 Task: nan
Action: Mouse moved to (584, 162)
Screenshot: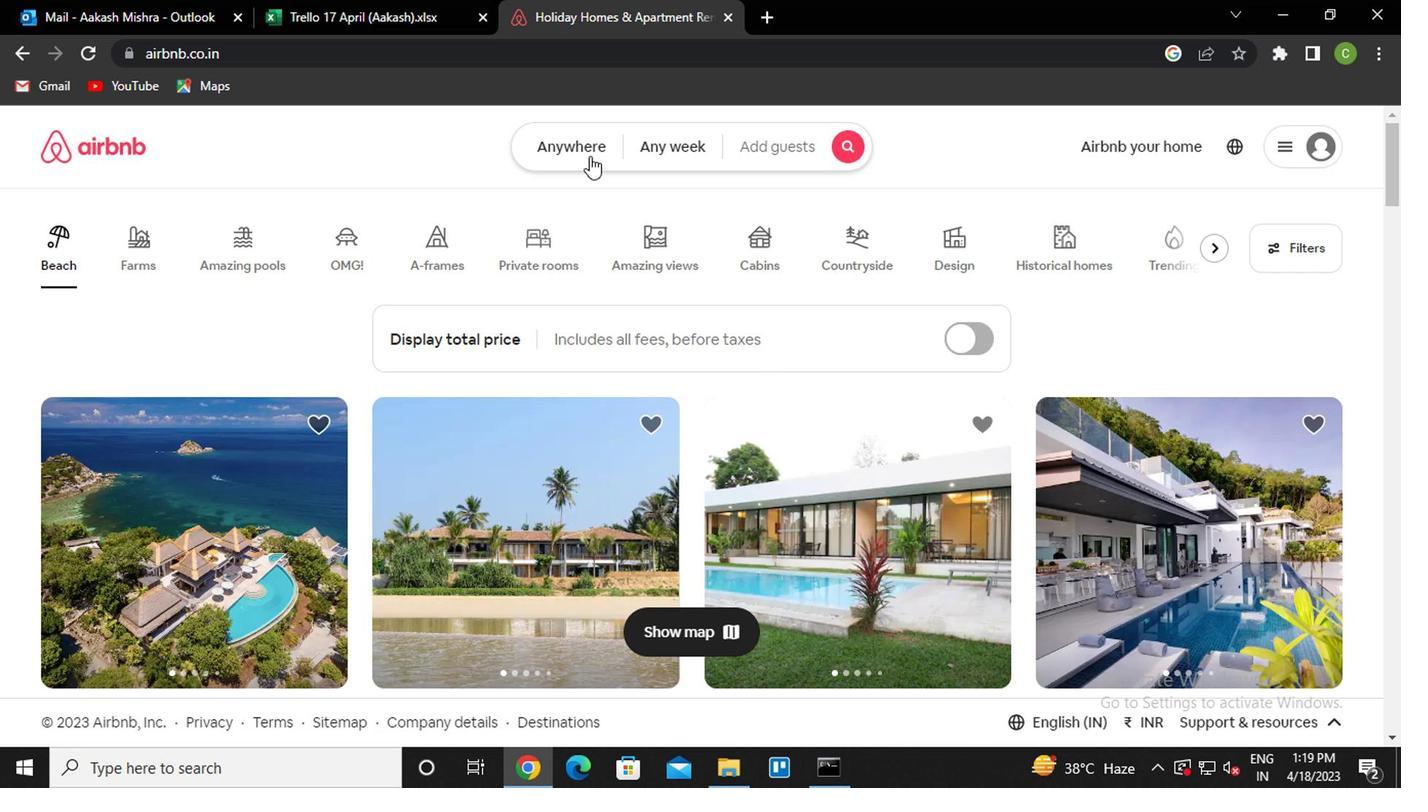 
Action: Mouse pressed left at (584, 162)
Screenshot: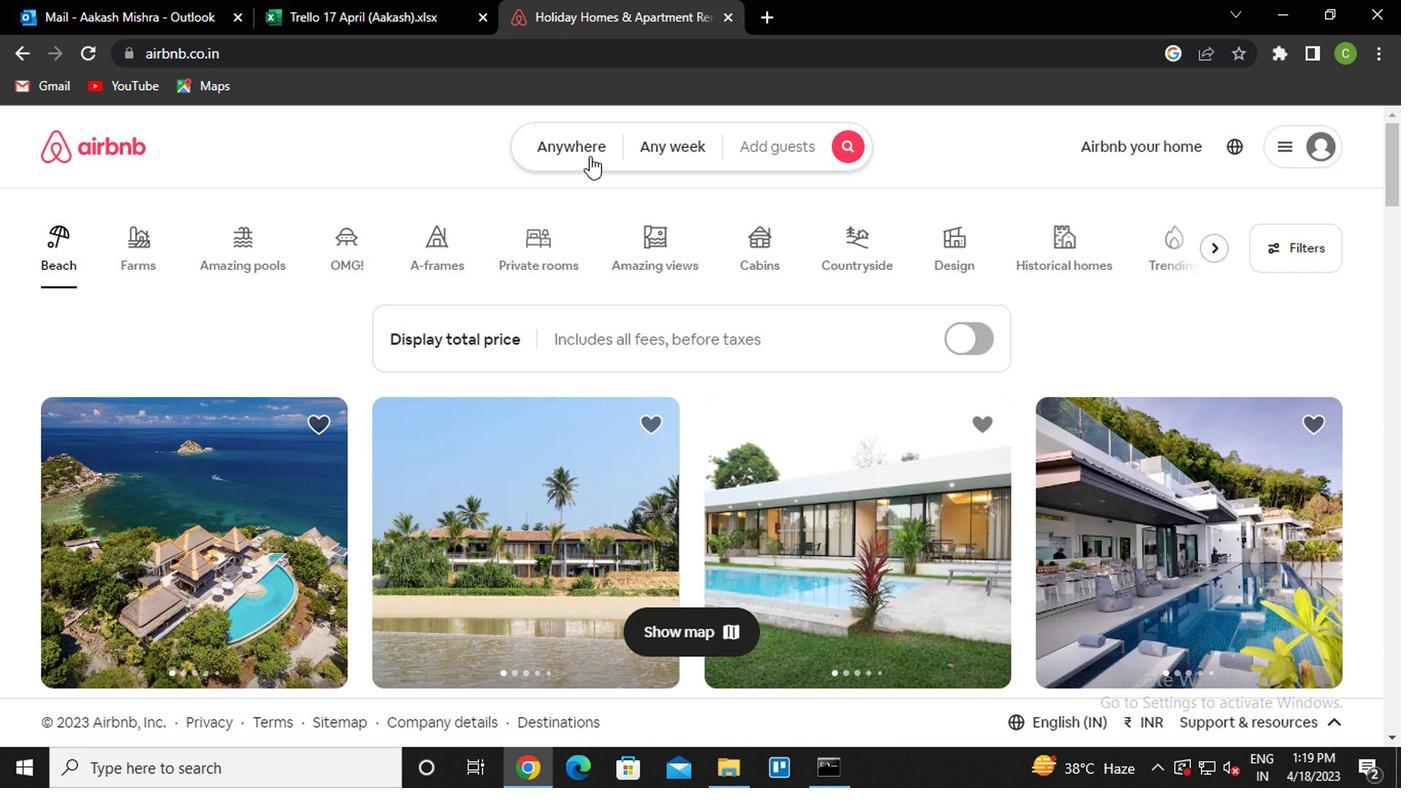 
Action: Mouse moved to (427, 238)
Screenshot: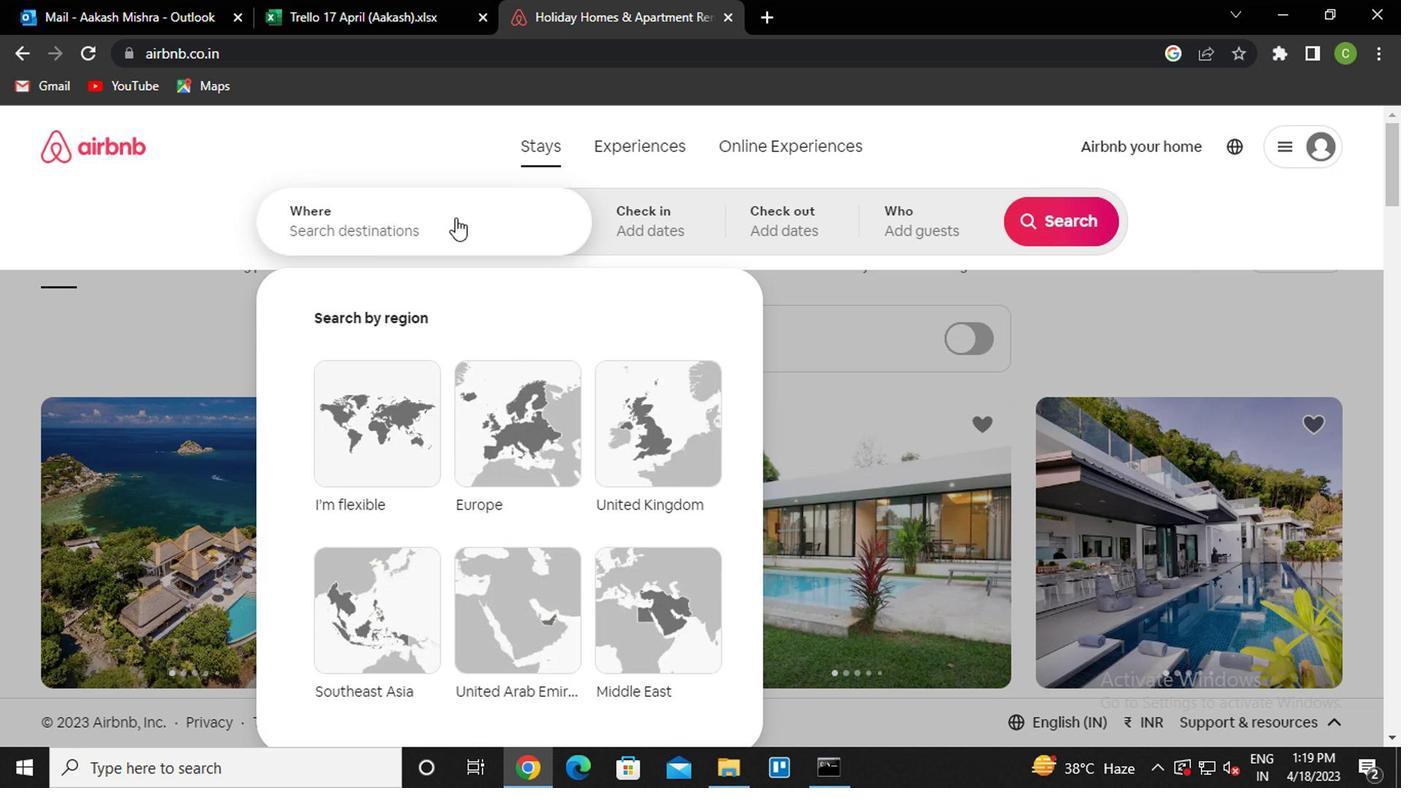 
Action: Mouse pressed left at (427, 238)
Screenshot: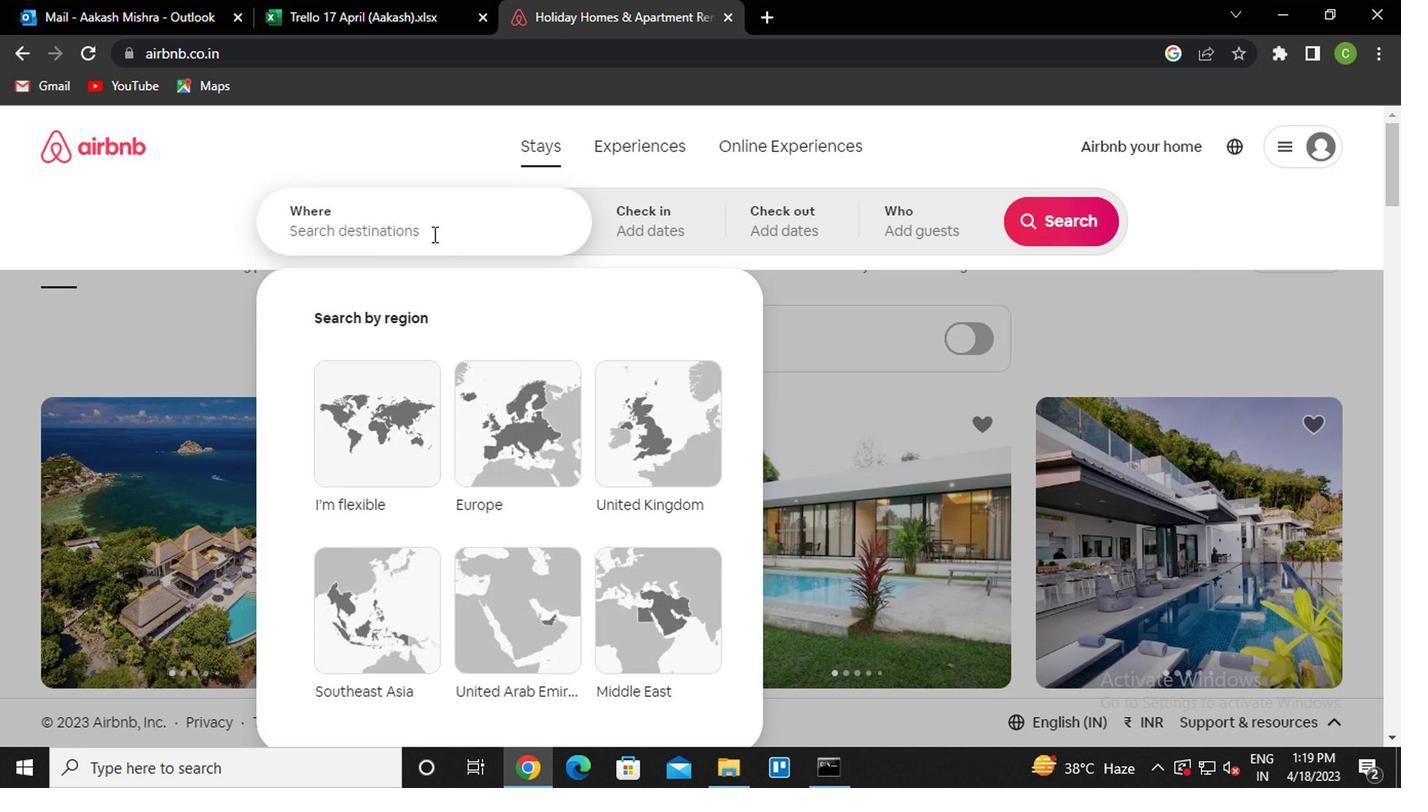 
Action: Key pressed n<Key.caps_lock>ova<Key.space>cruz
Screenshot: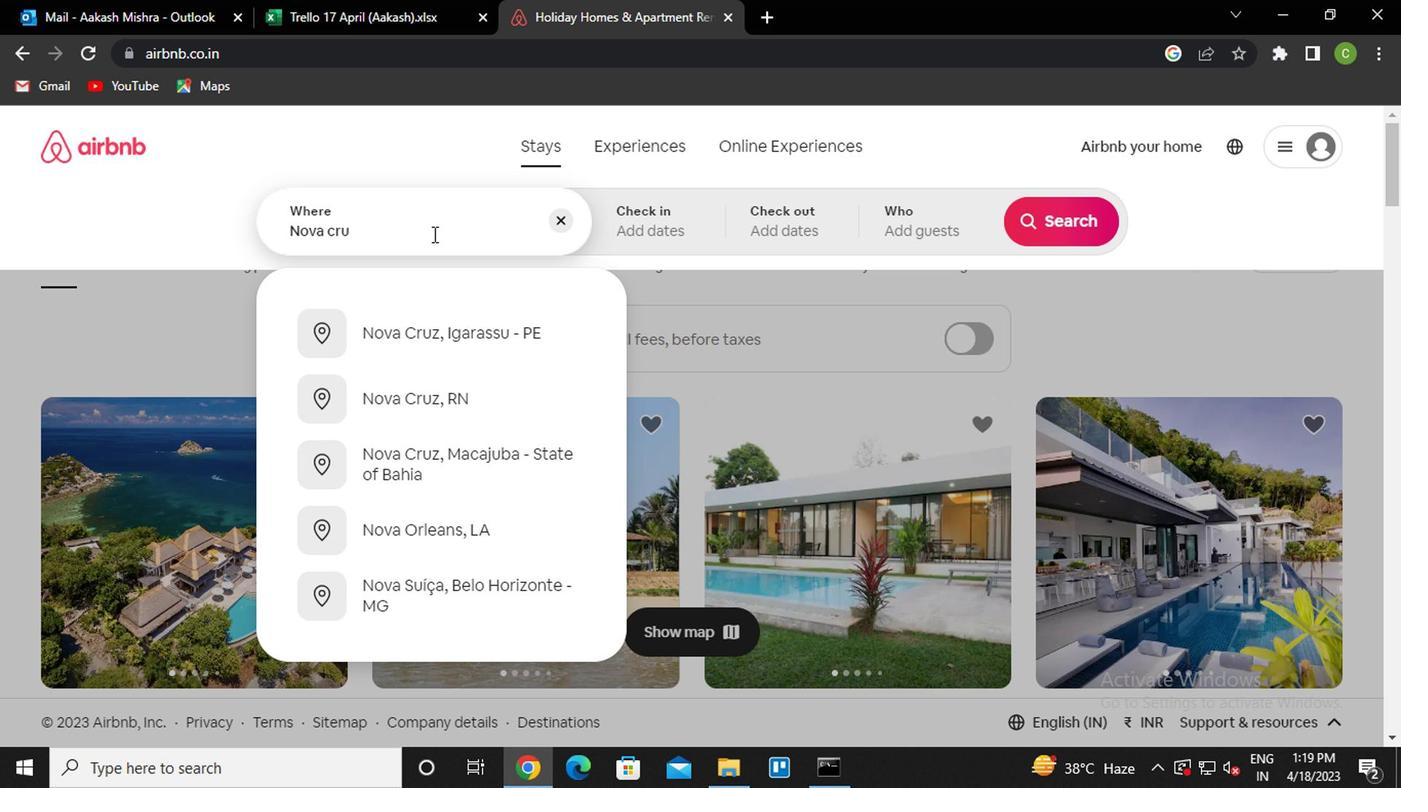 
Action: Mouse moved to (438, 351)
Screenshot: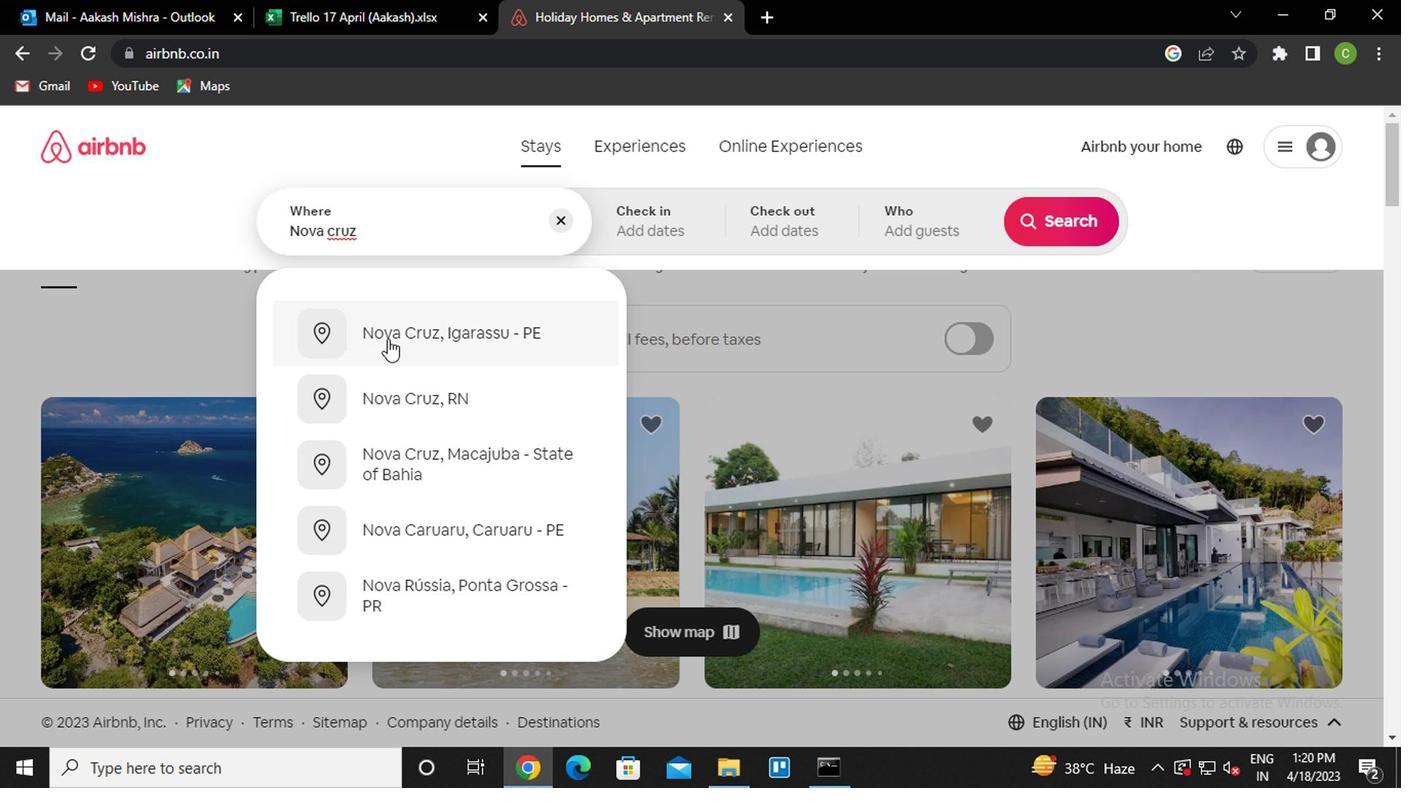 
Action: Mouse pressed left at (438, 351)
Screenshot: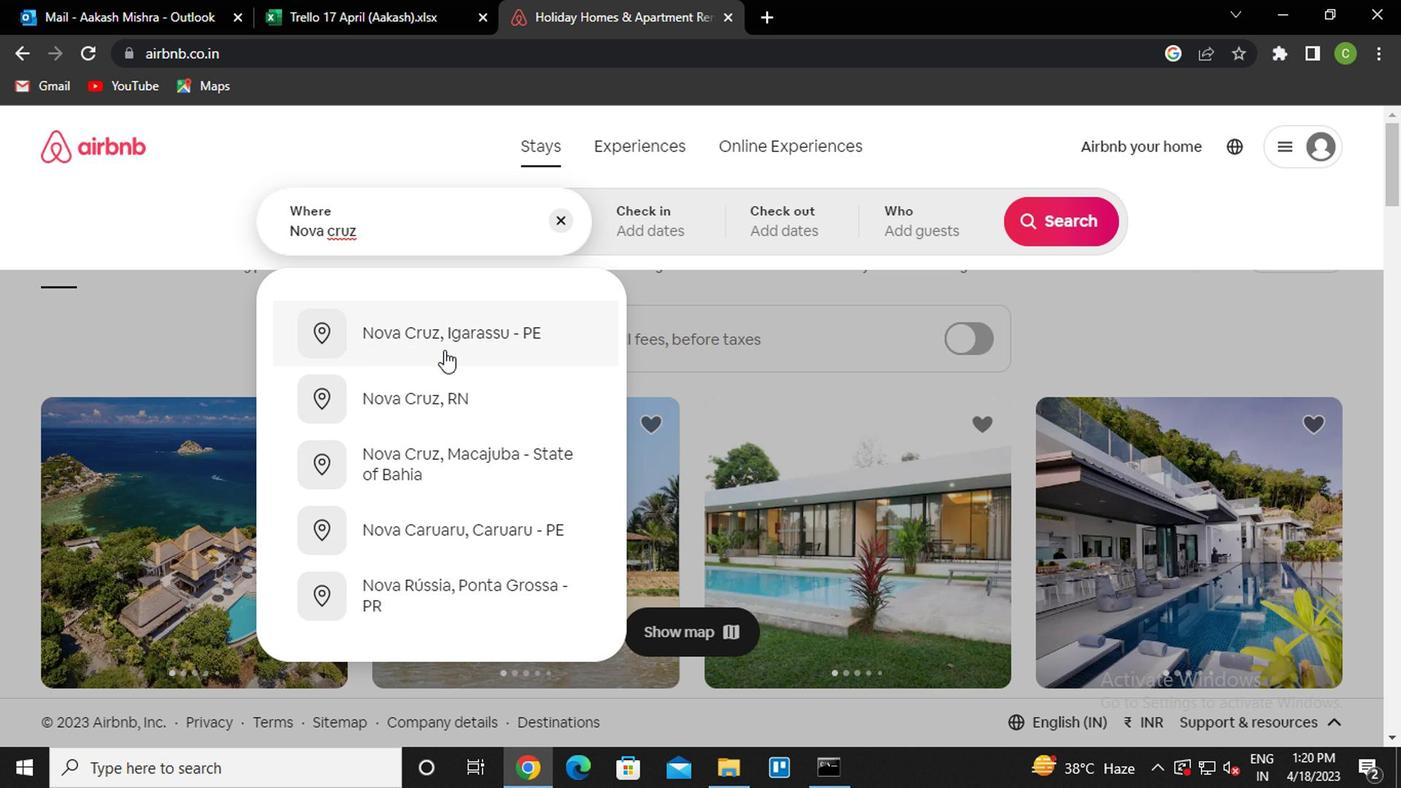 
Action: Mouse moved to (1041, 386)
Screenshot: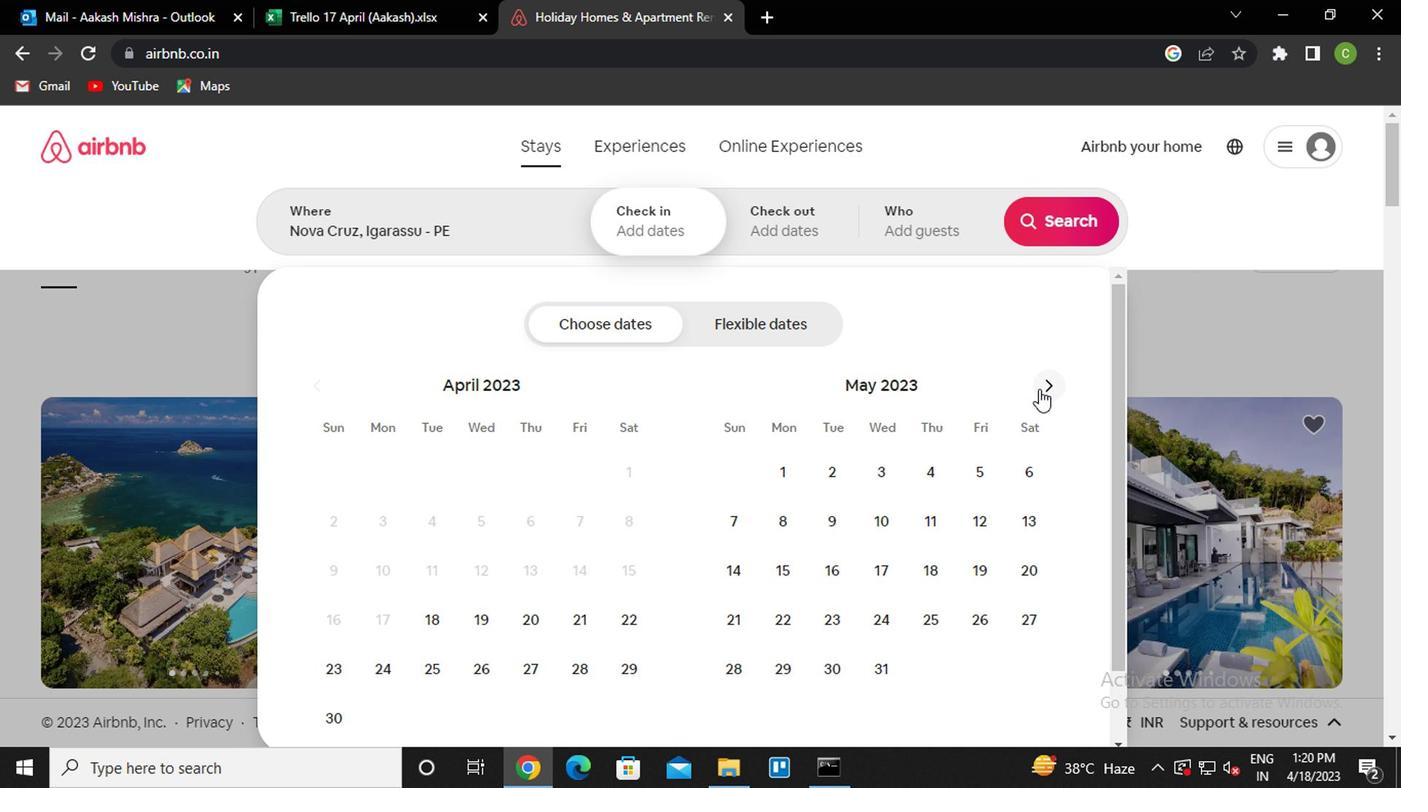 
Action: Mouse pressed left at (1041, 386)
Screenshot: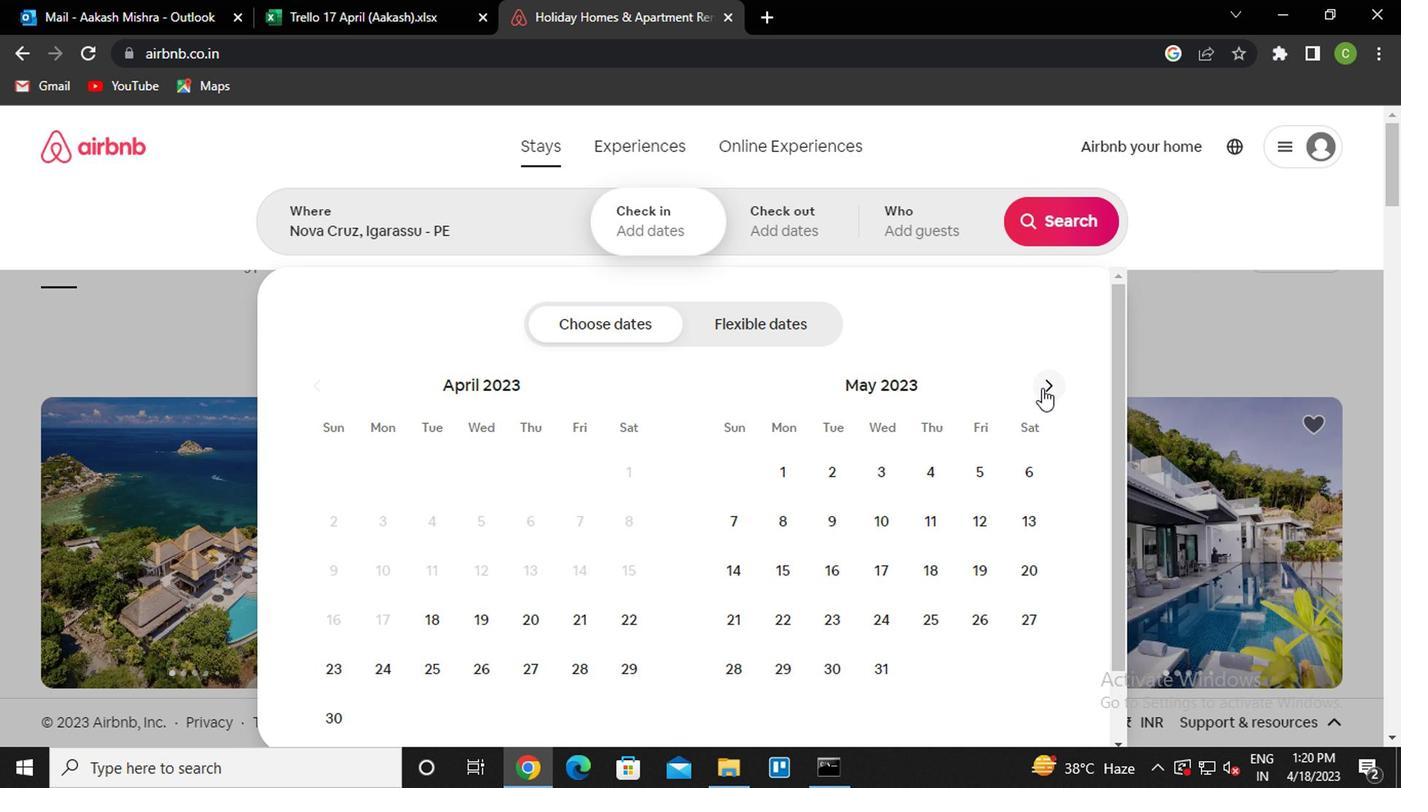 
Action: Mouse moved to (922, 472)
Screenshot: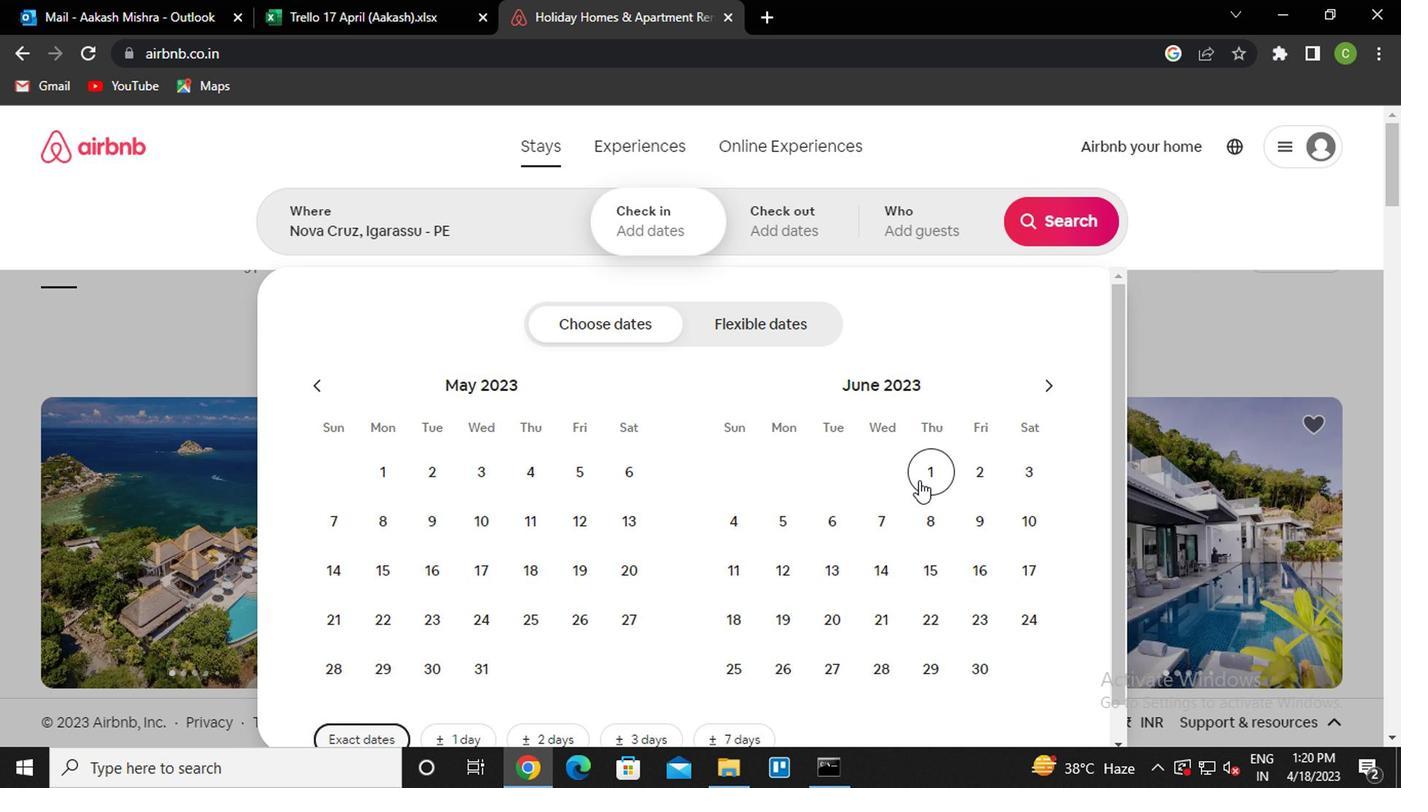 
Action: Mouse pressed left at (922, 472)
Screenshot: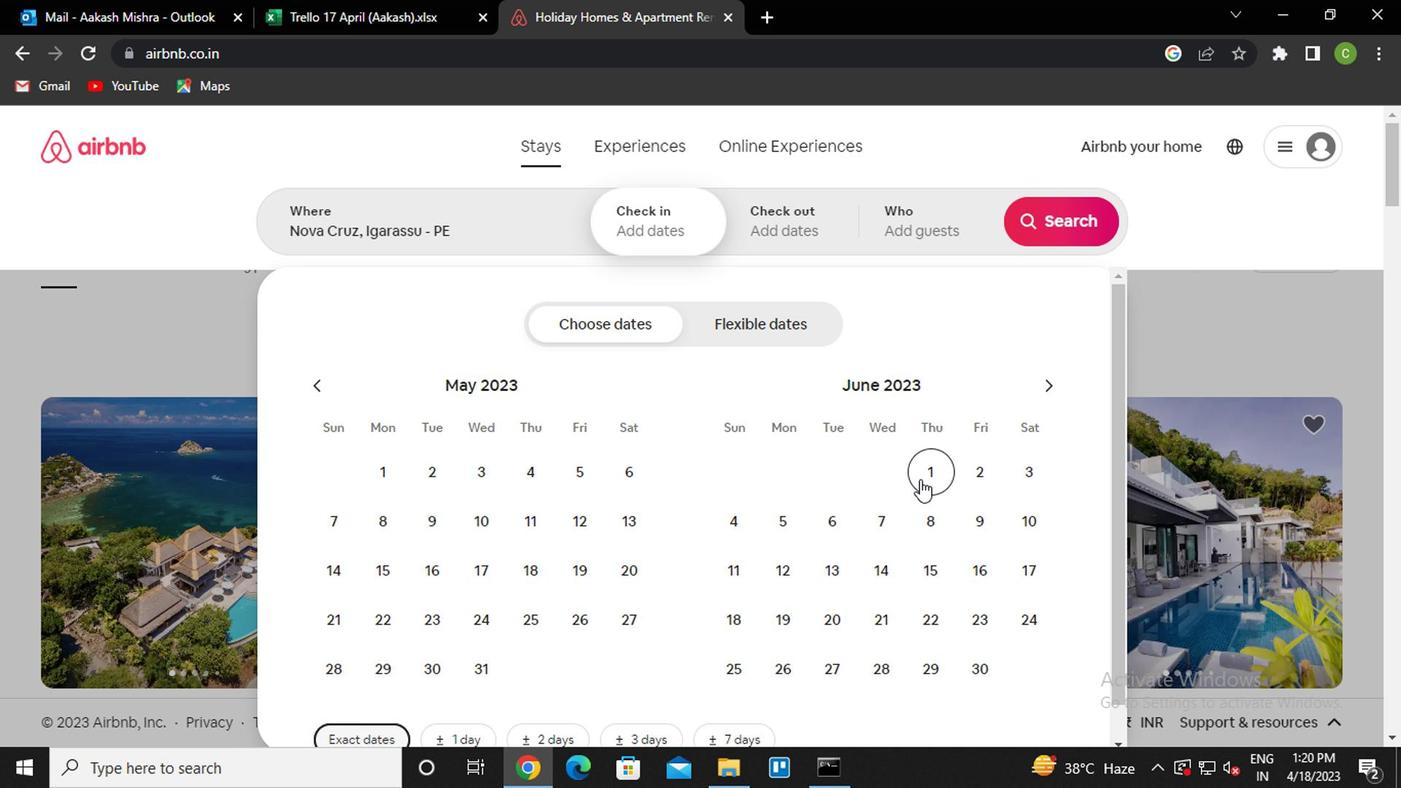 
Action: Mouse moved to (979, 517)
Screenshot: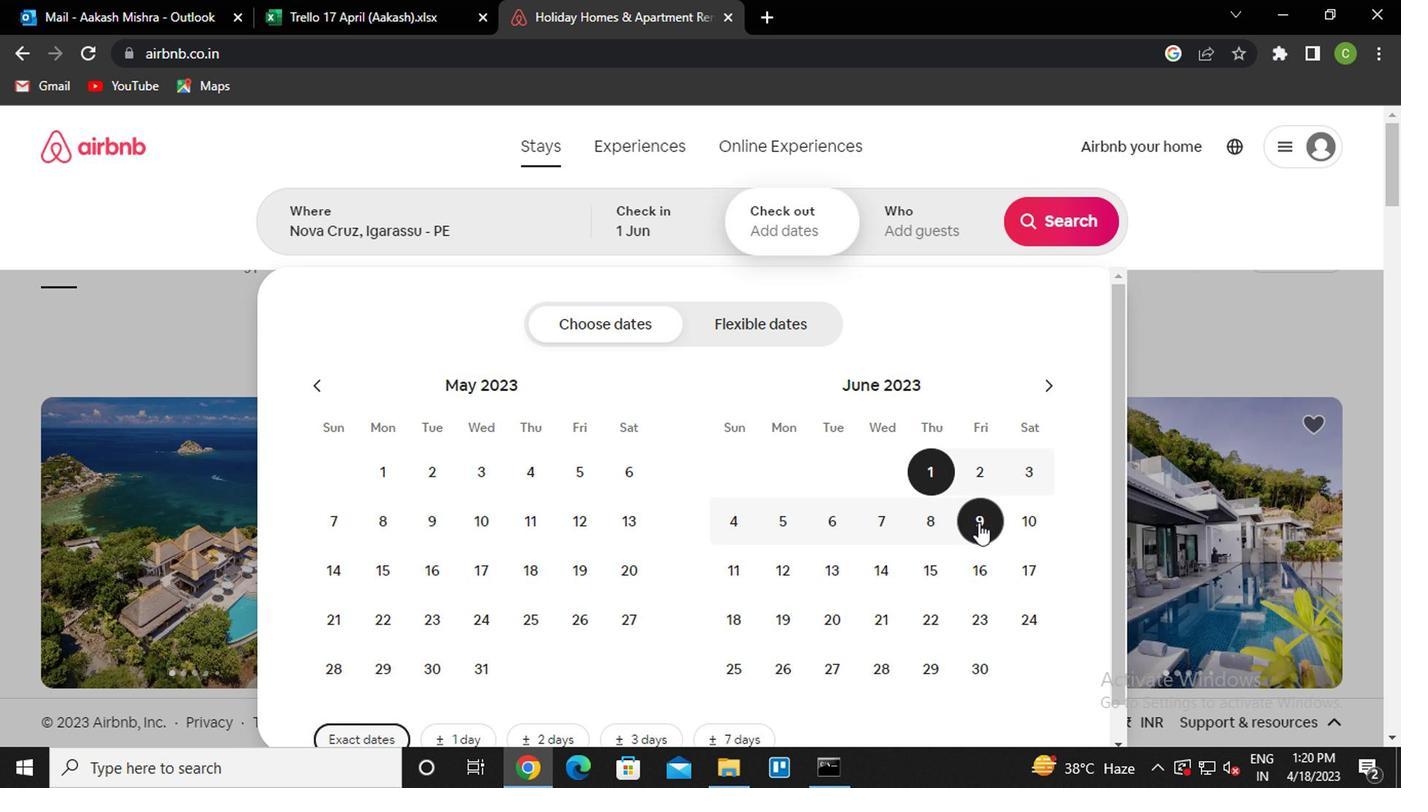 
Action: Mouse pressed left at (979, 517)
Screenshot: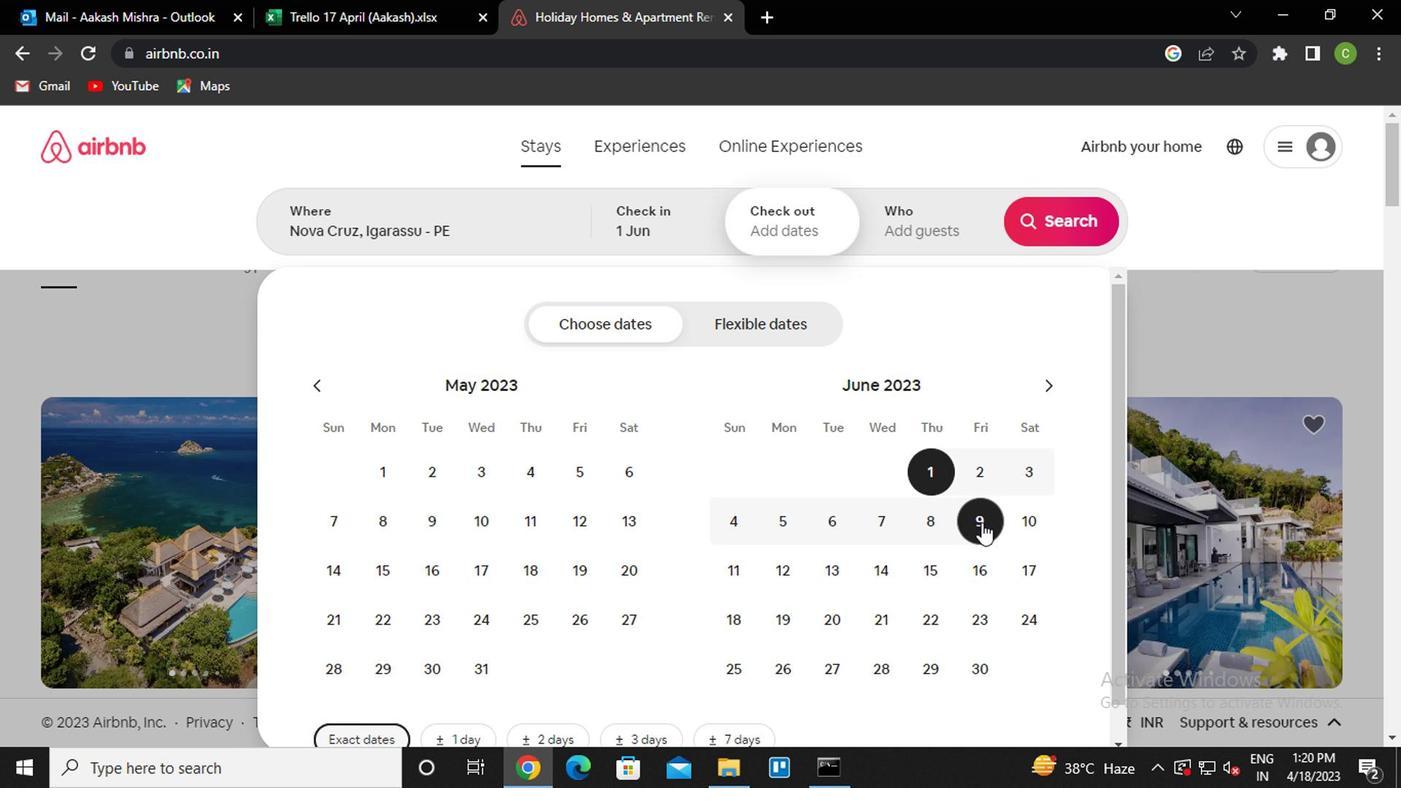 
Action: Mouse moved to (1159, 326)
Screenshot: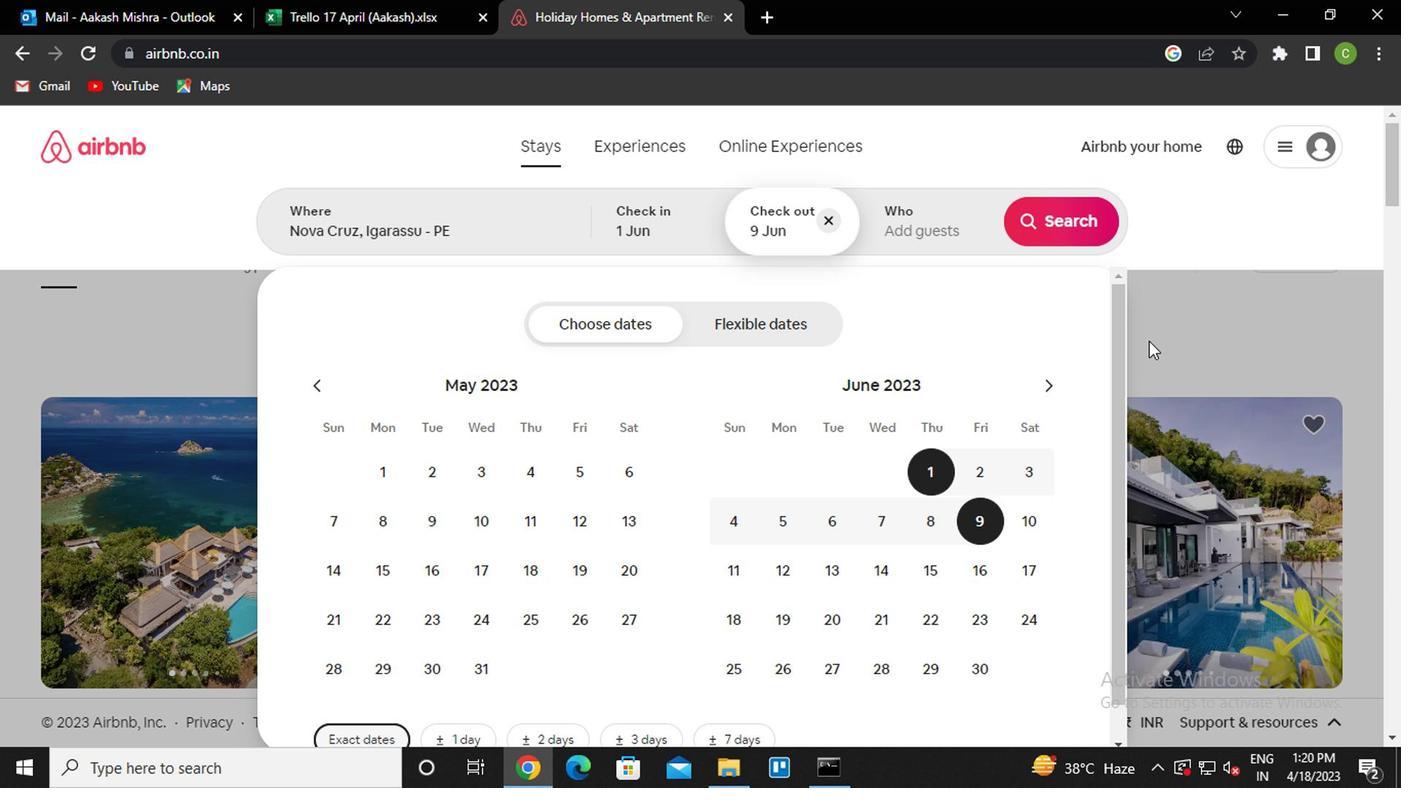 
Action: Mouse pressed left at (1159, 326)
Screenshot: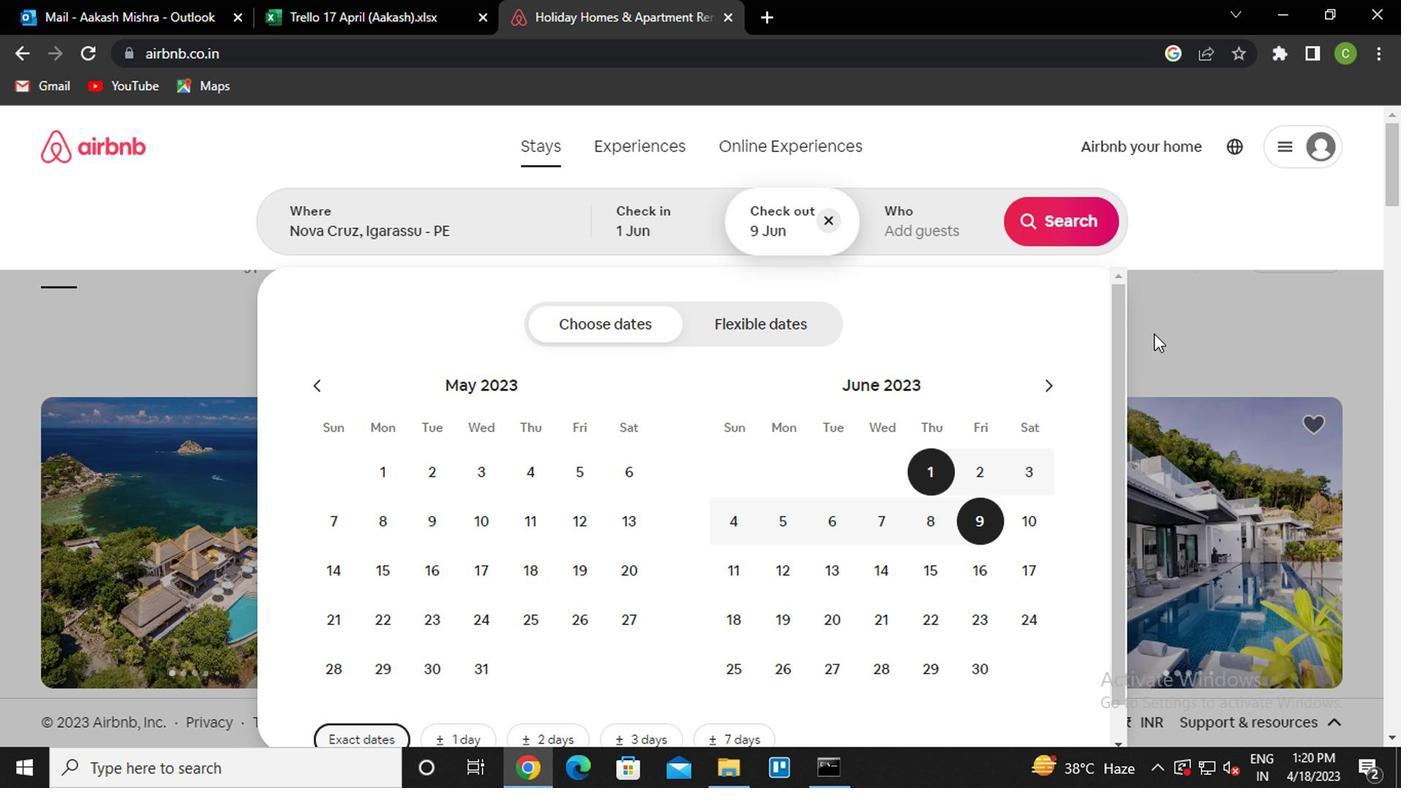 
Action: Mouse moved to (838, 143)
Screenshot: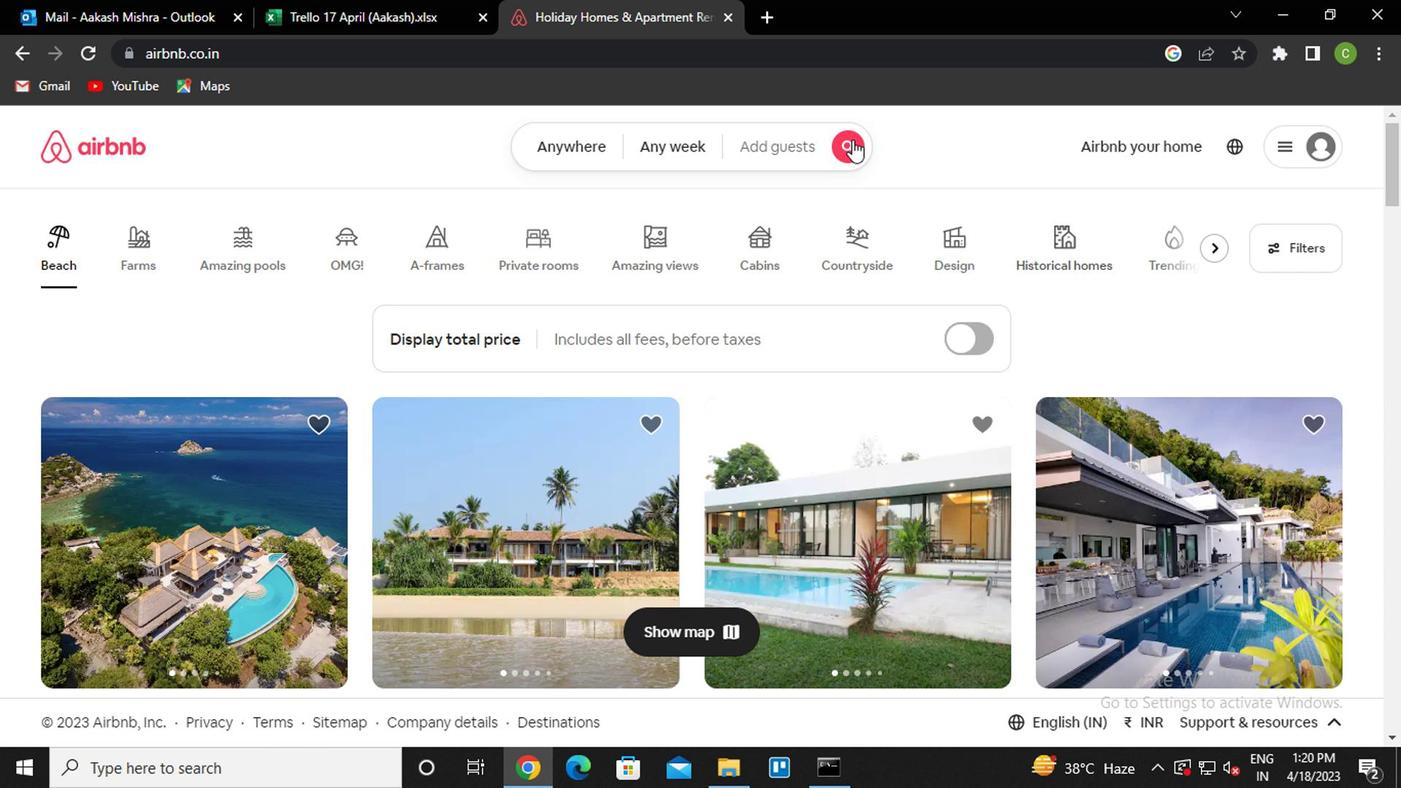 
Action: Mouse pressed left at (838, 143)
Screenshot: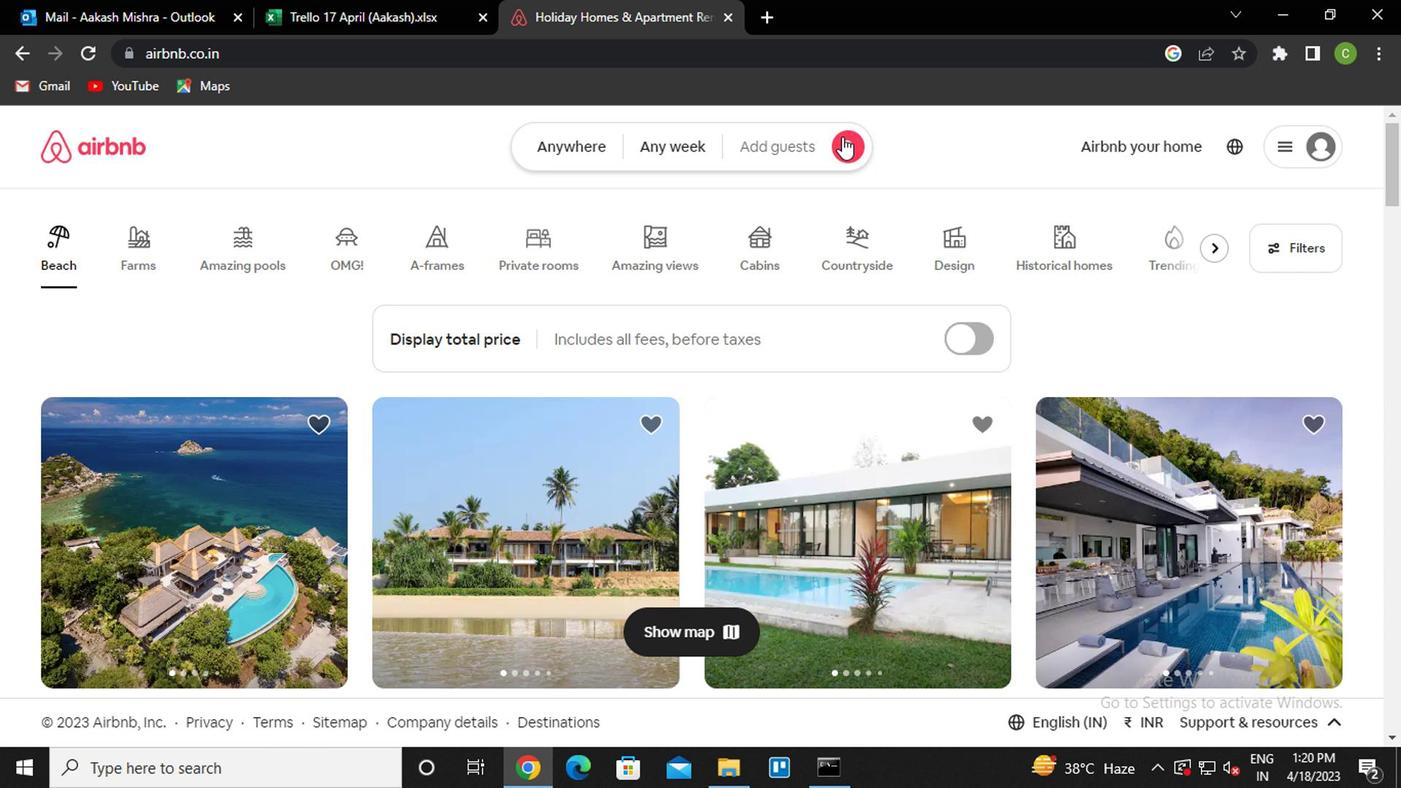 
Action: Mouse moved to (1030, 222)
Screenshot: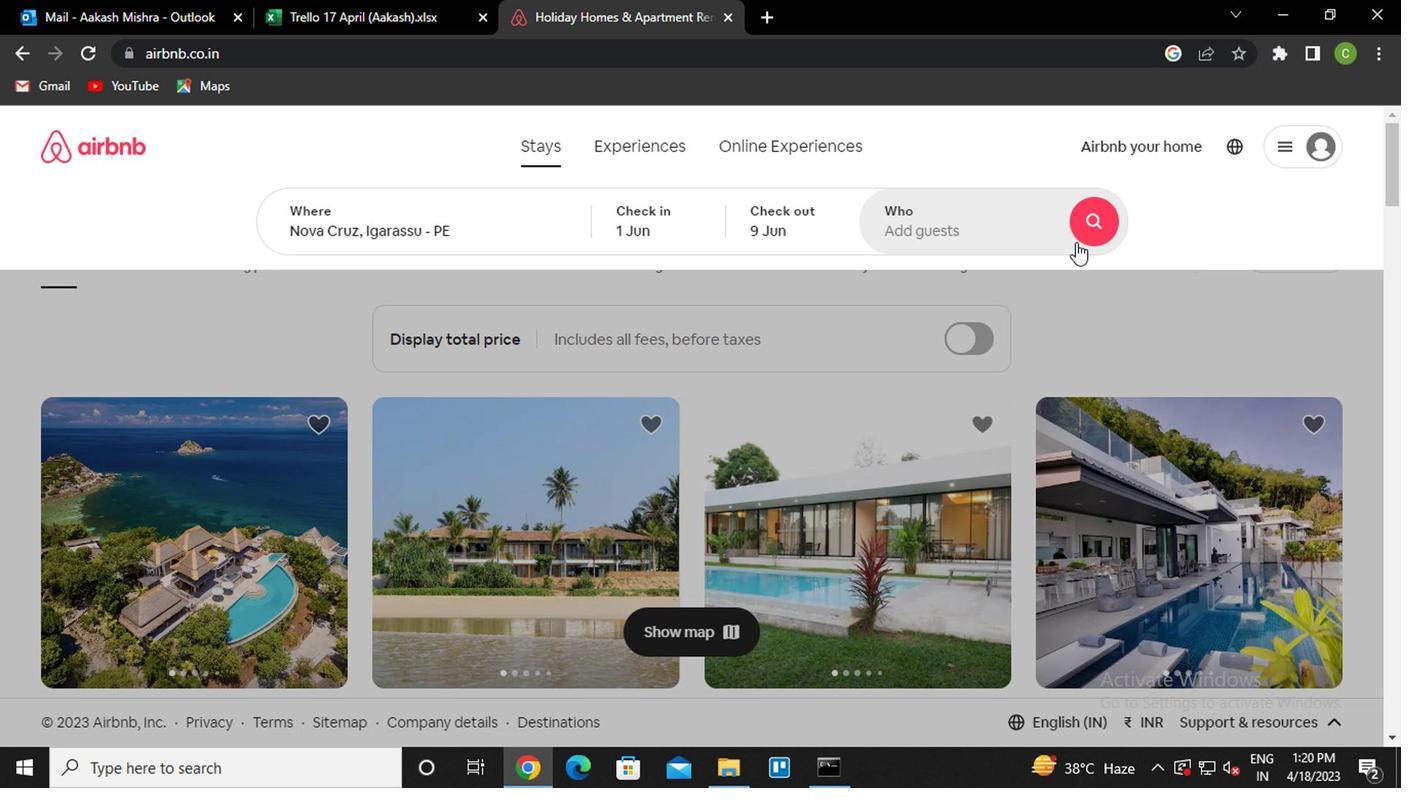 
Action: Mouse pressed left at (1030, 222)
Screenshot: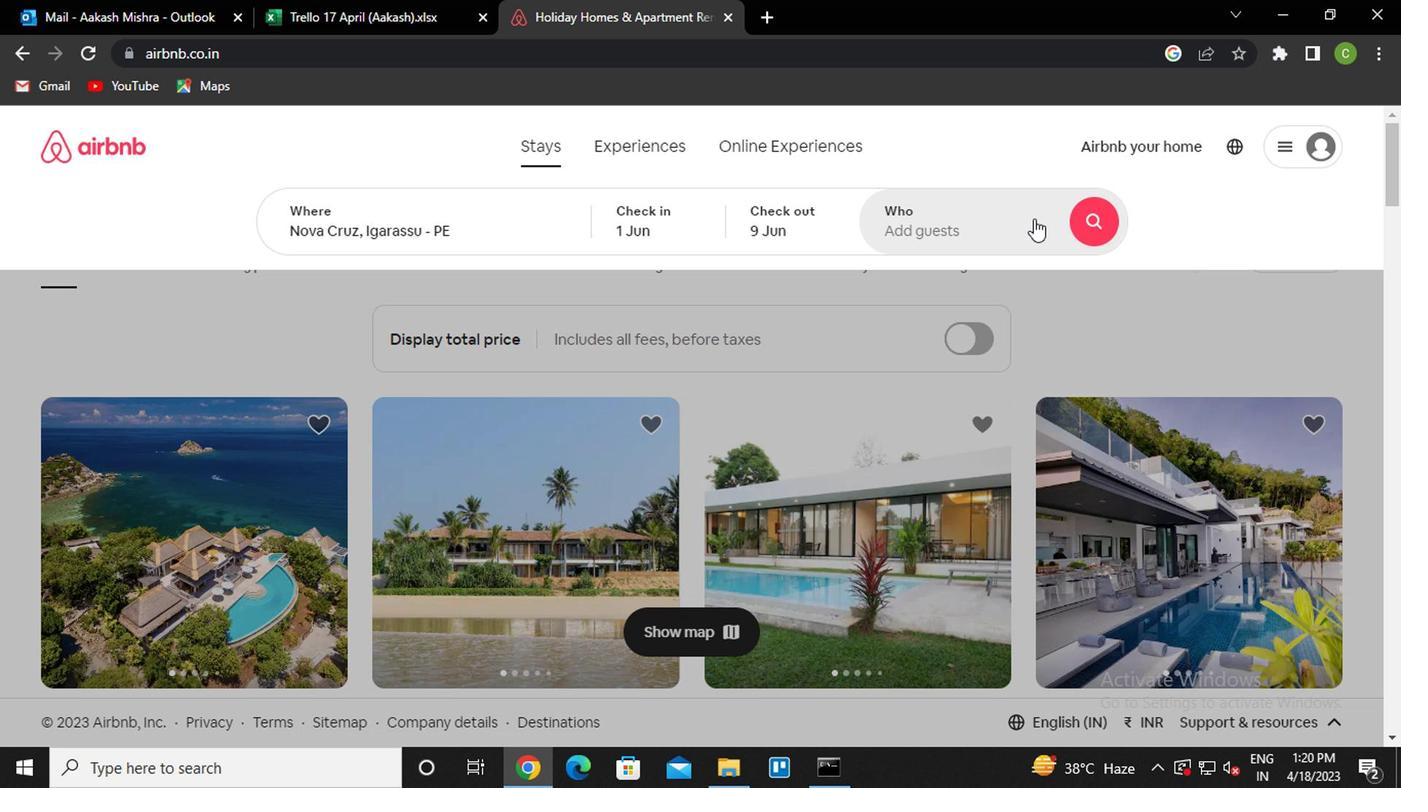 
Action: Mouse moved to (1063, 330)
Screenshot: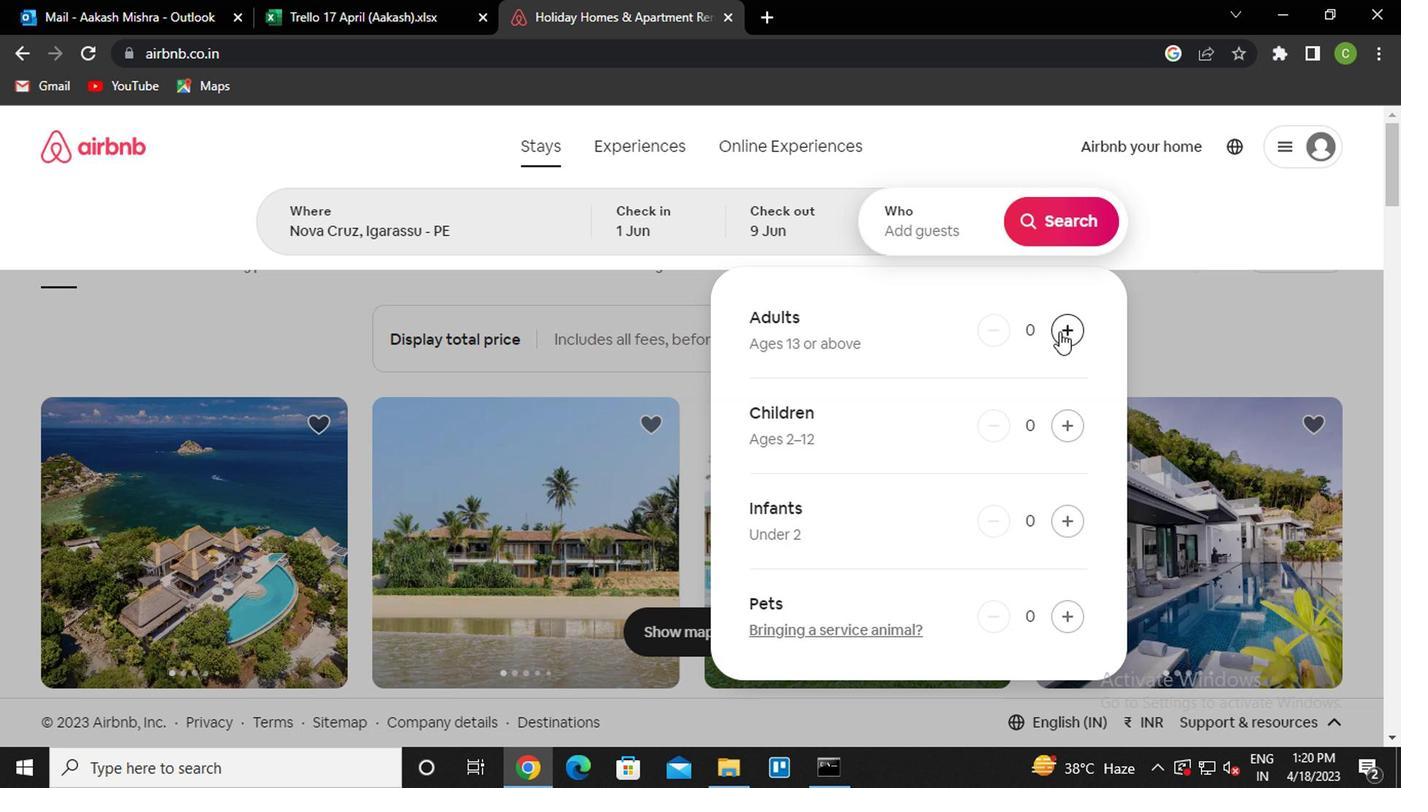 
Action: Mouse pressed left at (1063, 330)
Screenshot: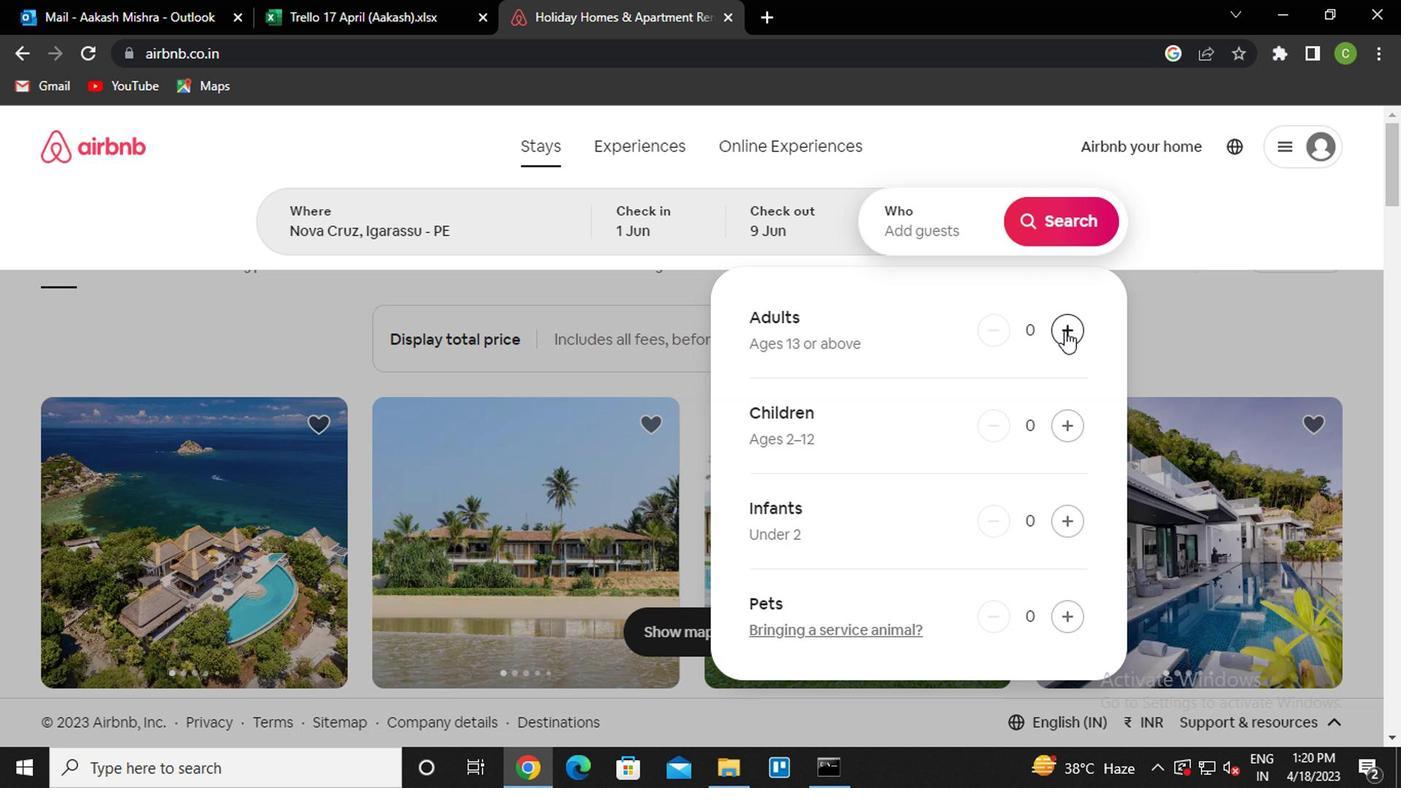 
Action: Mouse pressed left at (1063, 330)
Screenshot: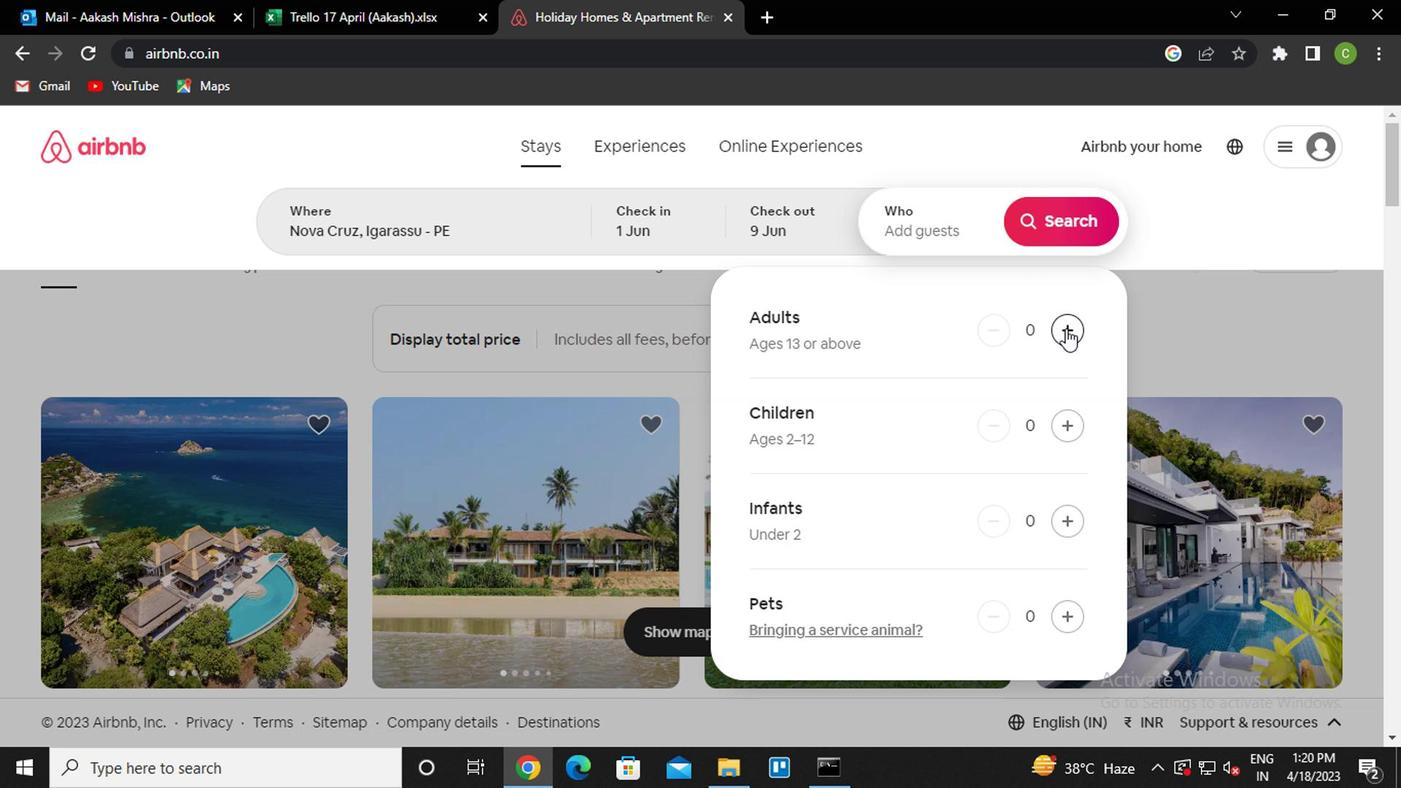 
Action: Mouse pressed left at (1063, 330)
Screenshot: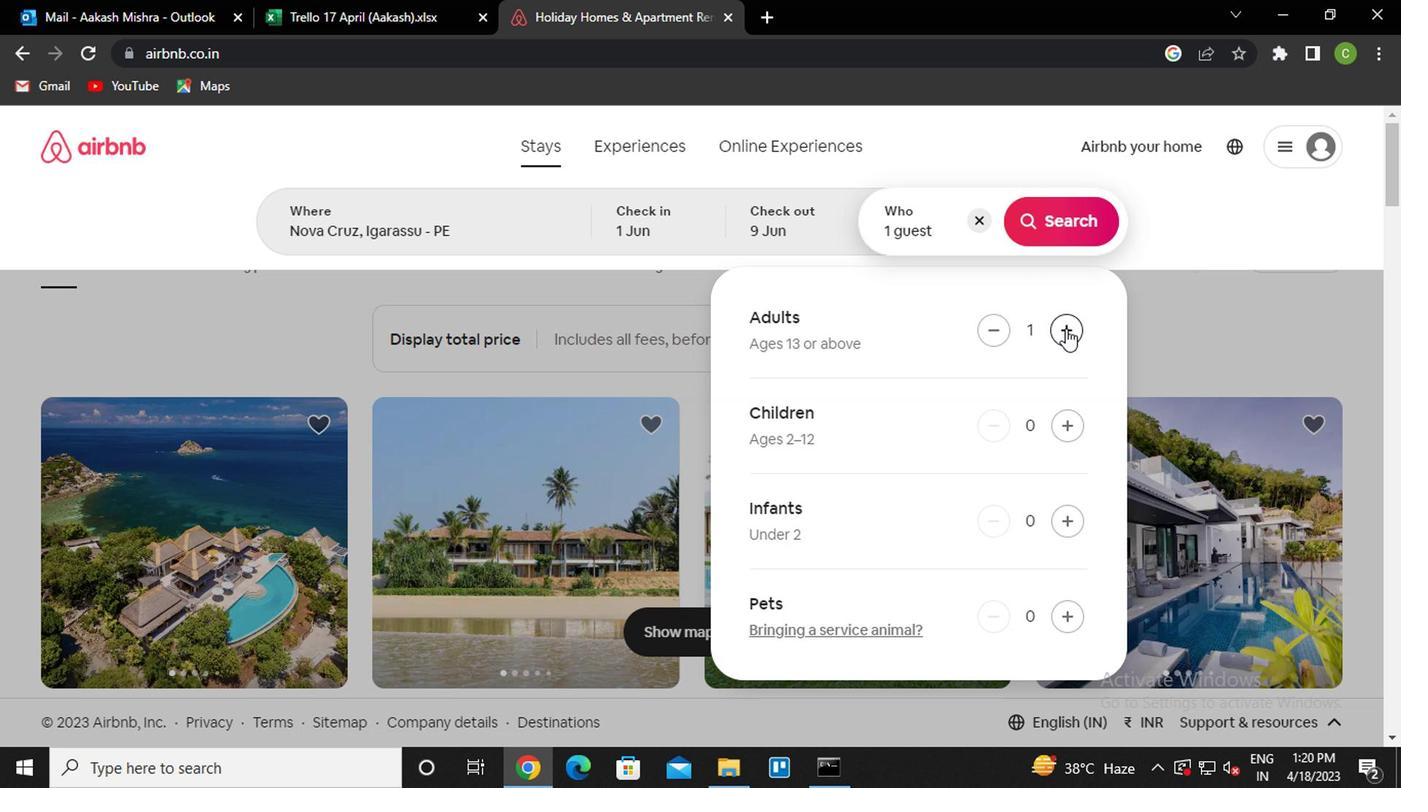 
Action: Mouse pressed left at (1063, 330)
Screenshot: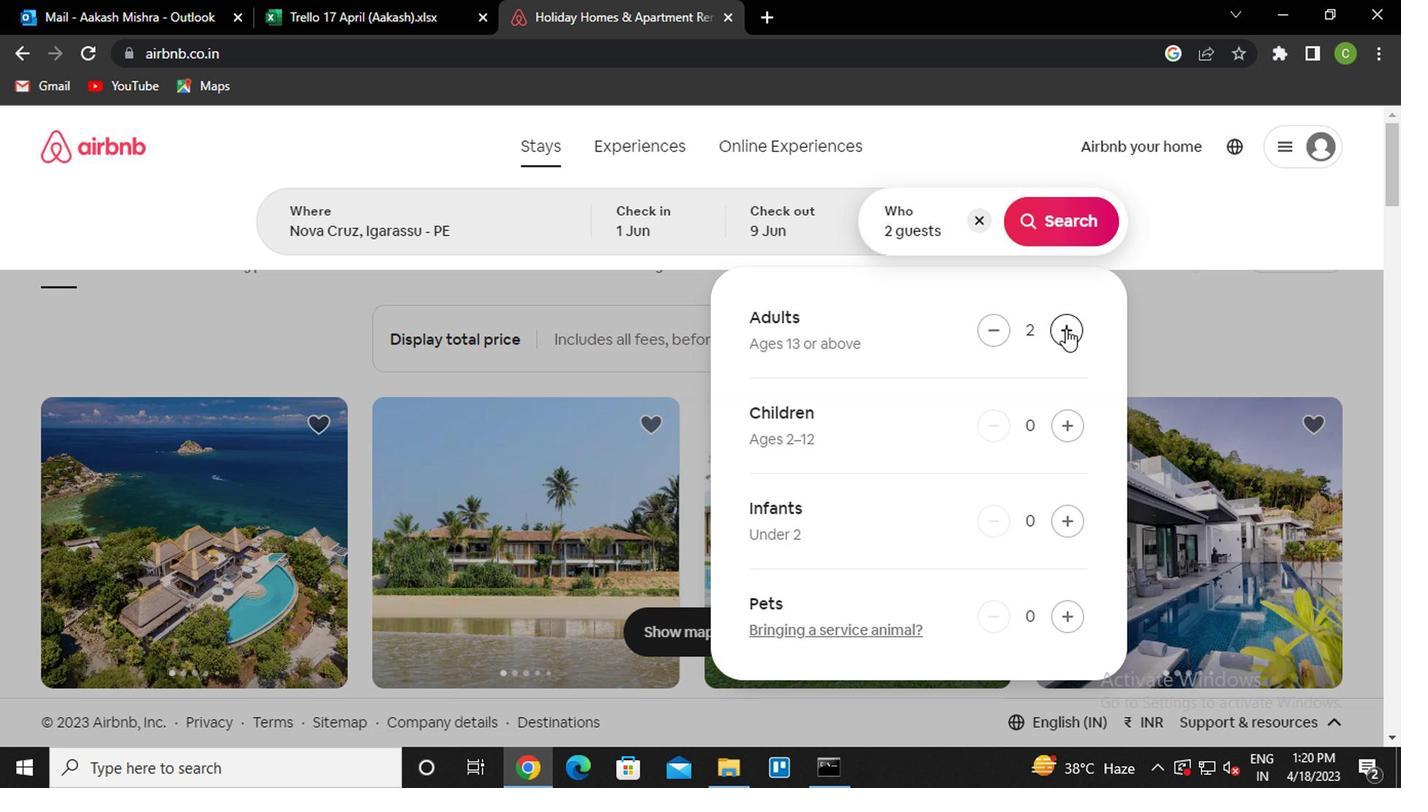 
Action: Mouse moved to (1063, 330)
Screenshot: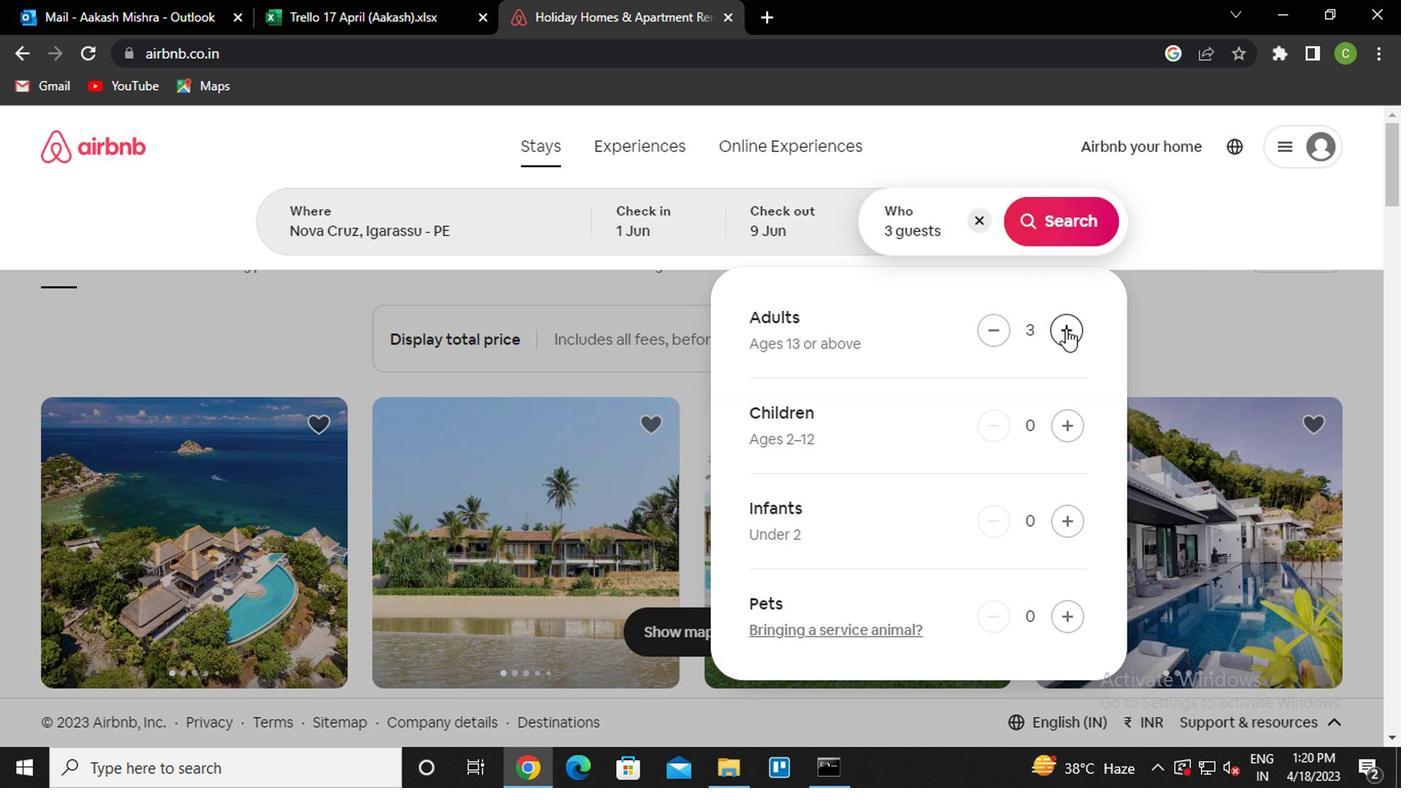 
Action: Mouse pressed left at (1063, 330)
Screenshot: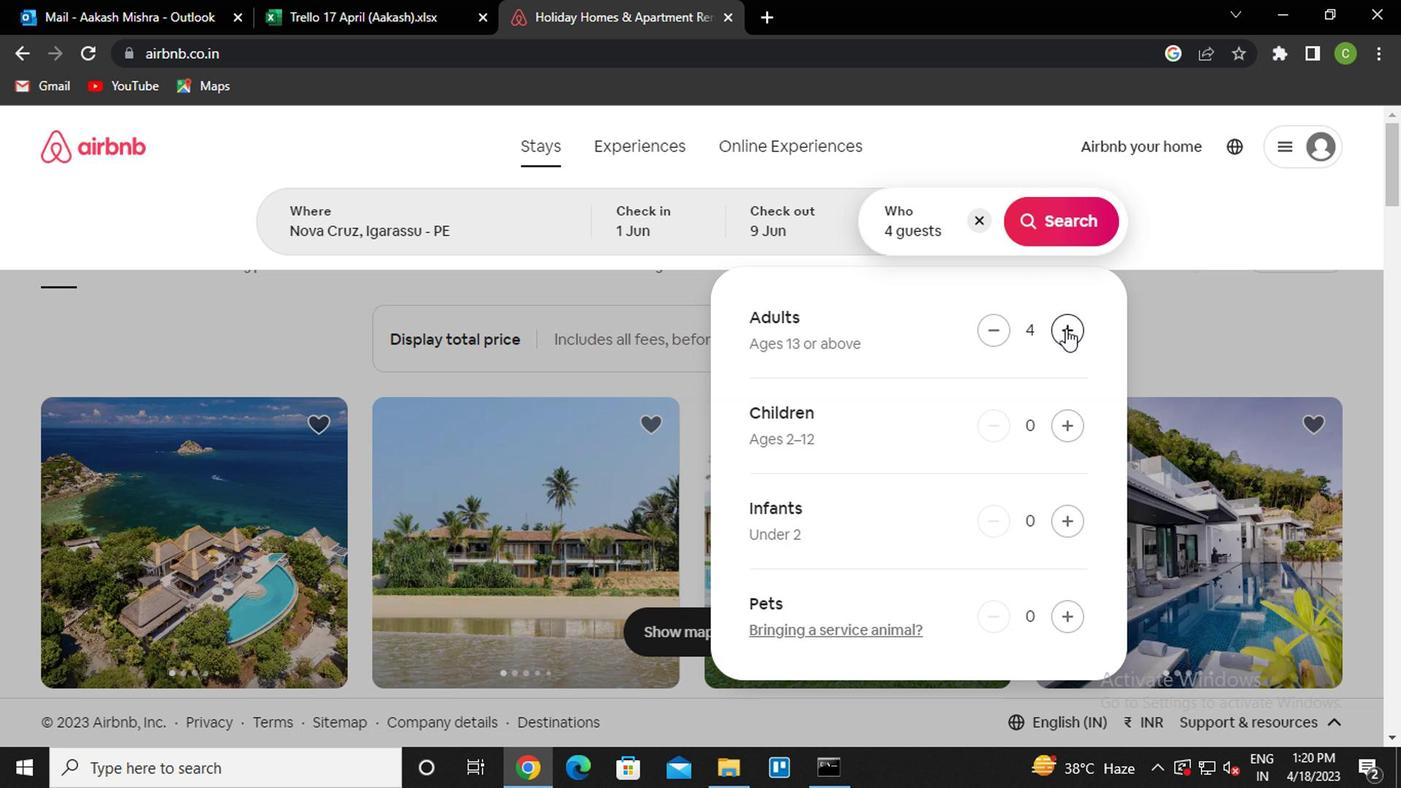 
Action: Mouse moved to (1177, 326)
Screenshot: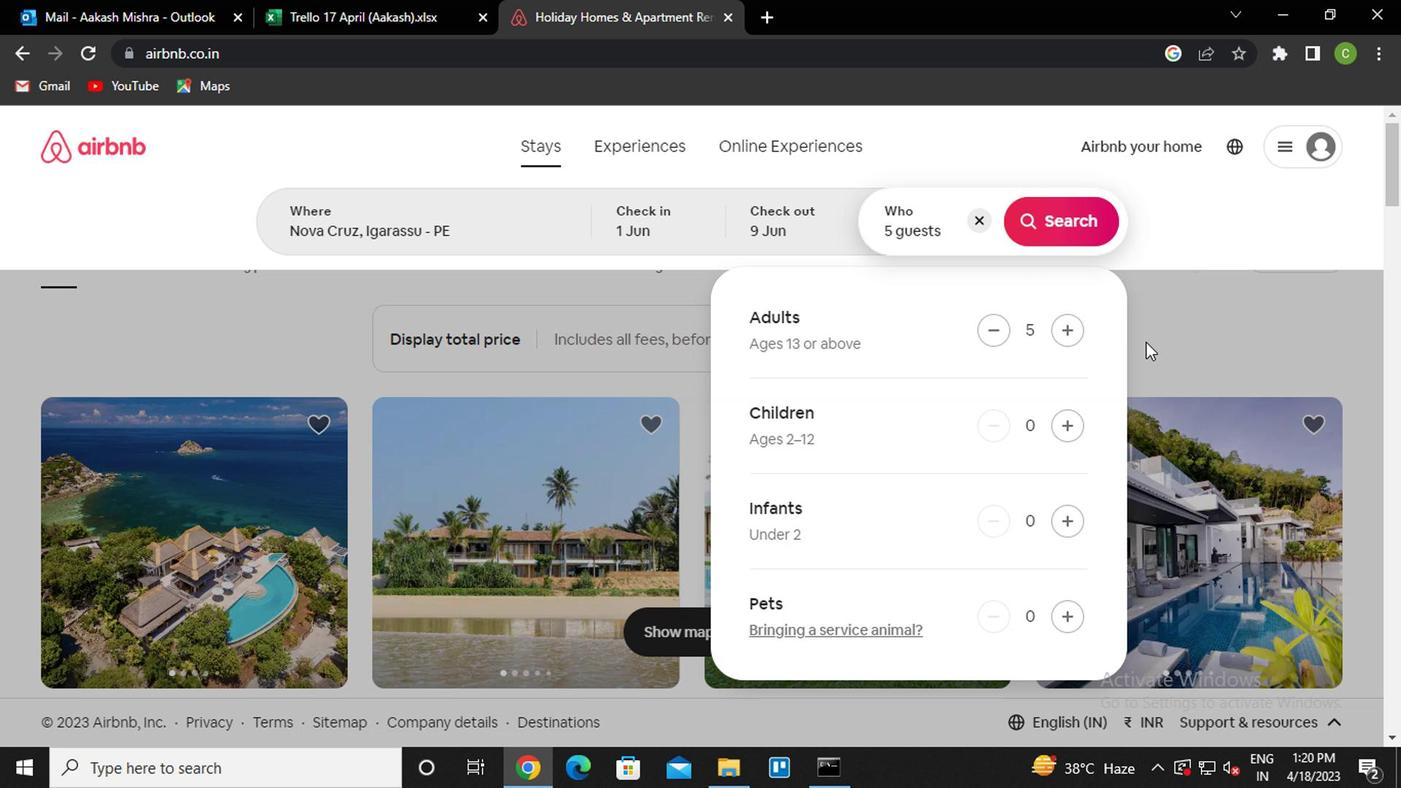 
Action: Mouse pressed left at (1177, 326)
Screenshot: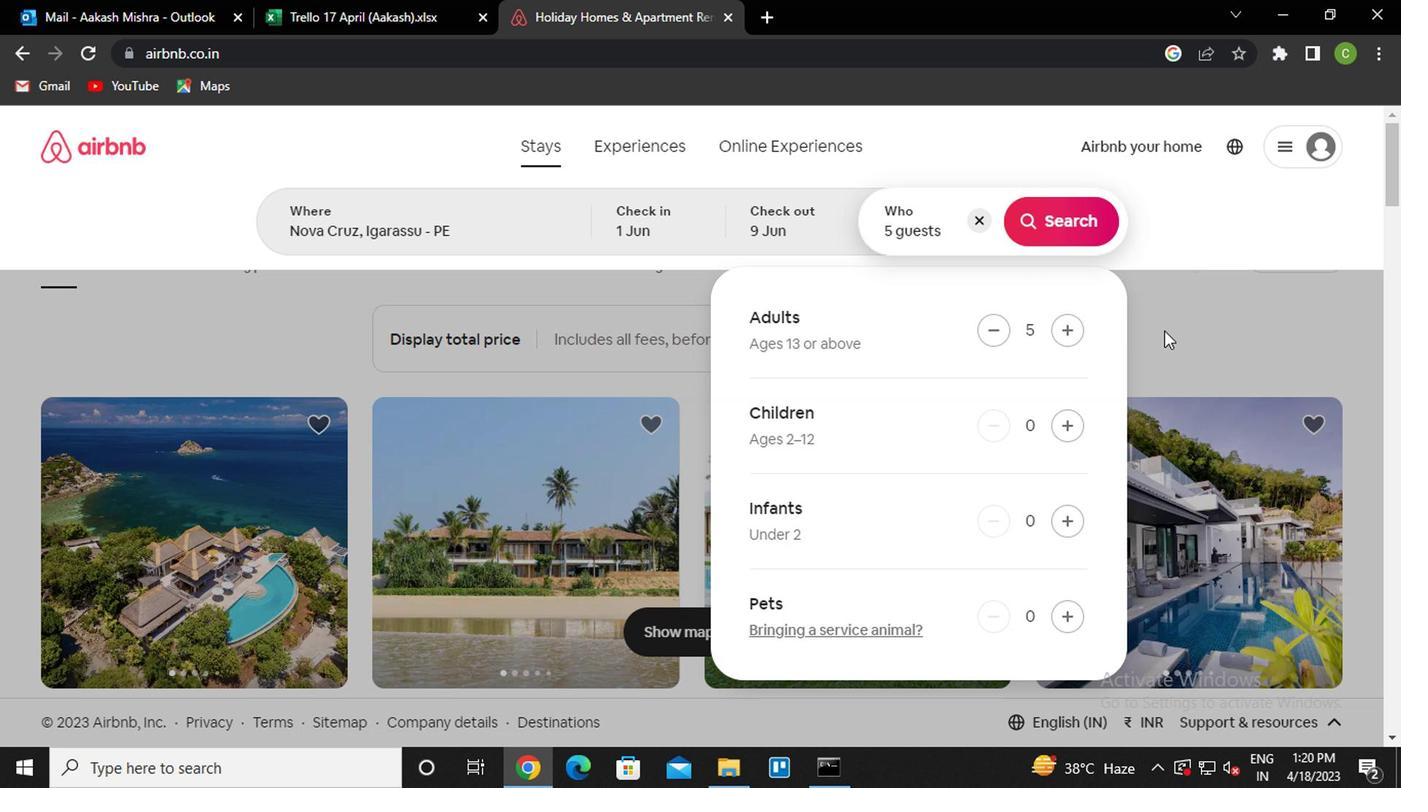 
Action: Mouse moved to (804, 162)
Screenshot: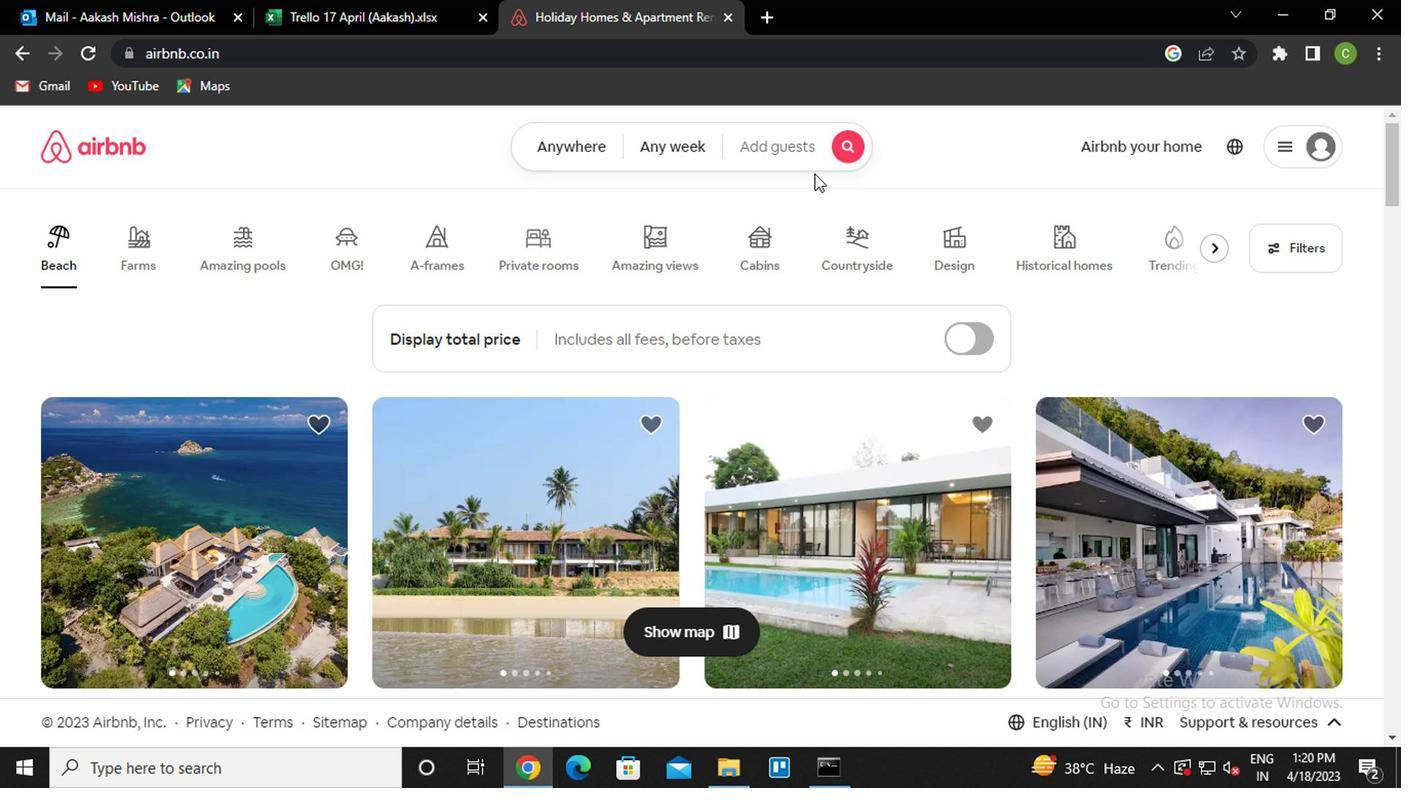 
Action: Mouse pressed left at (804, 162)
Screenshot: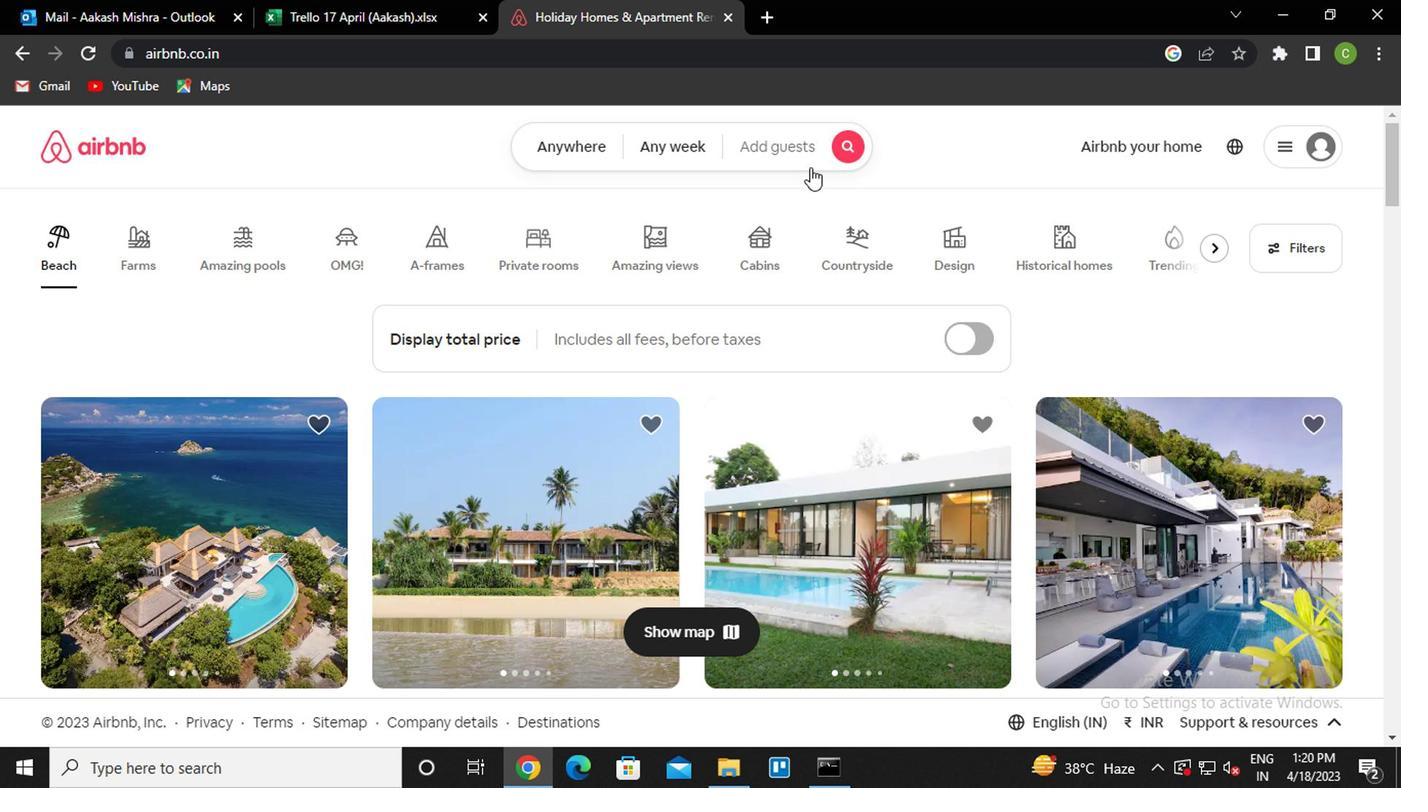 
Action: Mouse moved to (1185, 335)
Screenshot: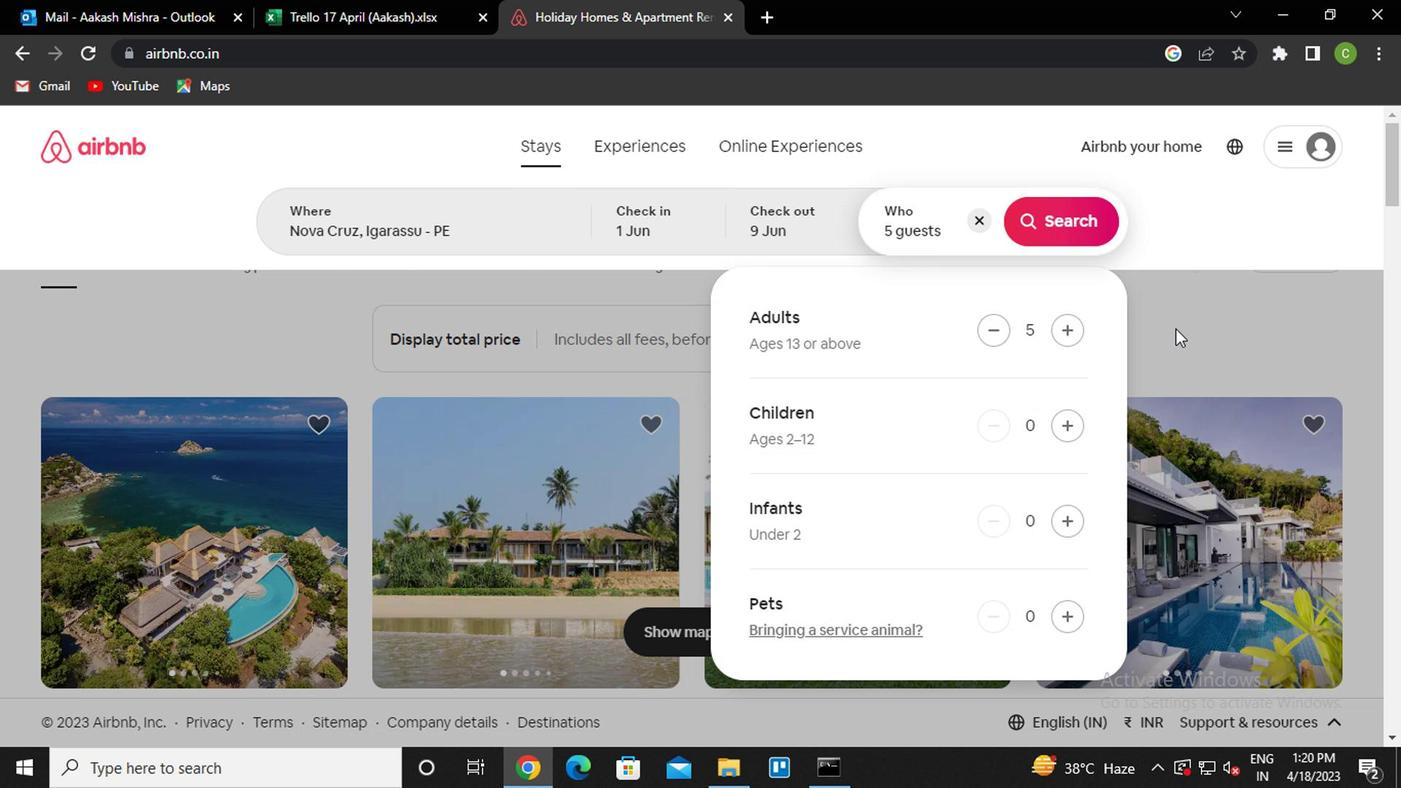 
Action: Mouse pressed left at (1185, 335)
Screenshot: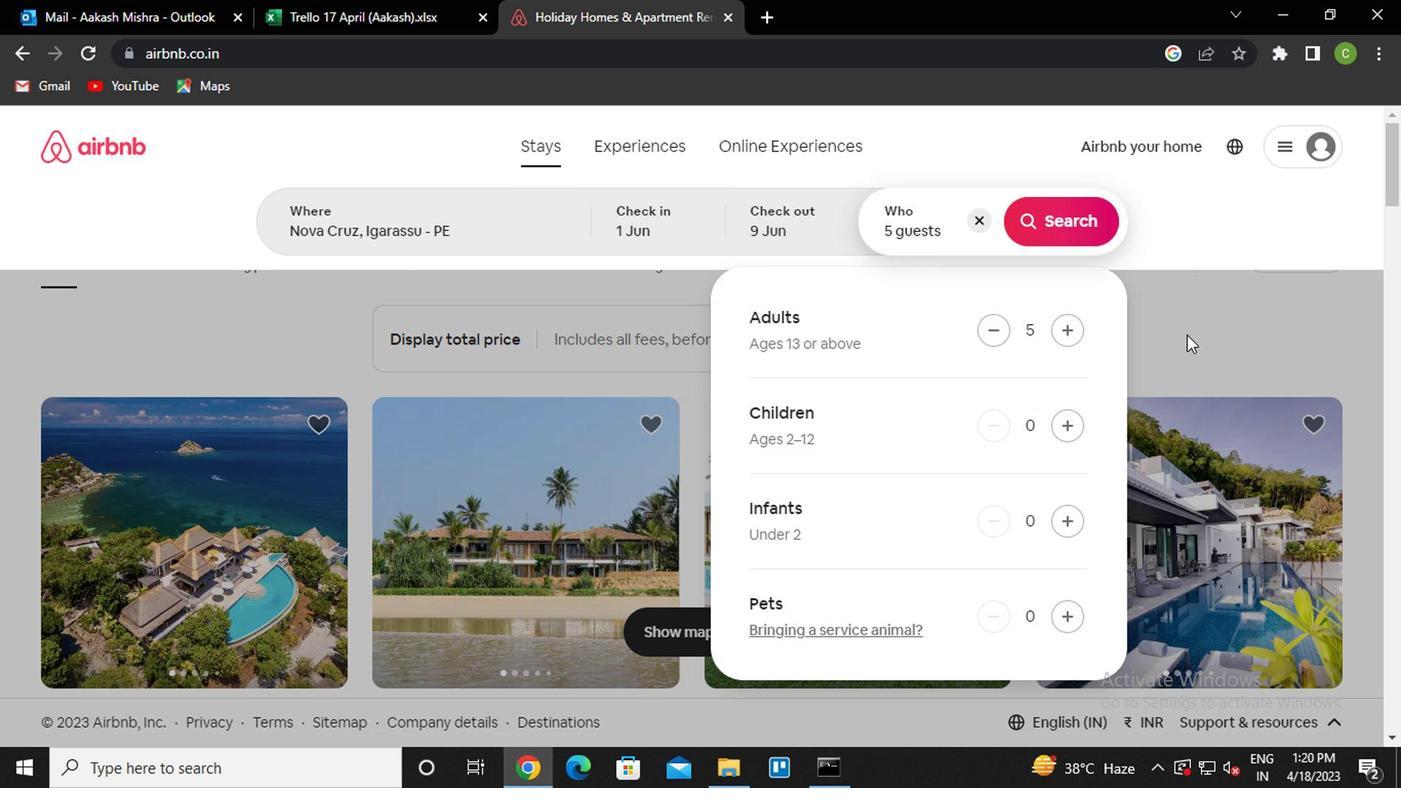 
Action: Mouse moved to (1282, 245)
Screenshot: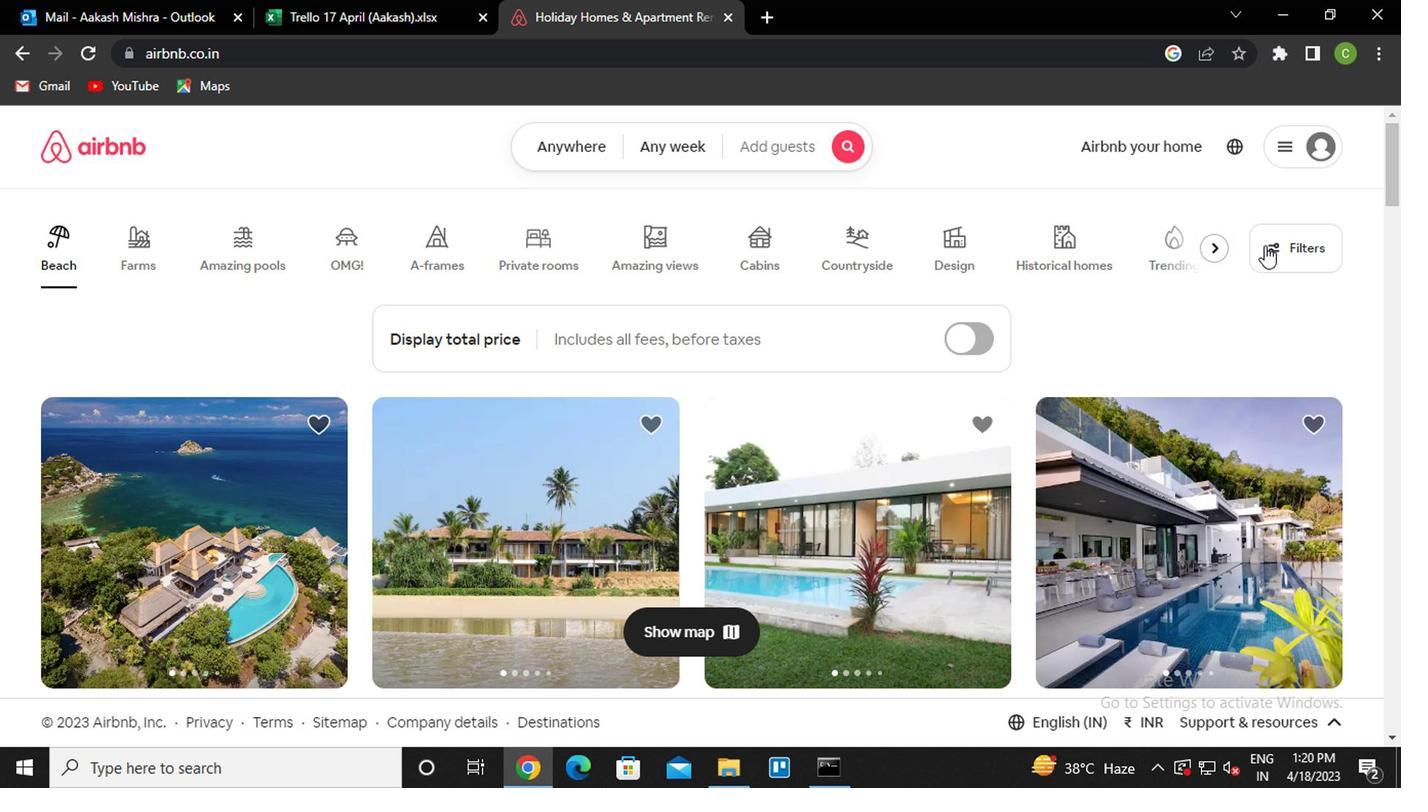 
Action: Mouse pressed left at (1282, 245)
Screenshot: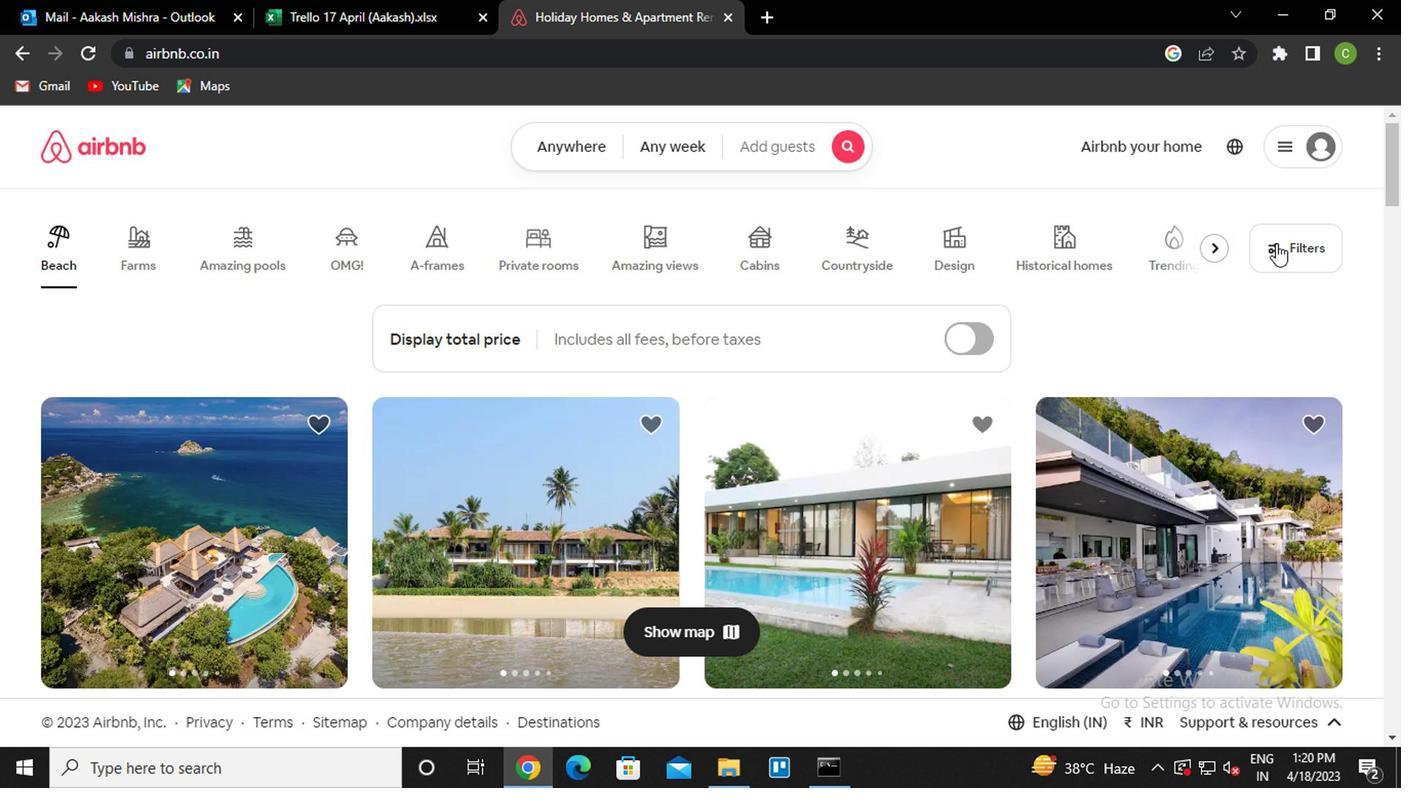 
Action: Mouse moved to (455, 489)
Screenshot: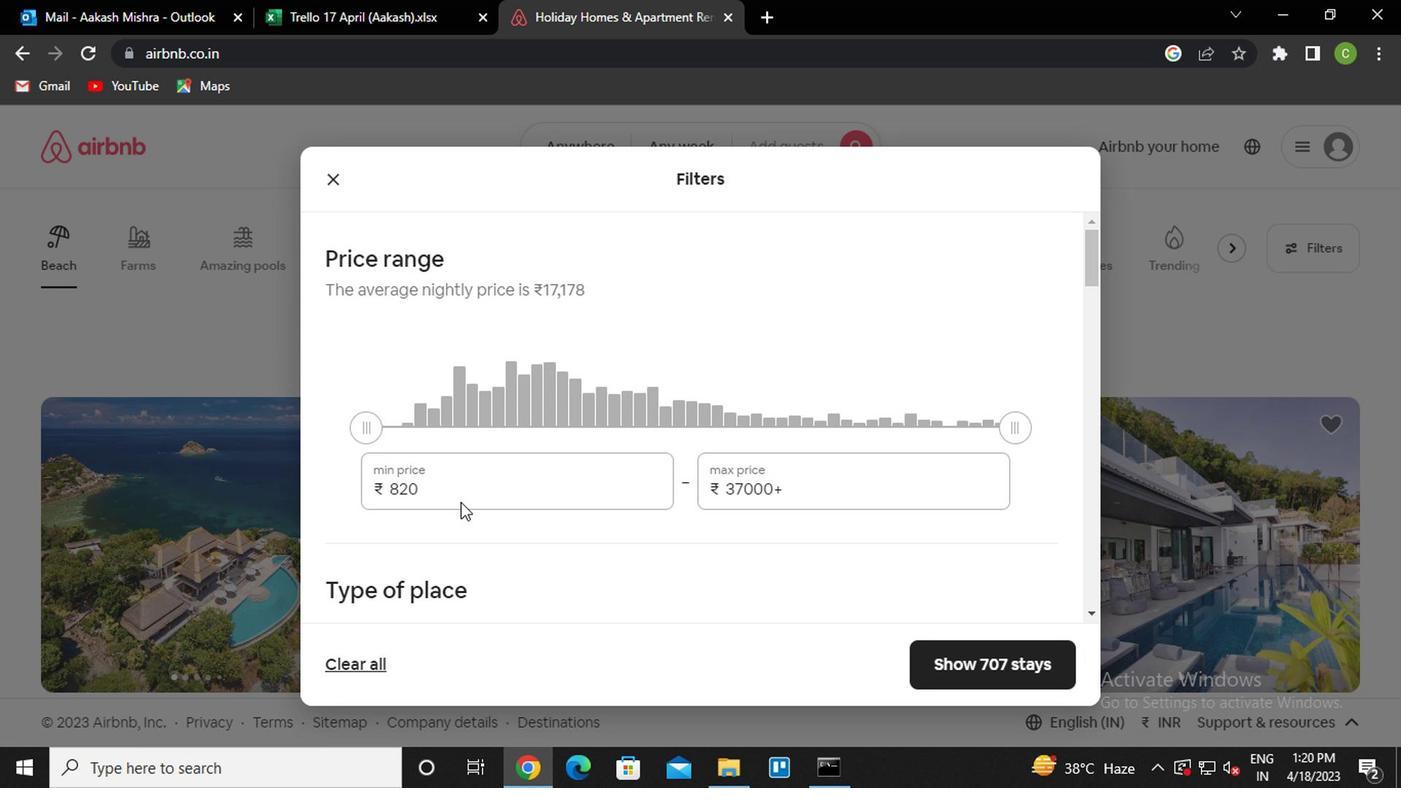 
Action: Mouse pressed left at (455, 489)
Screenshot: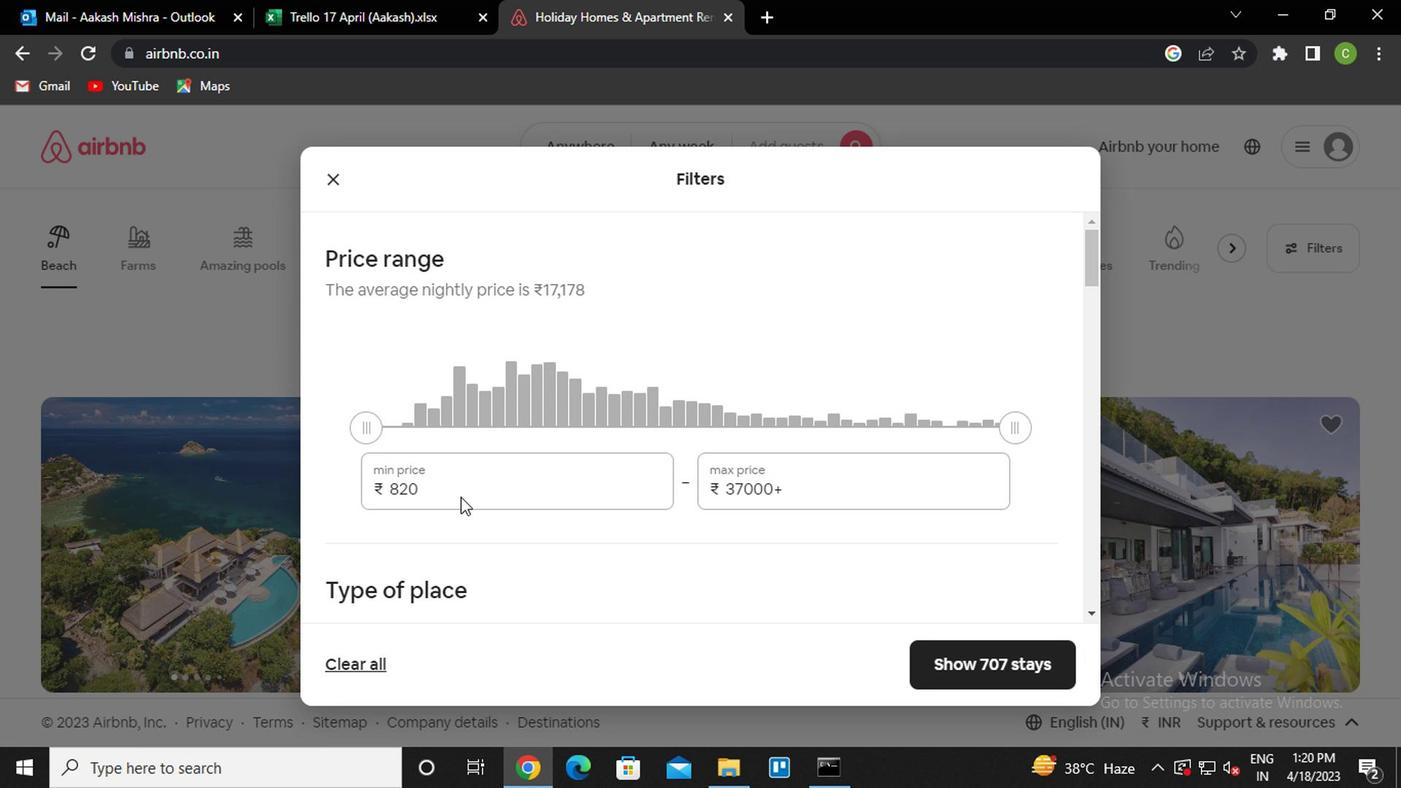 
Action: Key pressed <Key.backspace><Key.backspace><Key.backspace>6000
Screenshot: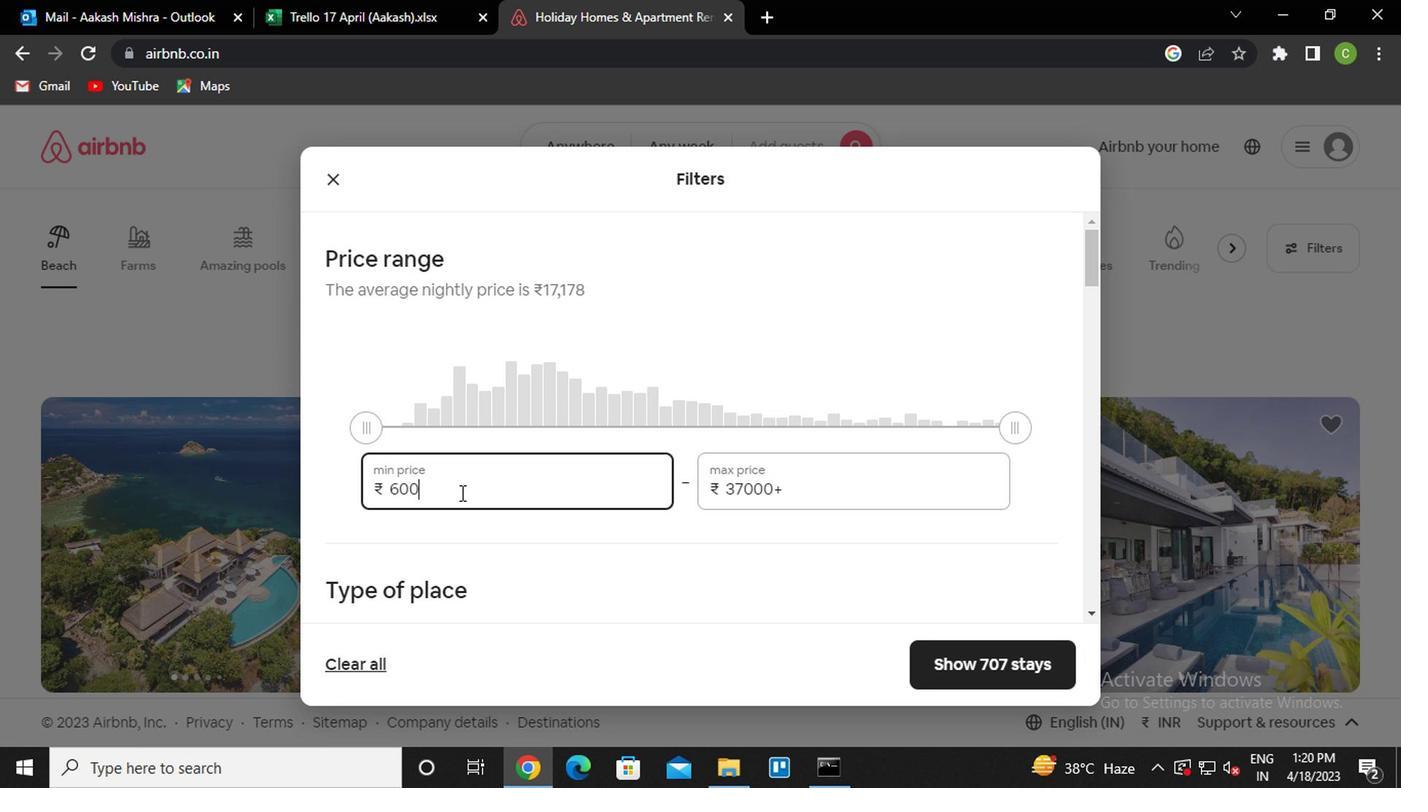 
Action: Mouse moved to (814, 491)
Screenshot: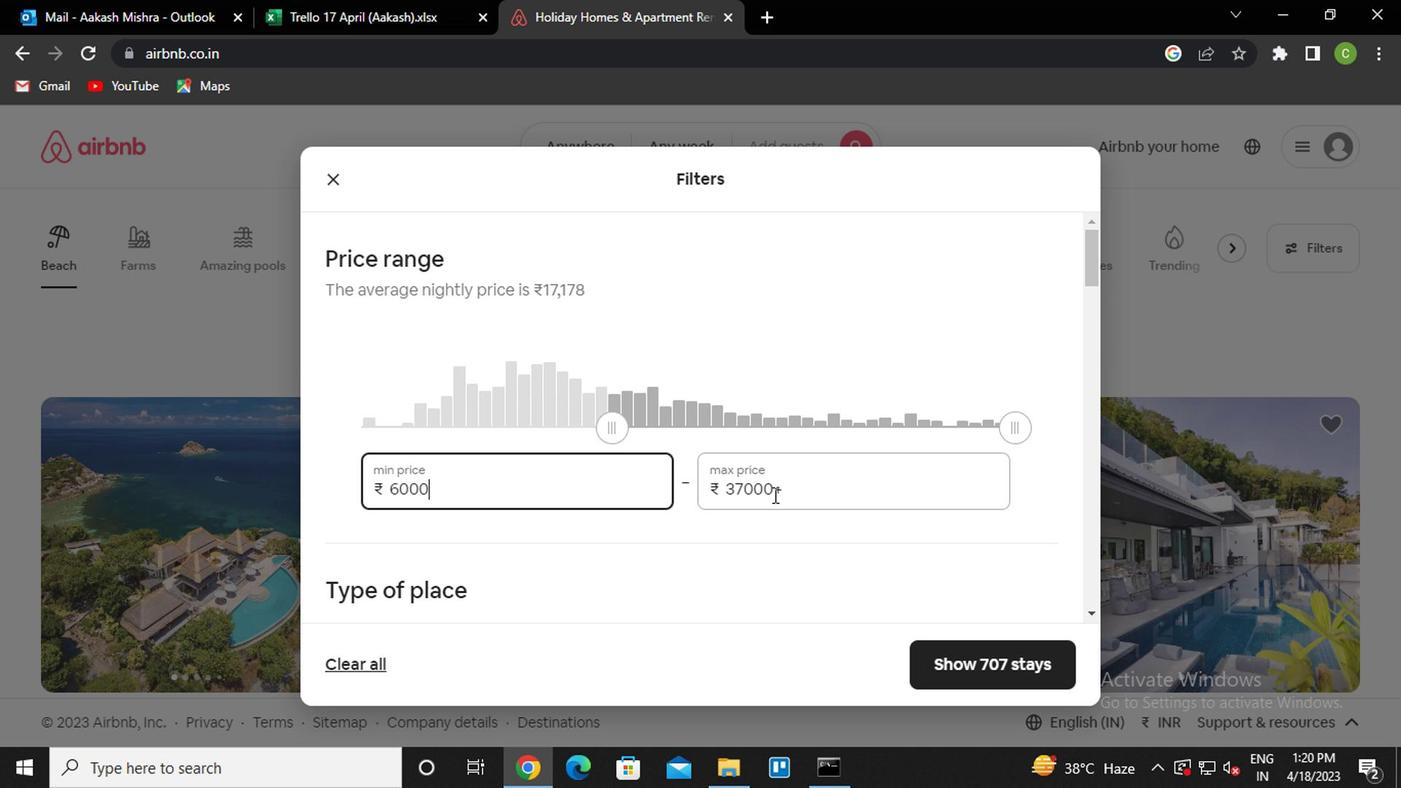 
Action: Mouse pressed left at (814, 491)
Screenshot: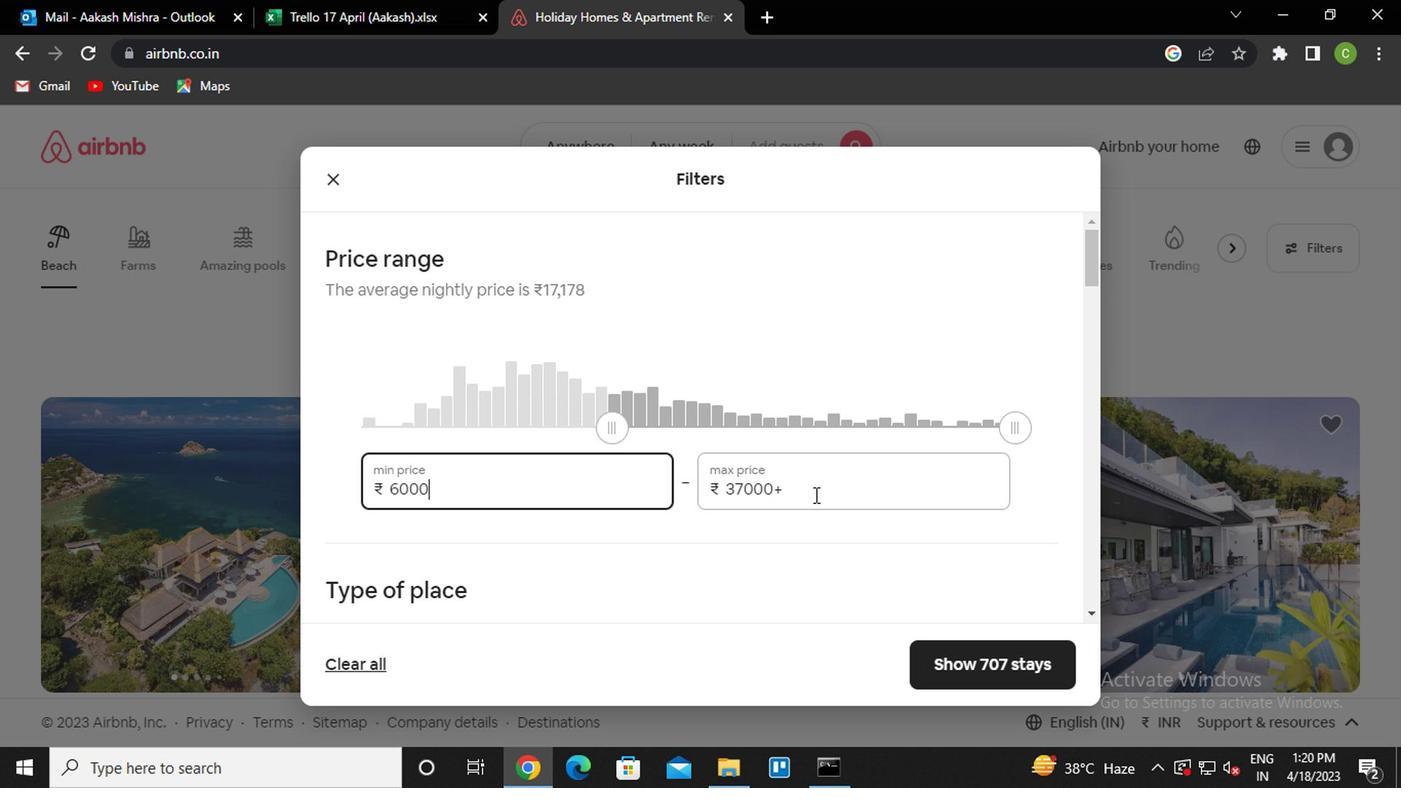 
Action: Key pressed <Key.backspace><Key.backspace><Key.backspace><Key.backspace><Key.backspace><Key.backspace>12<Key.backspace>2000
Screenshot: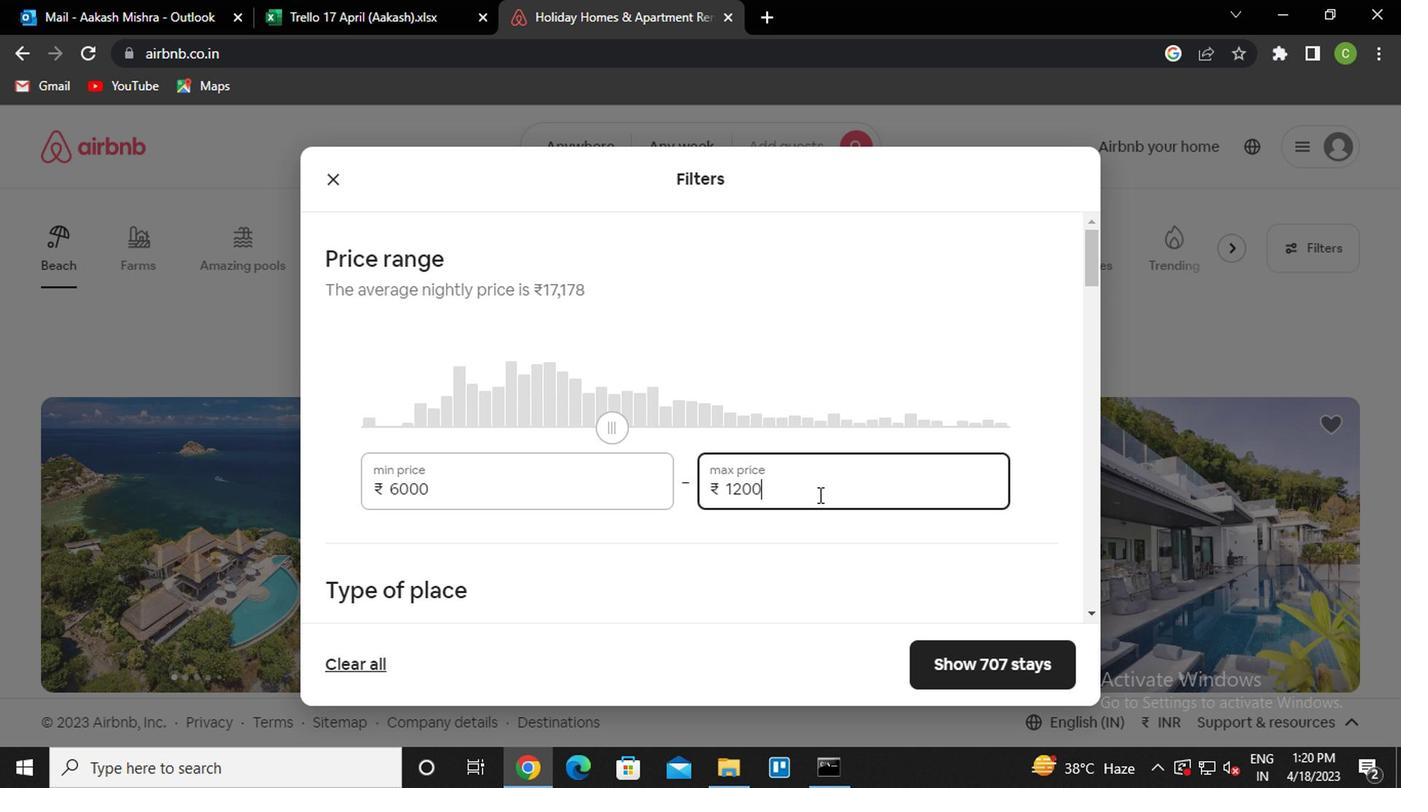 
Action: Mouse moved to (811, 490)
Screenshot: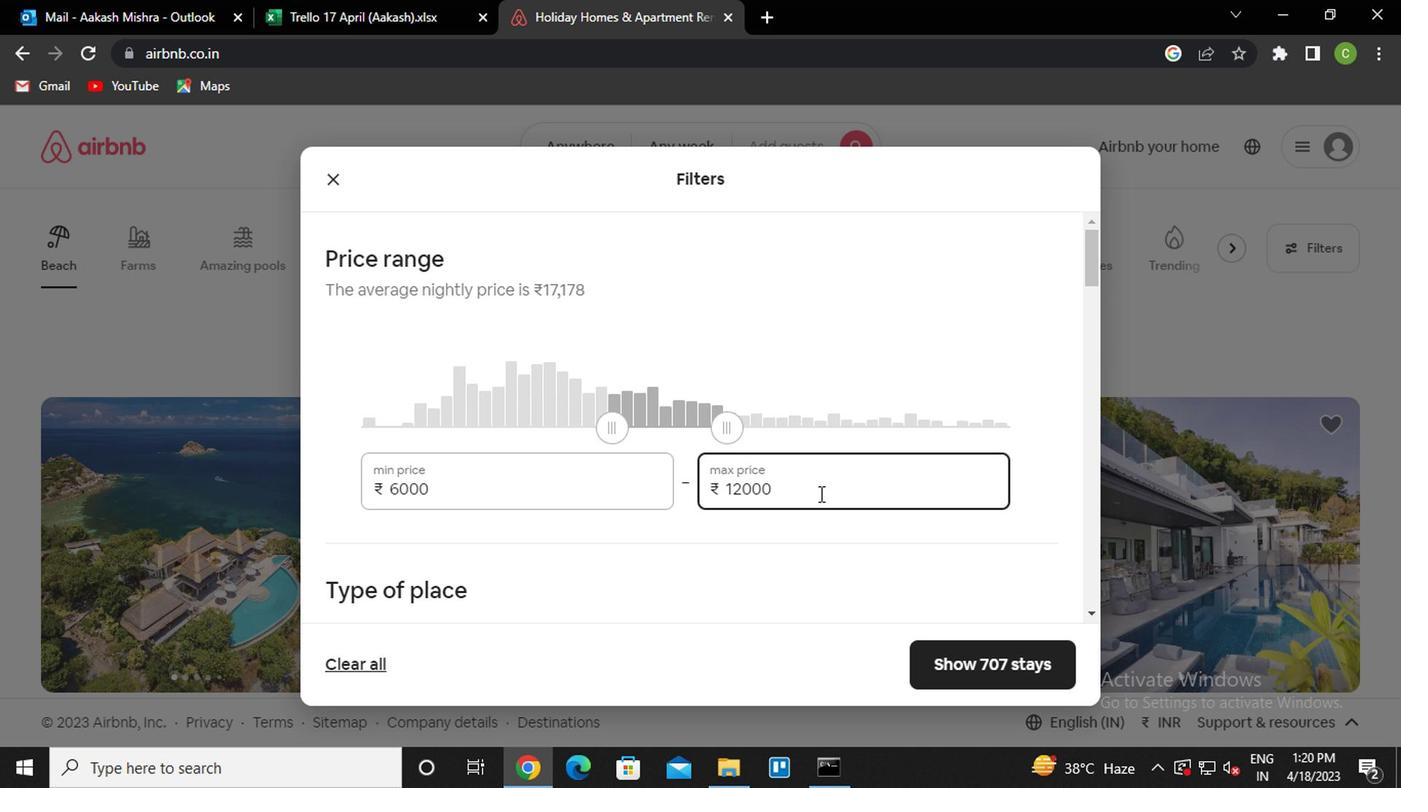 
Action: Mouse scrolled (811, 489) with delta (0, -1)
Screenshot: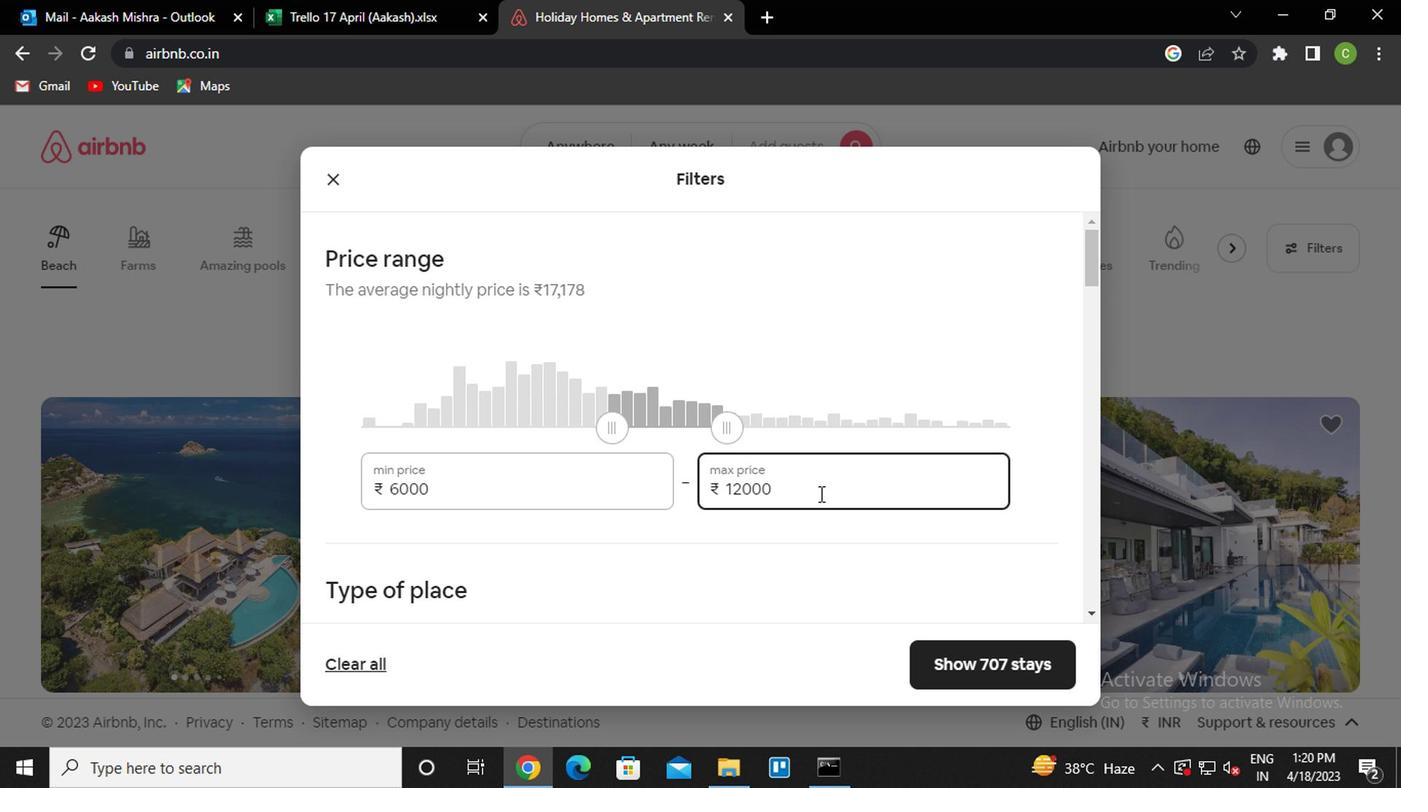 
Action: Mouse moved to (792, 490)
Screenshot: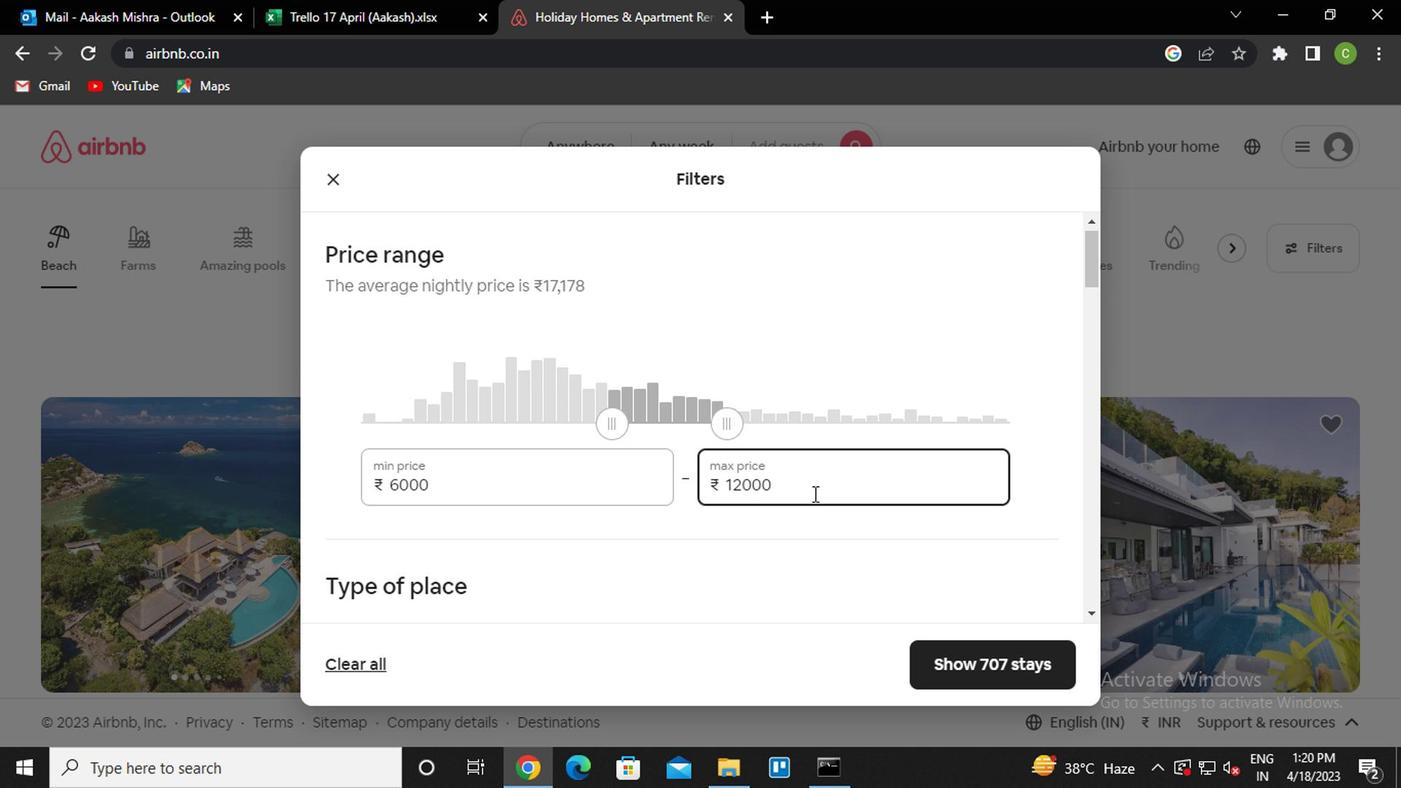 
Action: Mouse scrolled (792, 489) with delta (0, -1)
Screenshot: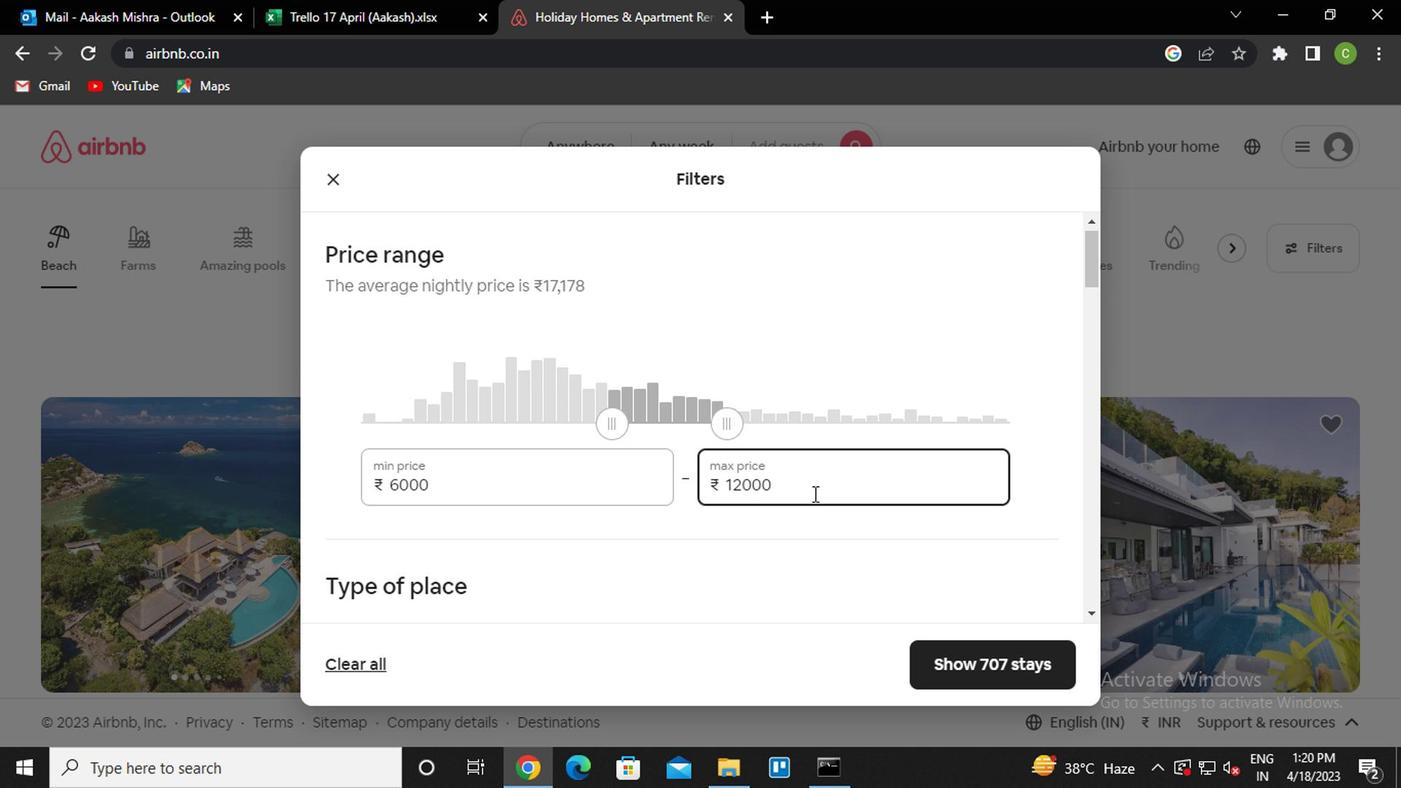 
Action: Mouse moved to (422, 443)
Screenshot: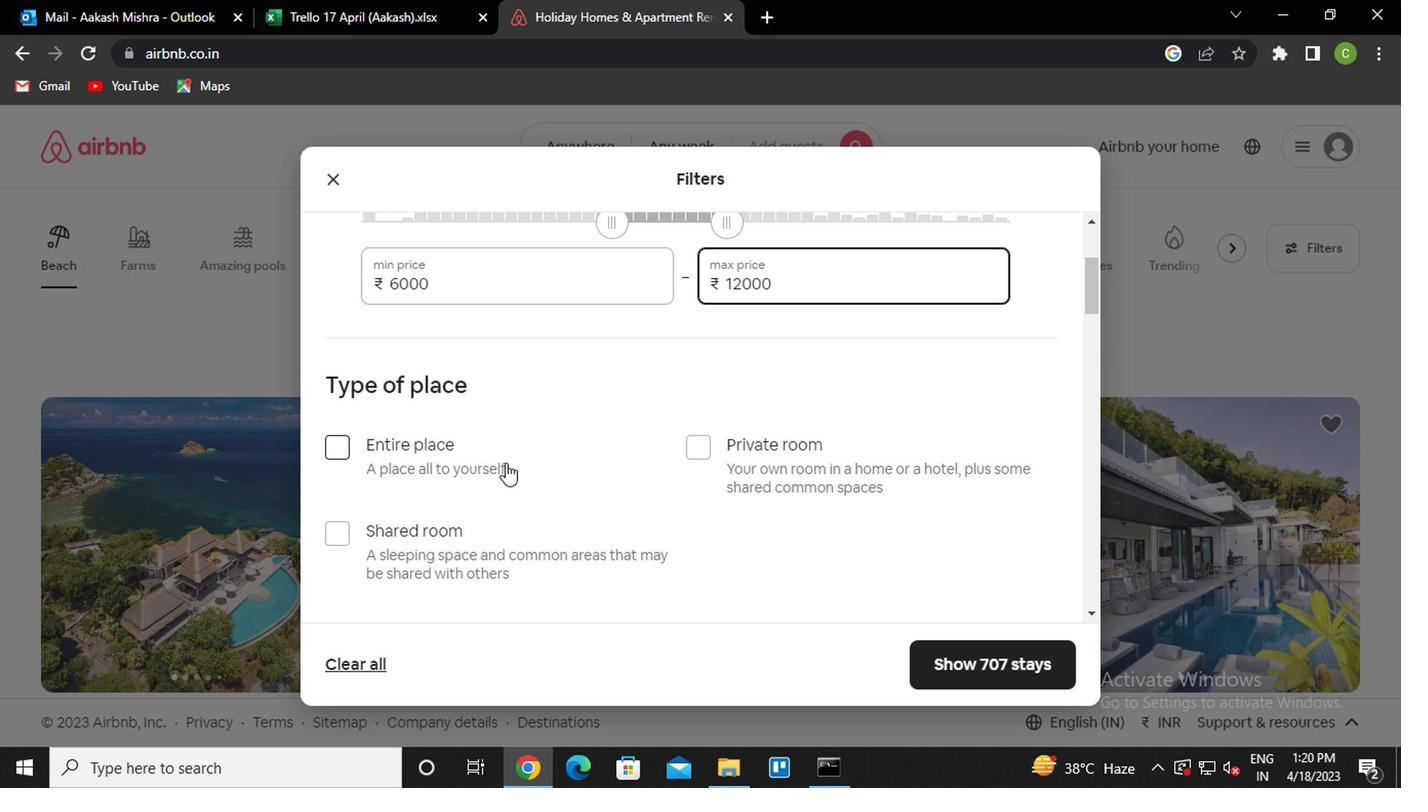 
Action: Mouse pressed left at (422, 443)
Screenshot: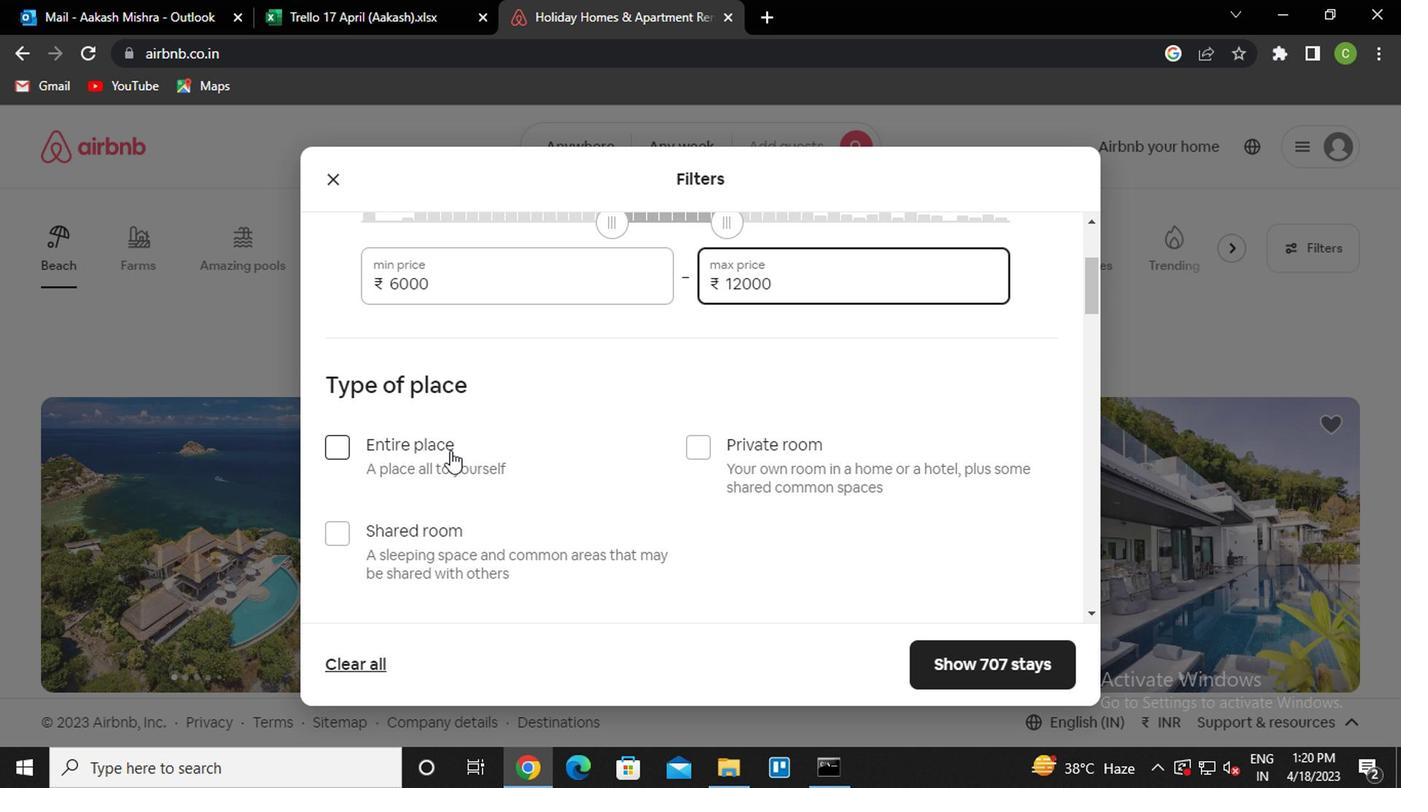 
Action: Mouse moved to (446, 455)
Screenshot: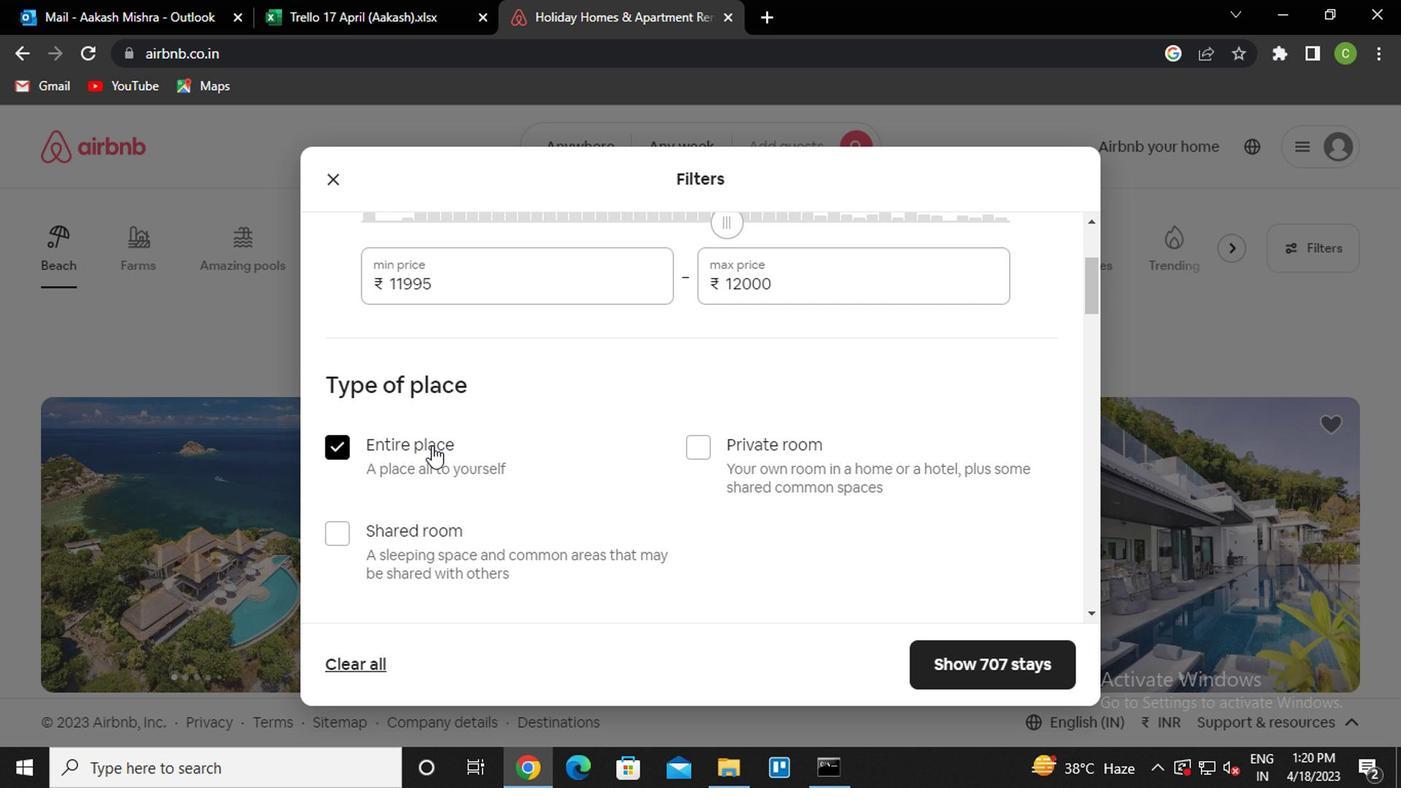 
Action: Mouse scrolled (446, 454) with delta (0, 0)
Screenshot: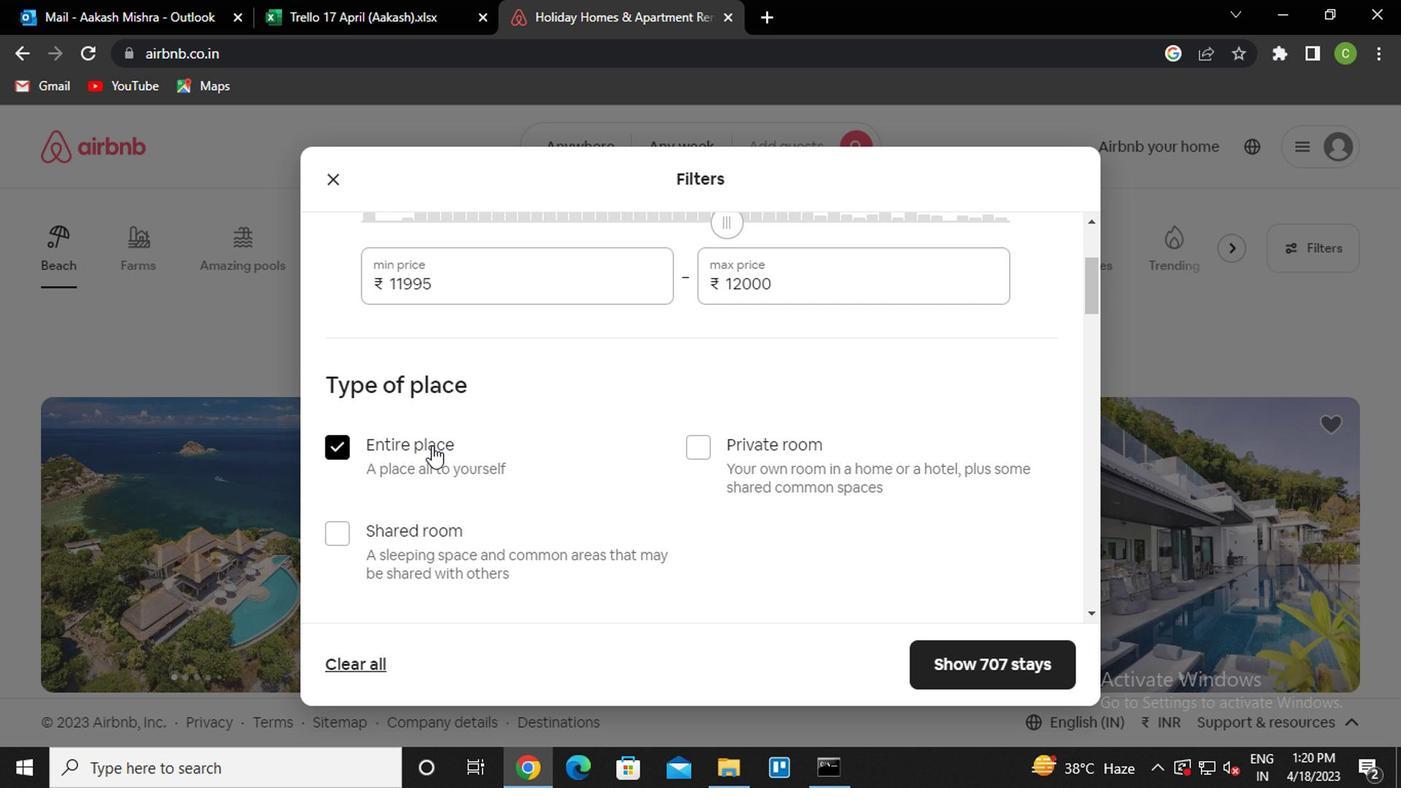 
Action: Mouse moved to (451, 457)
Screenshot: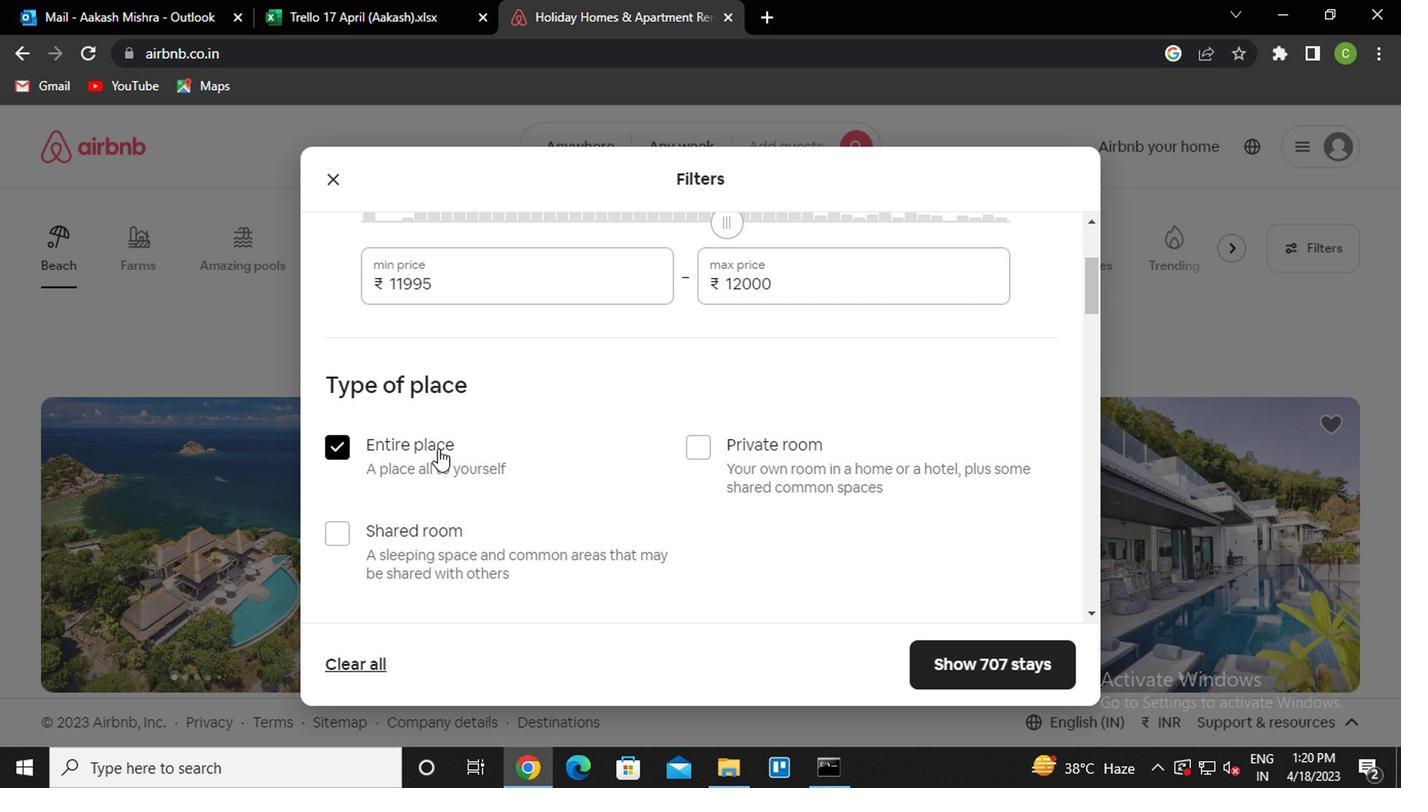 
Action: Mouse scrolled (451, 456) with delta (0, -1)
Screenshot: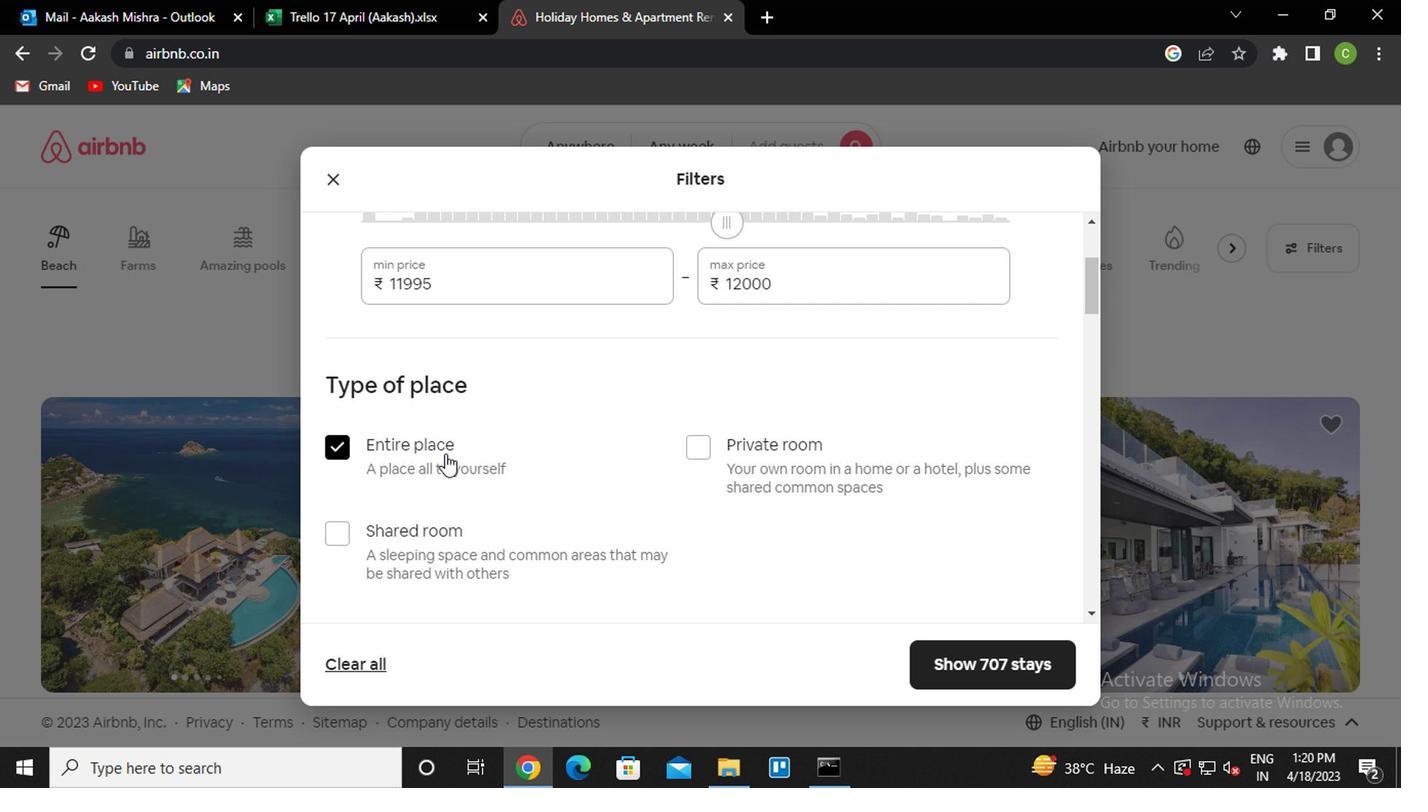 
Action: Mouse scrolled (451, 456) with delta (0, -1)
Screenshot: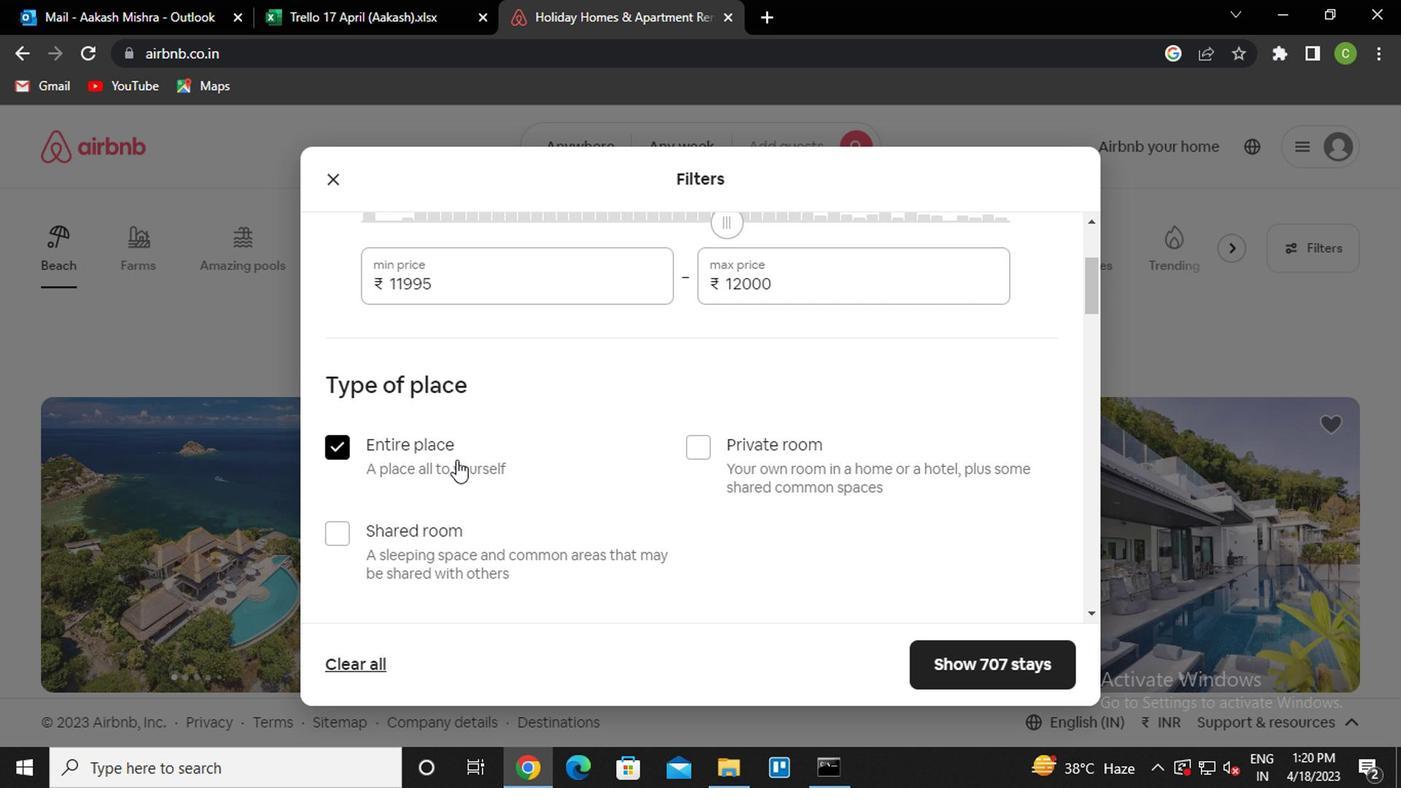 
Action: Mouse scrolled (451, 456) with delta (0, -1)
Screenshot: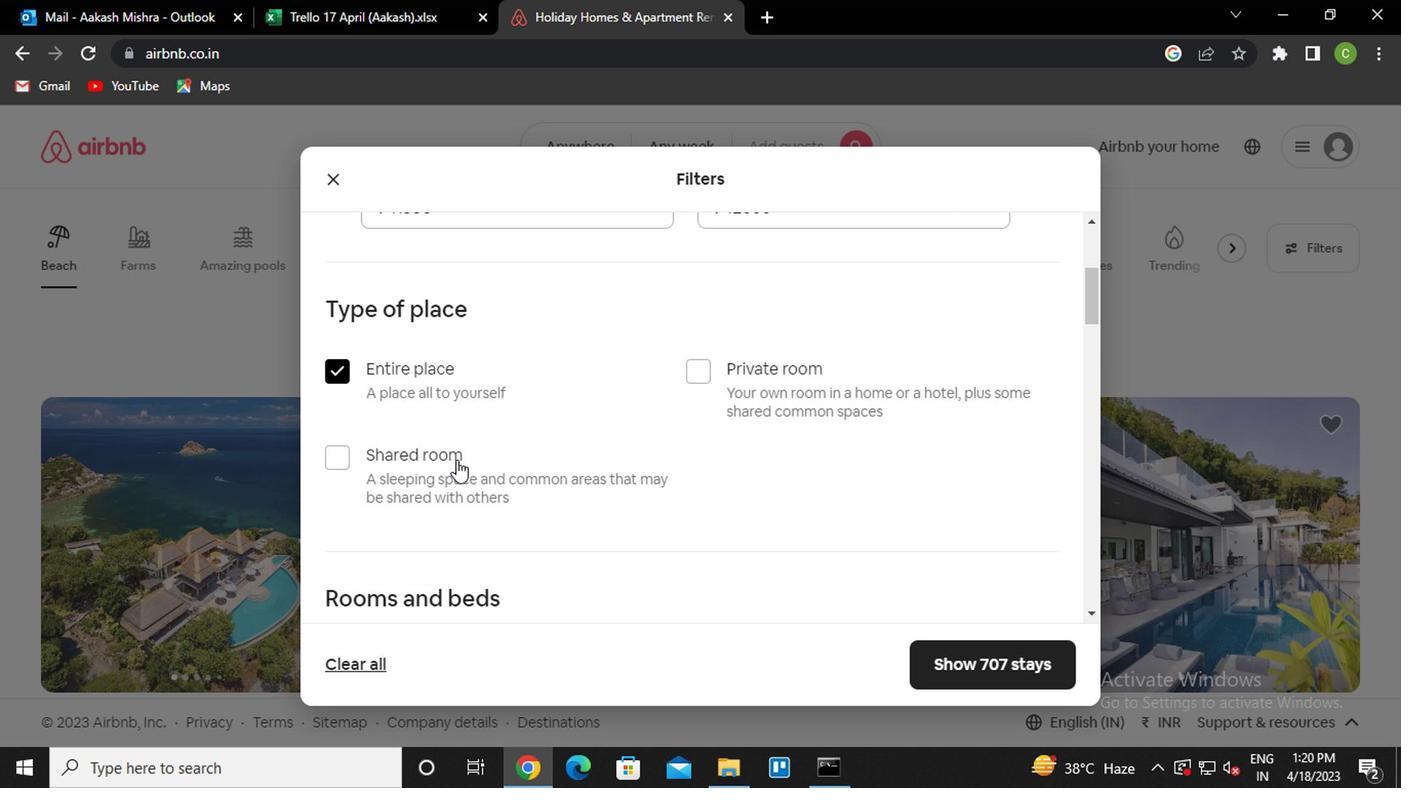 
Action: Mouse moved to (591, 378)
Screenshot: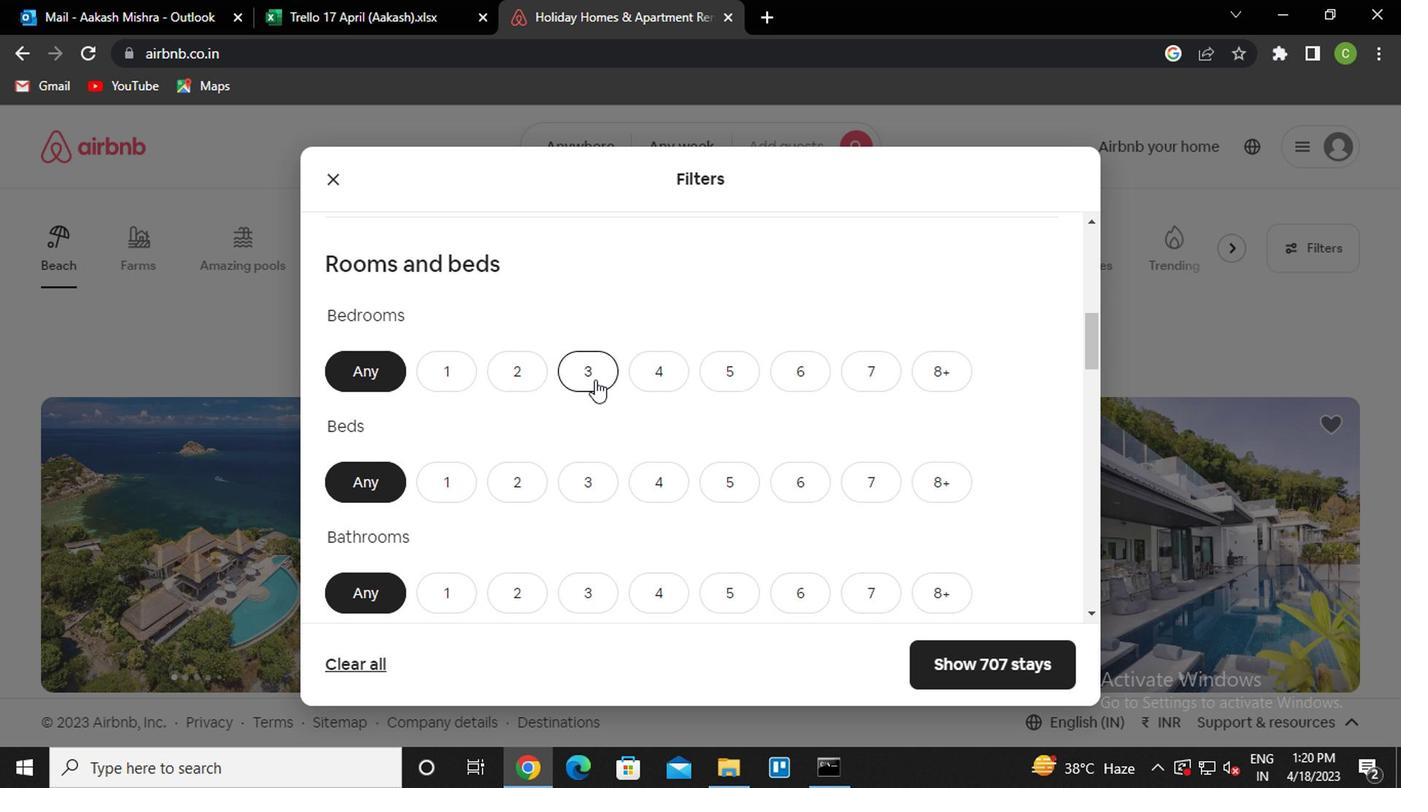 
Action: Mouse pressed left at (591, 378)
Screenshot: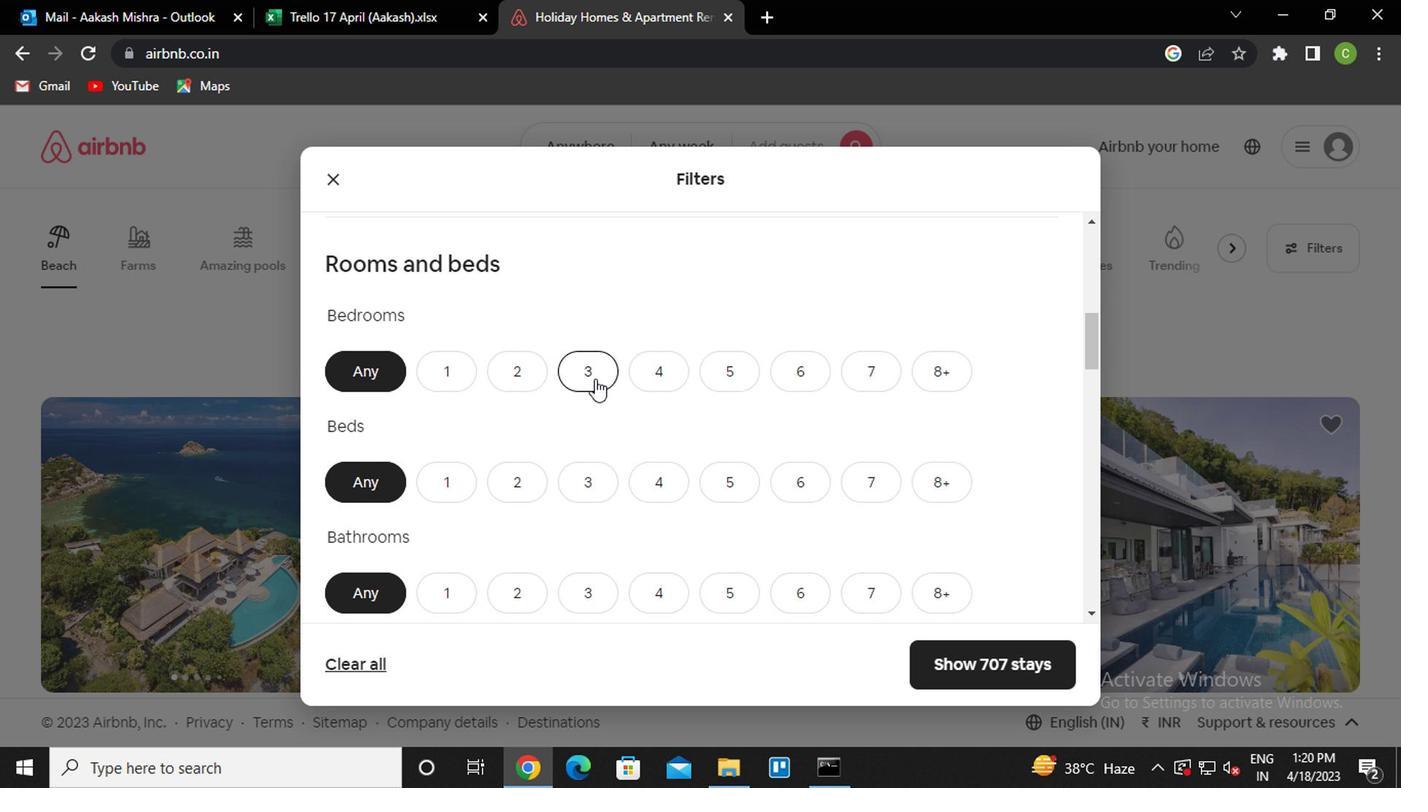 
Action: Mouse moved to (557, 438)
Screenshot: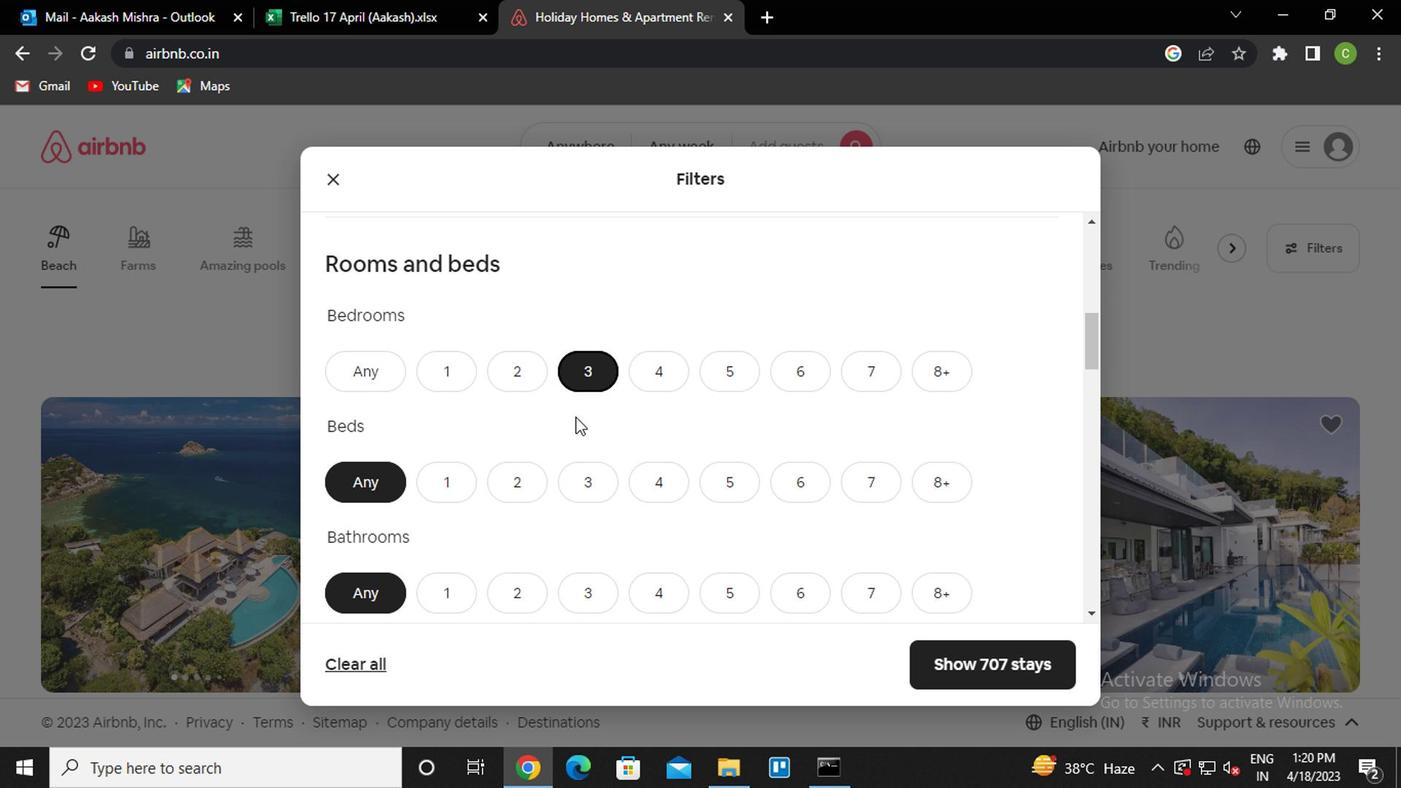 
Action: Mouse scrolled (557, 437) with delta (0, -1)
Screenshot: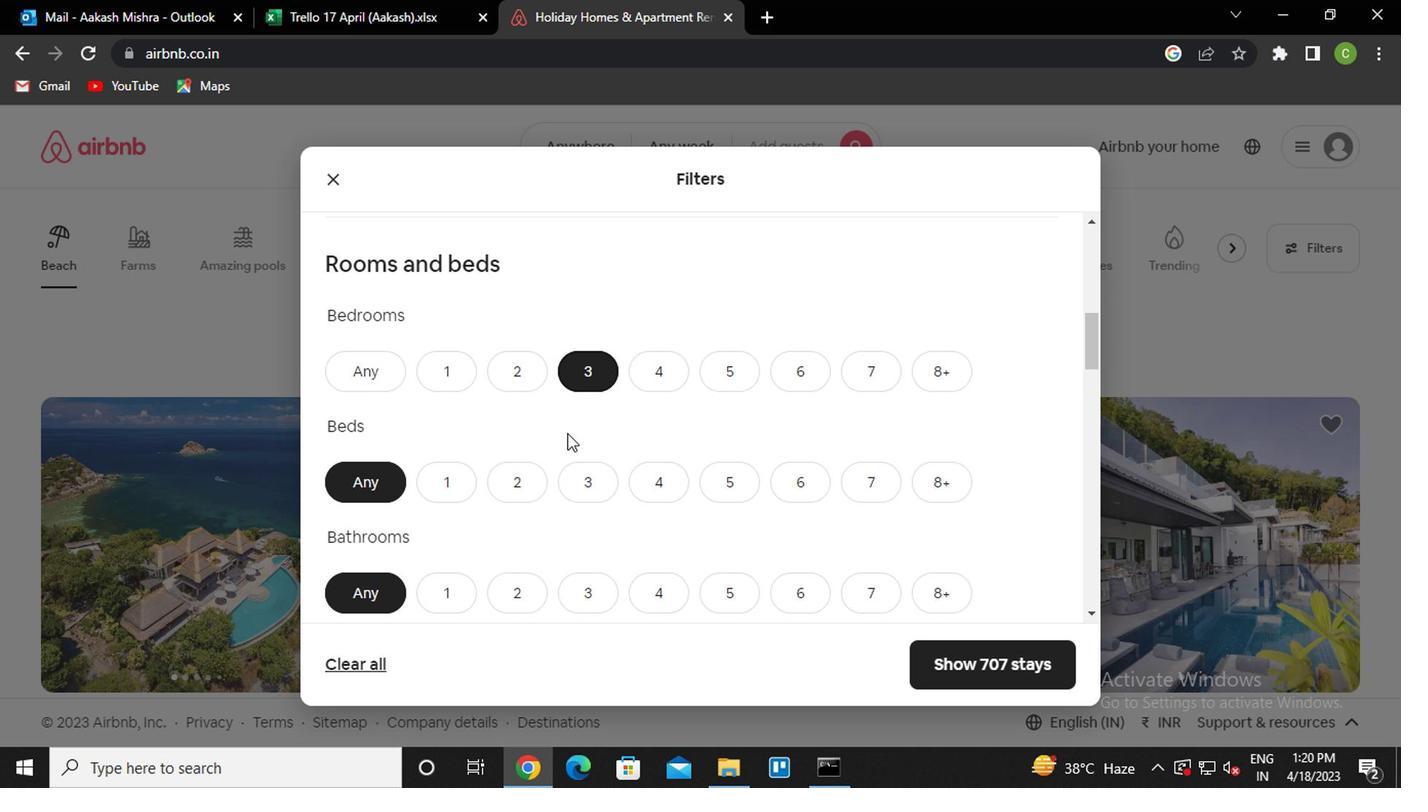 
Action: Mouse moved to (576, 400)
Screenshot: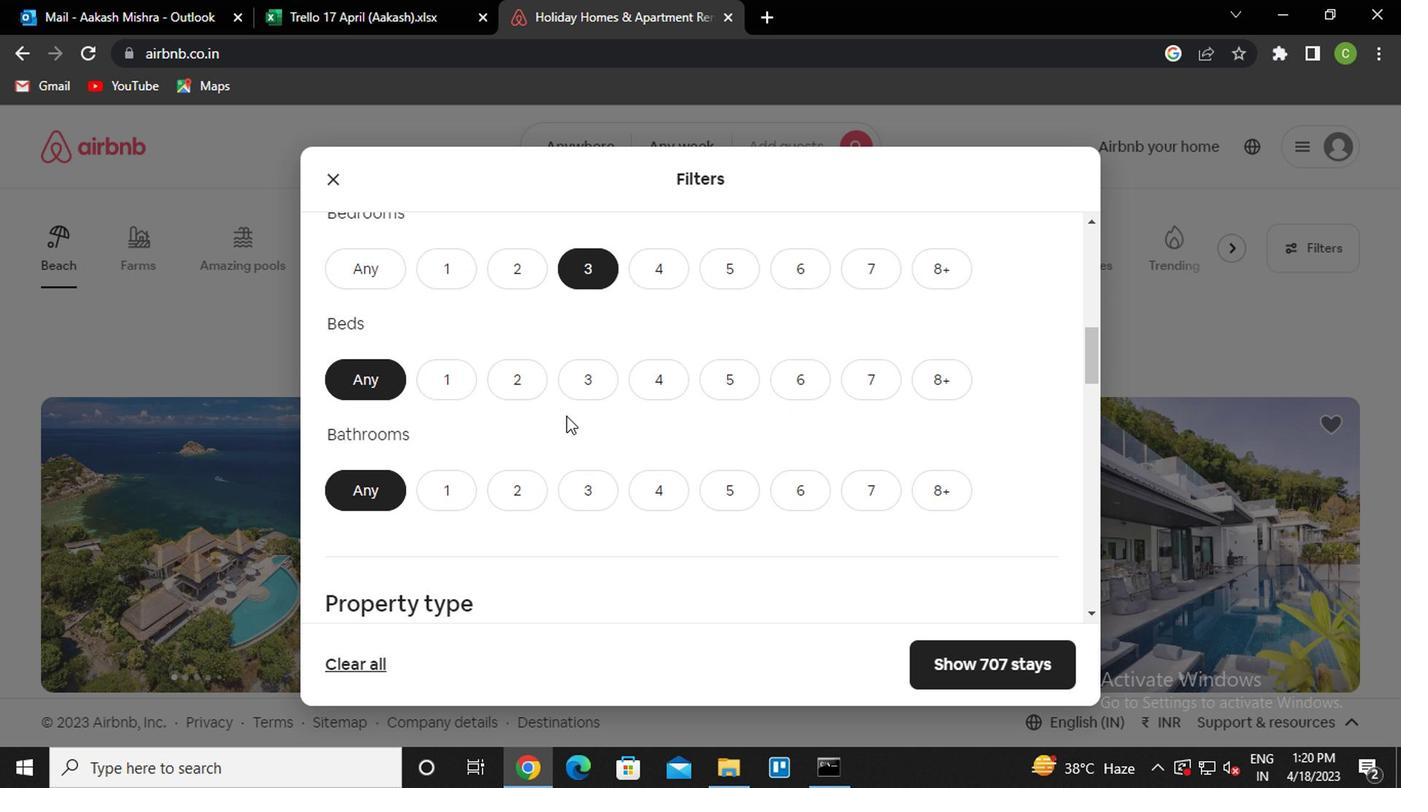 
Action: Mouse pressed left at (576, 400)
Screenshot: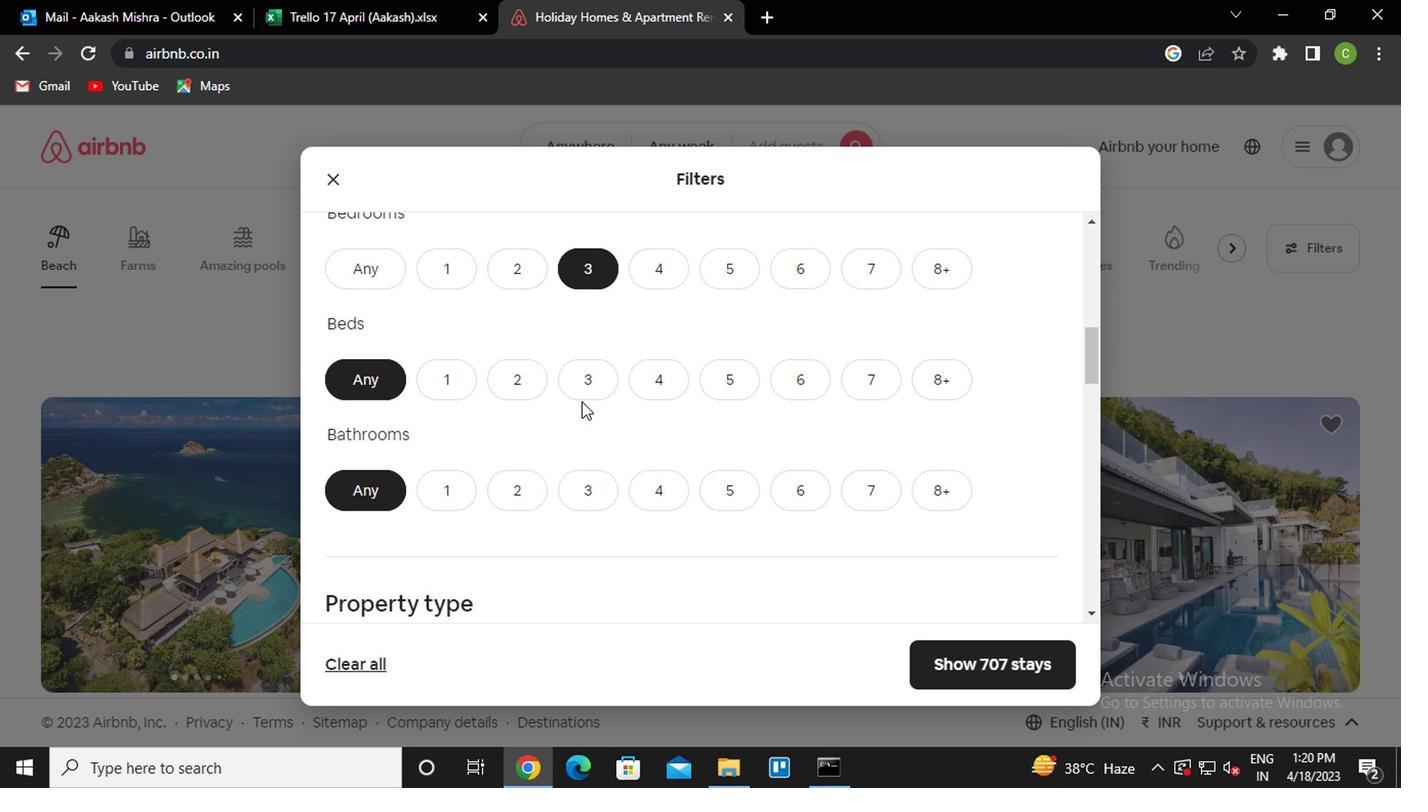 
Action: Mouse moved to (587, 477)
Screenshot: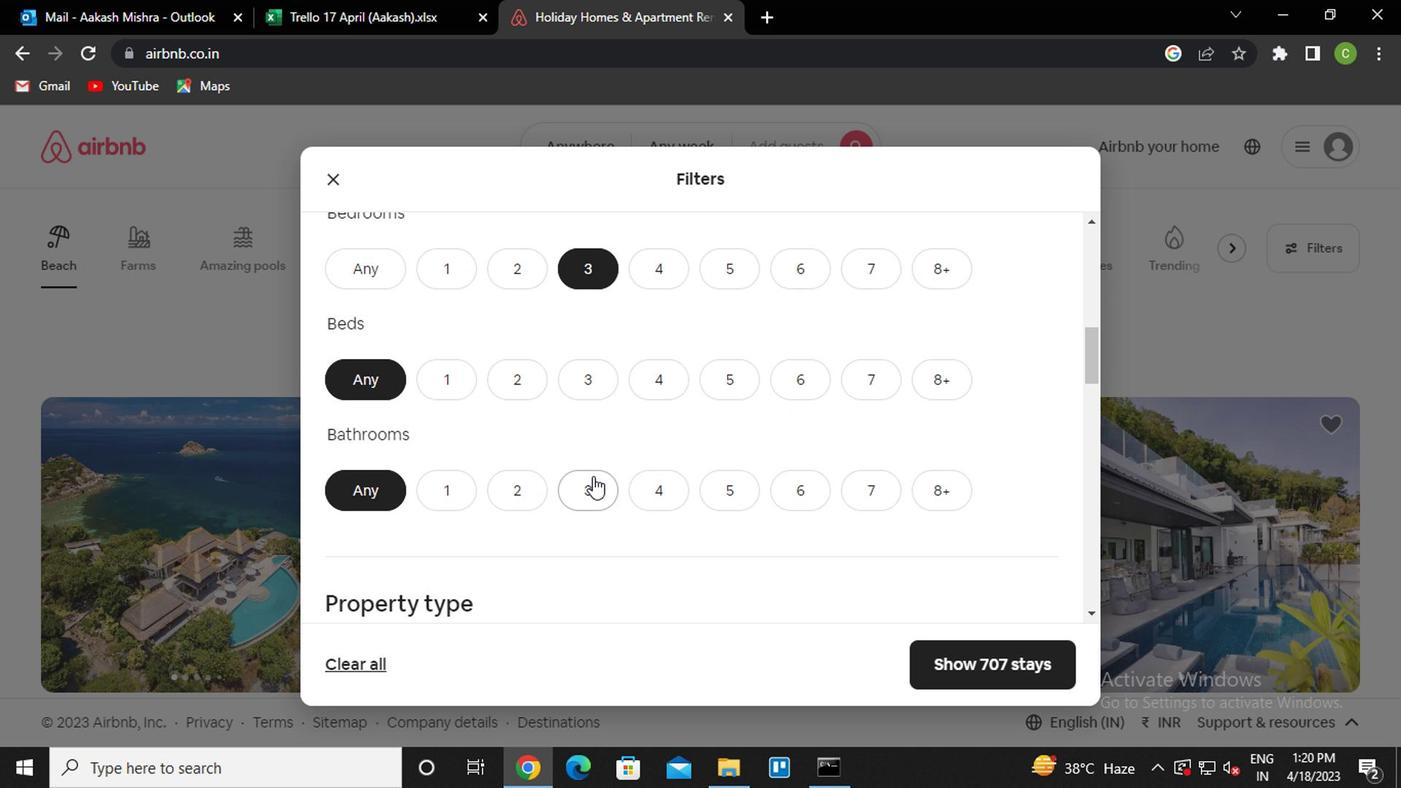 
Action: Mouse pressed left at (587, 477)
Screenshot: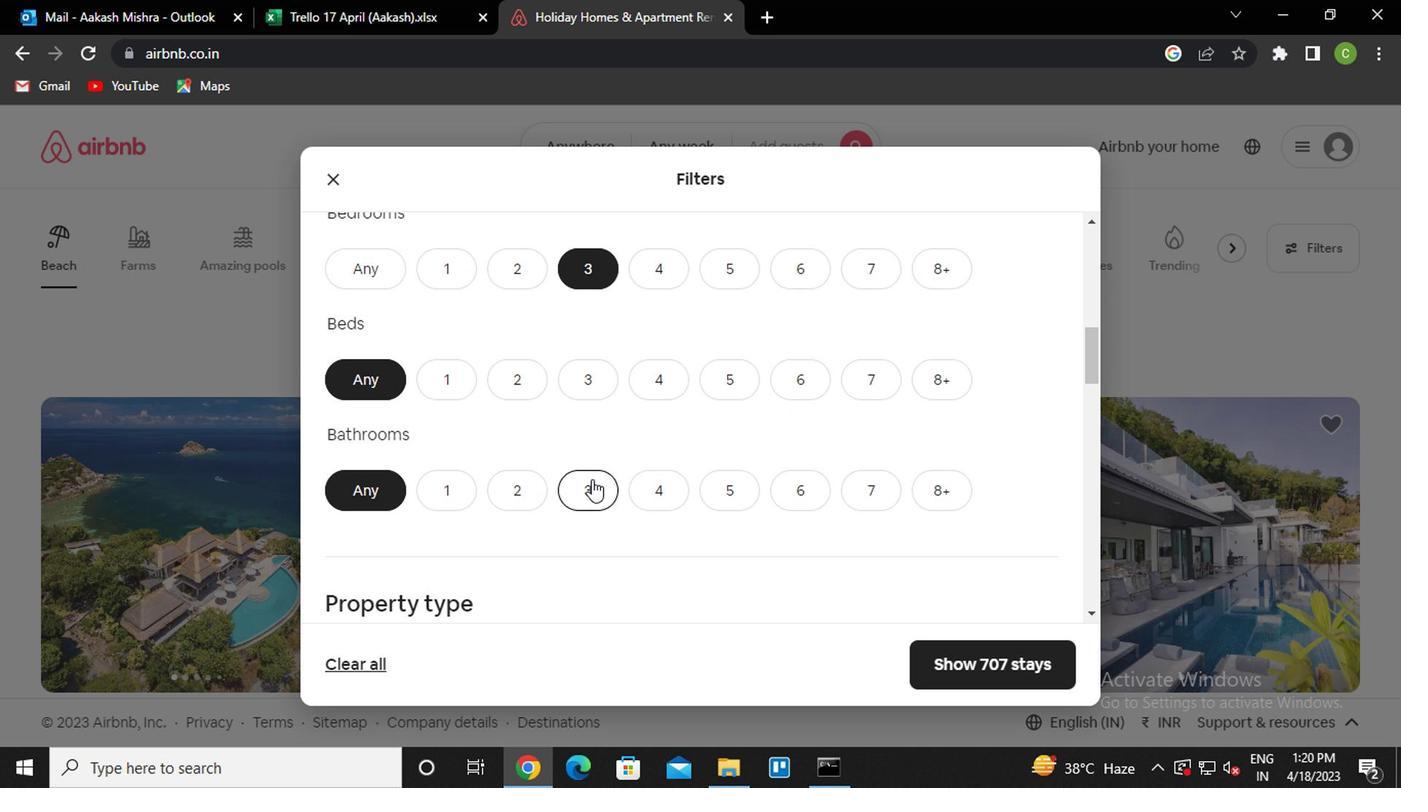 
Action: Mouse moved to (573, 386)
Screenshot: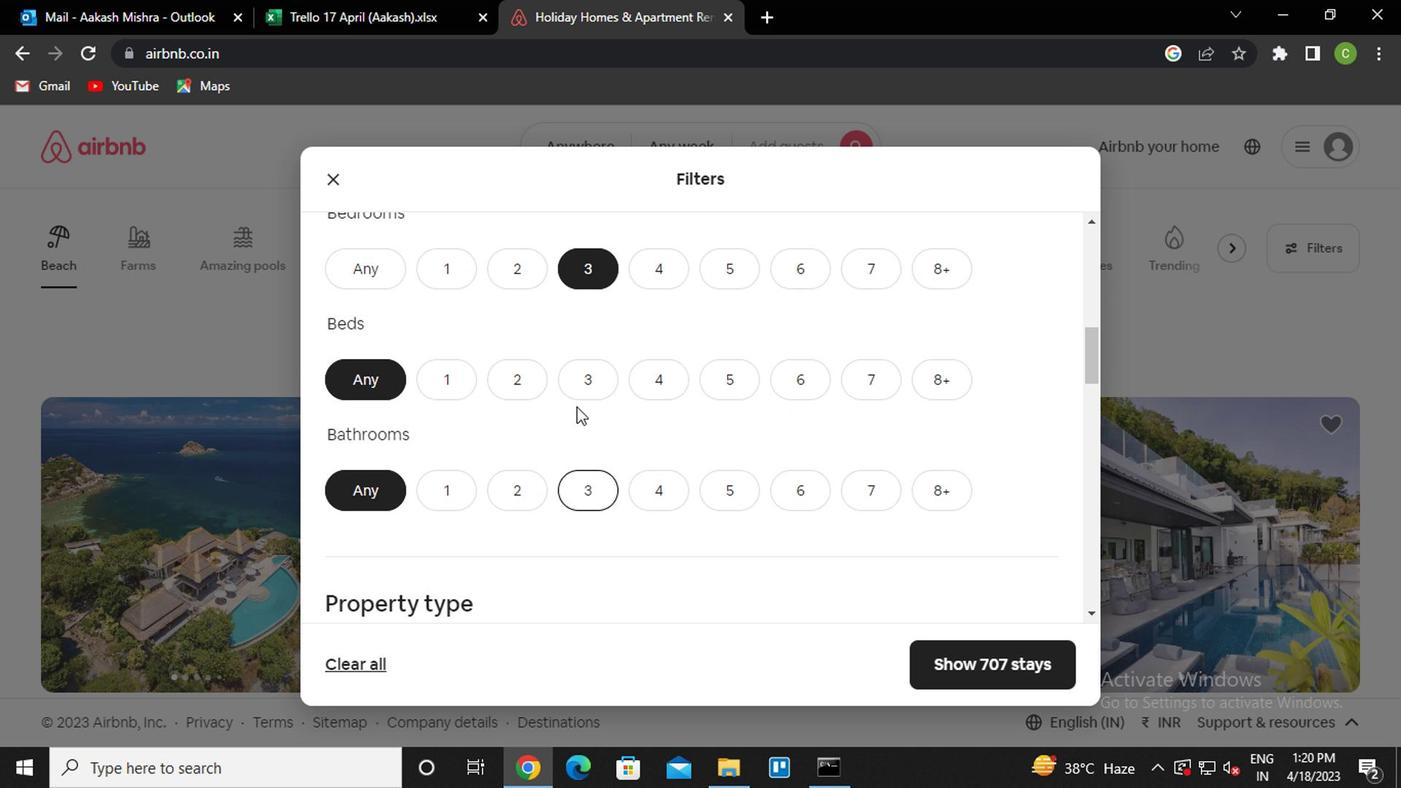 
Action: Mouse pressed left at (573, 386)
Screenshot: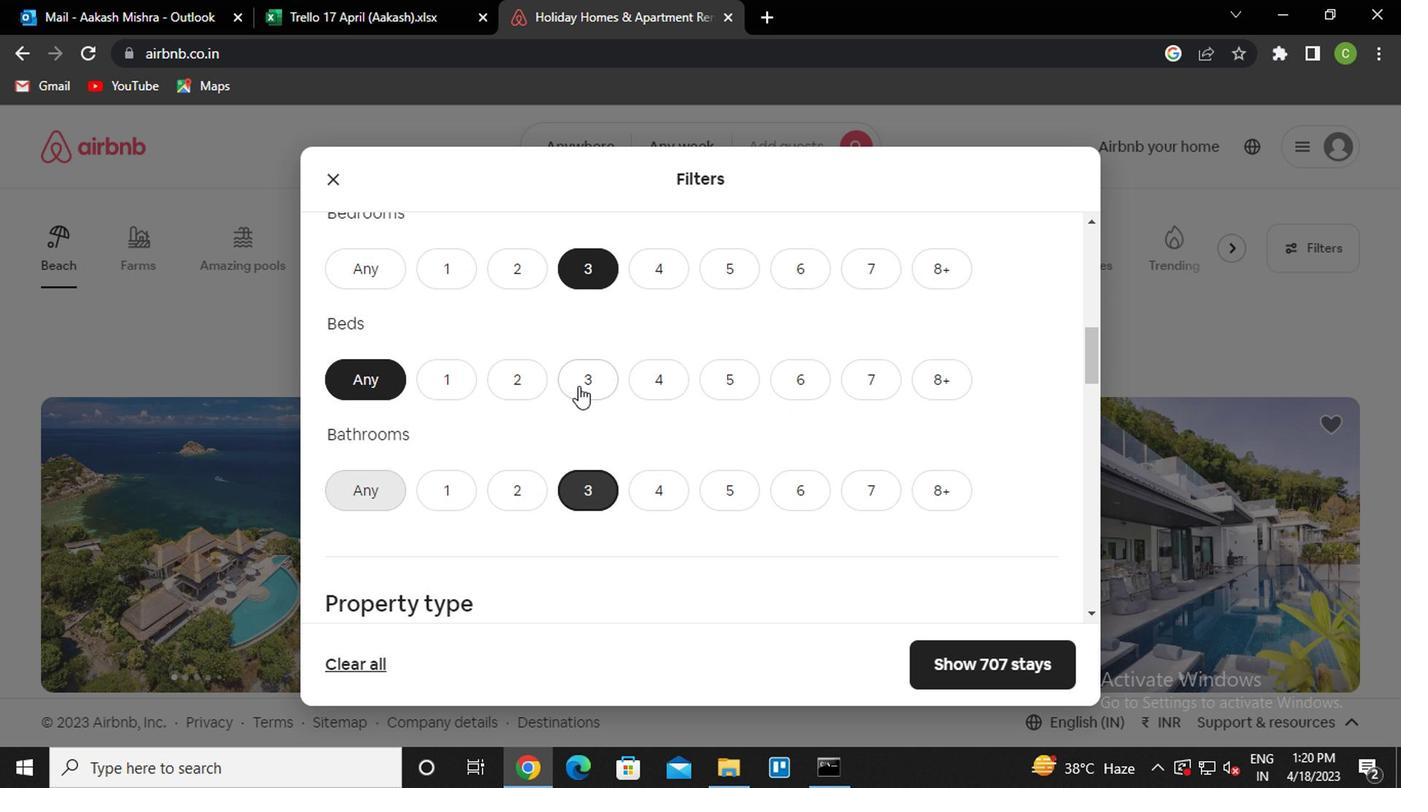 
Action: Mouse moved to (589, 460)
Screenshot: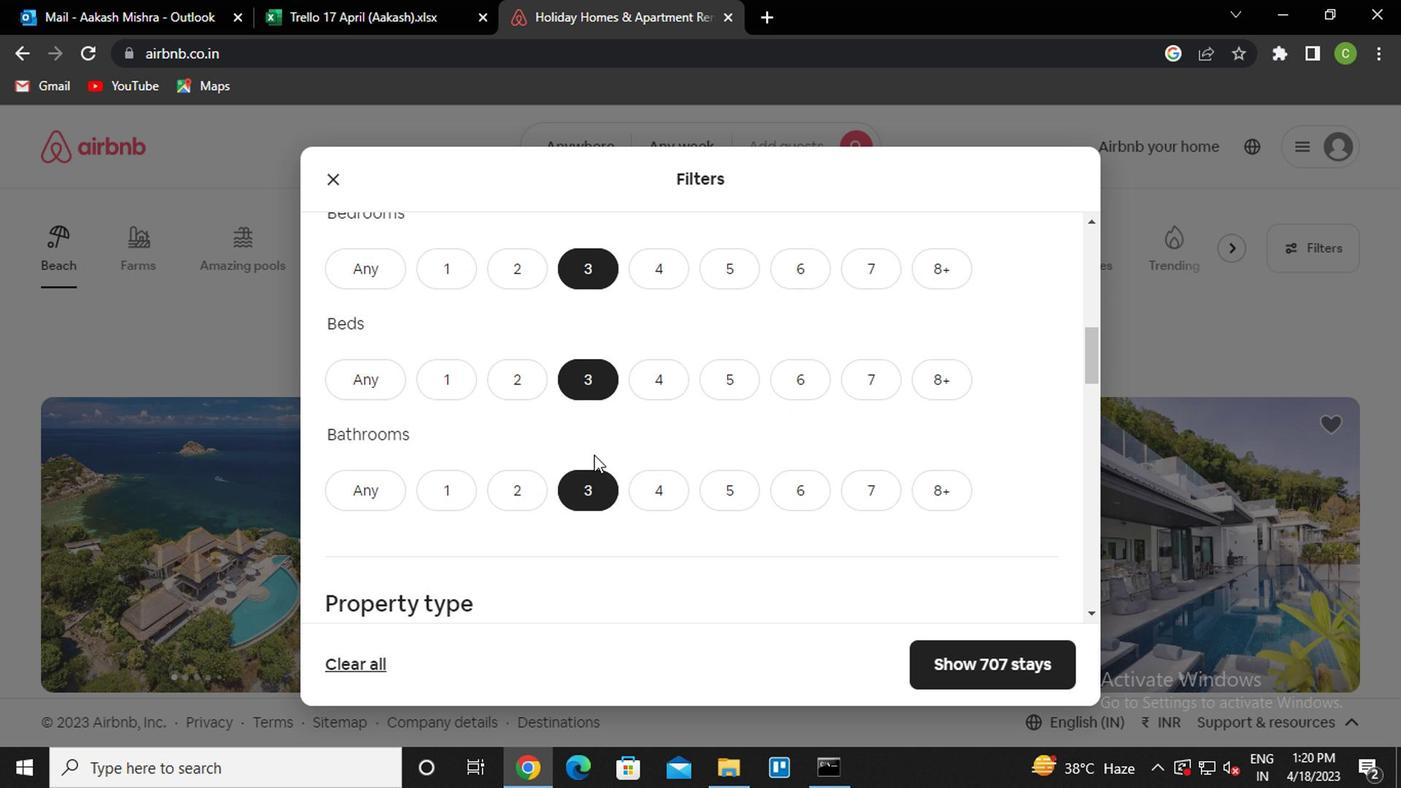 
Action: Mouse scrolled (589, 459) with delta (0, -1)
Screenshot: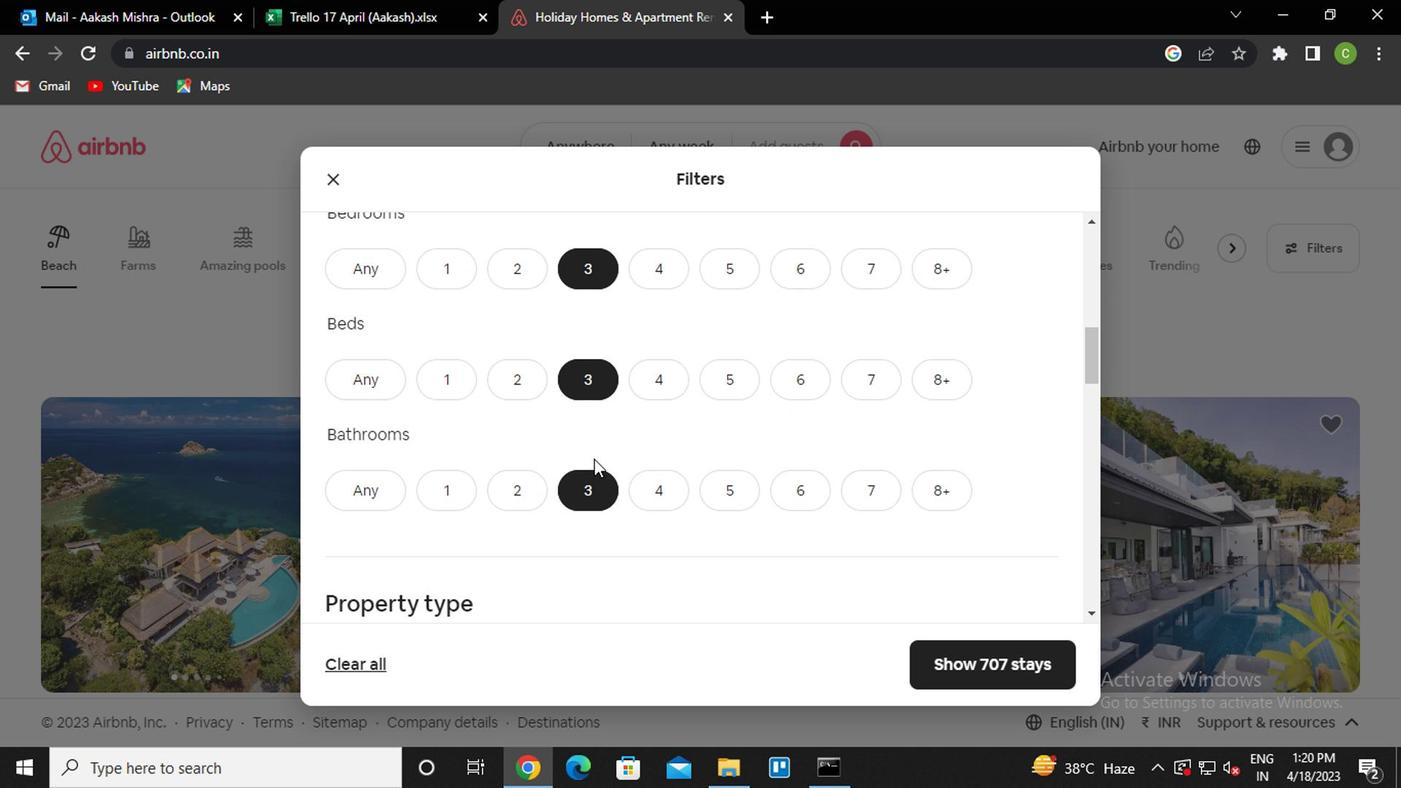 
Action: Mouse moved to (586, 464)
Screenshot: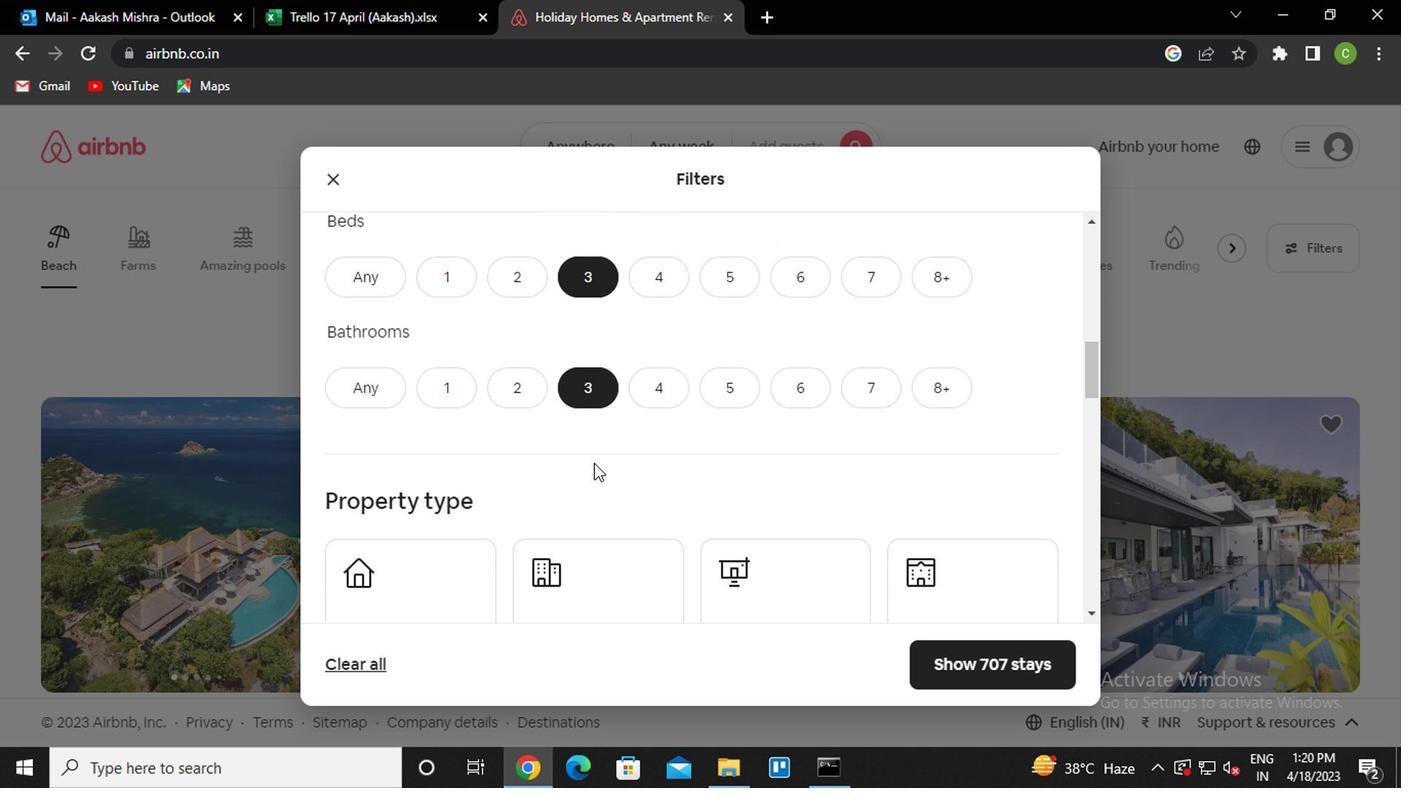 
Action: Mouse scrolled (586, 463) with delta (0, 0)
Screenshot: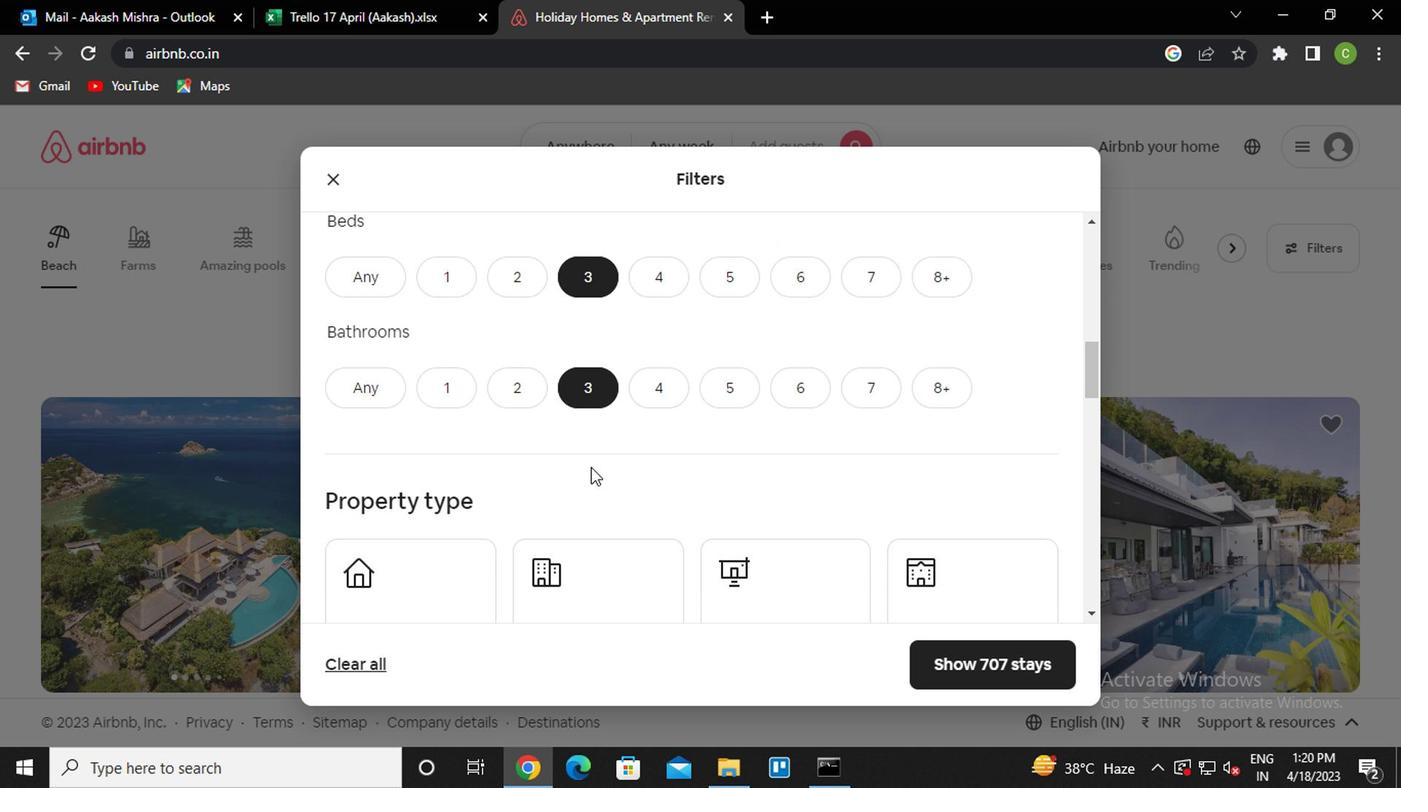 
Action: Mouse moved to (426, 515)
Screenshot: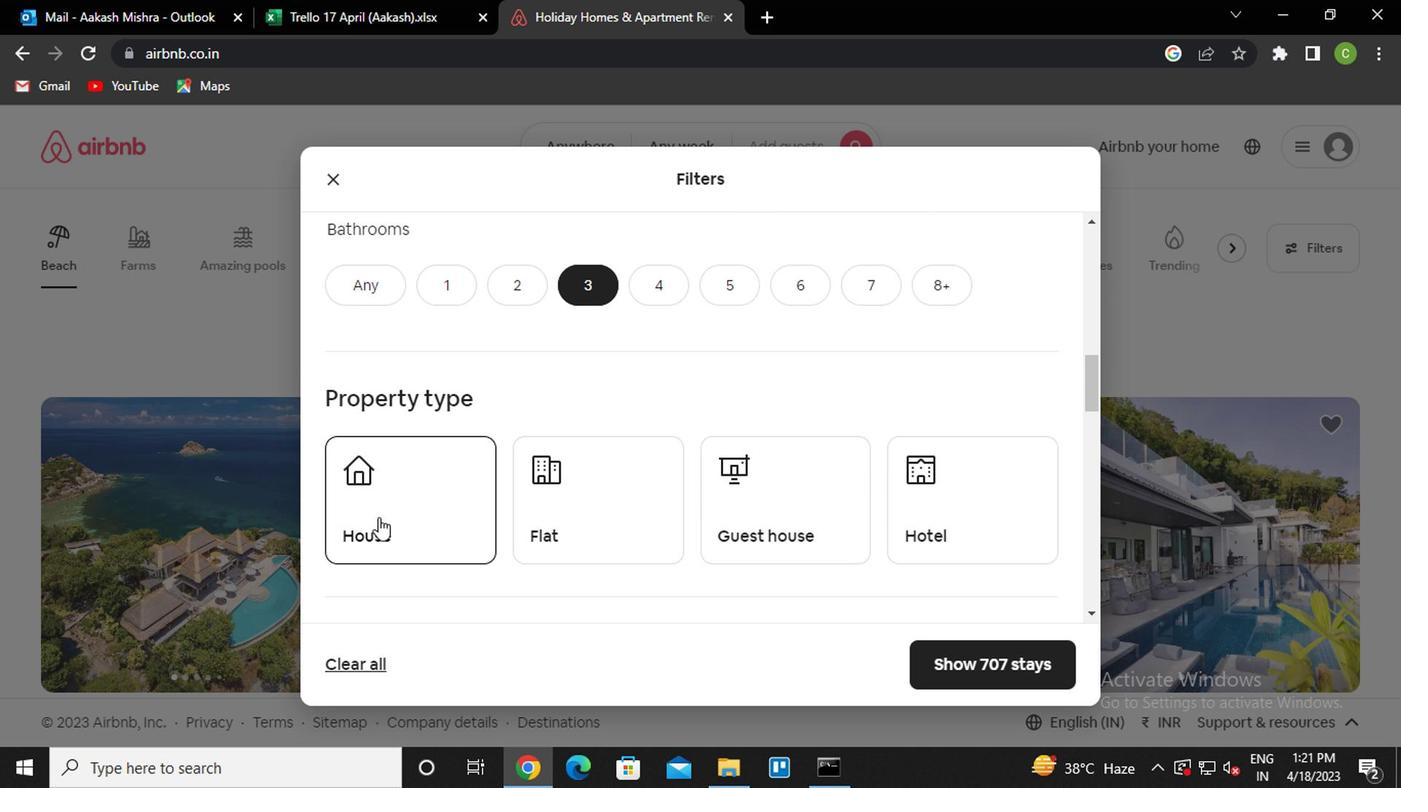 
Action: Mouse pressed left at (426, 515)
Screenshot: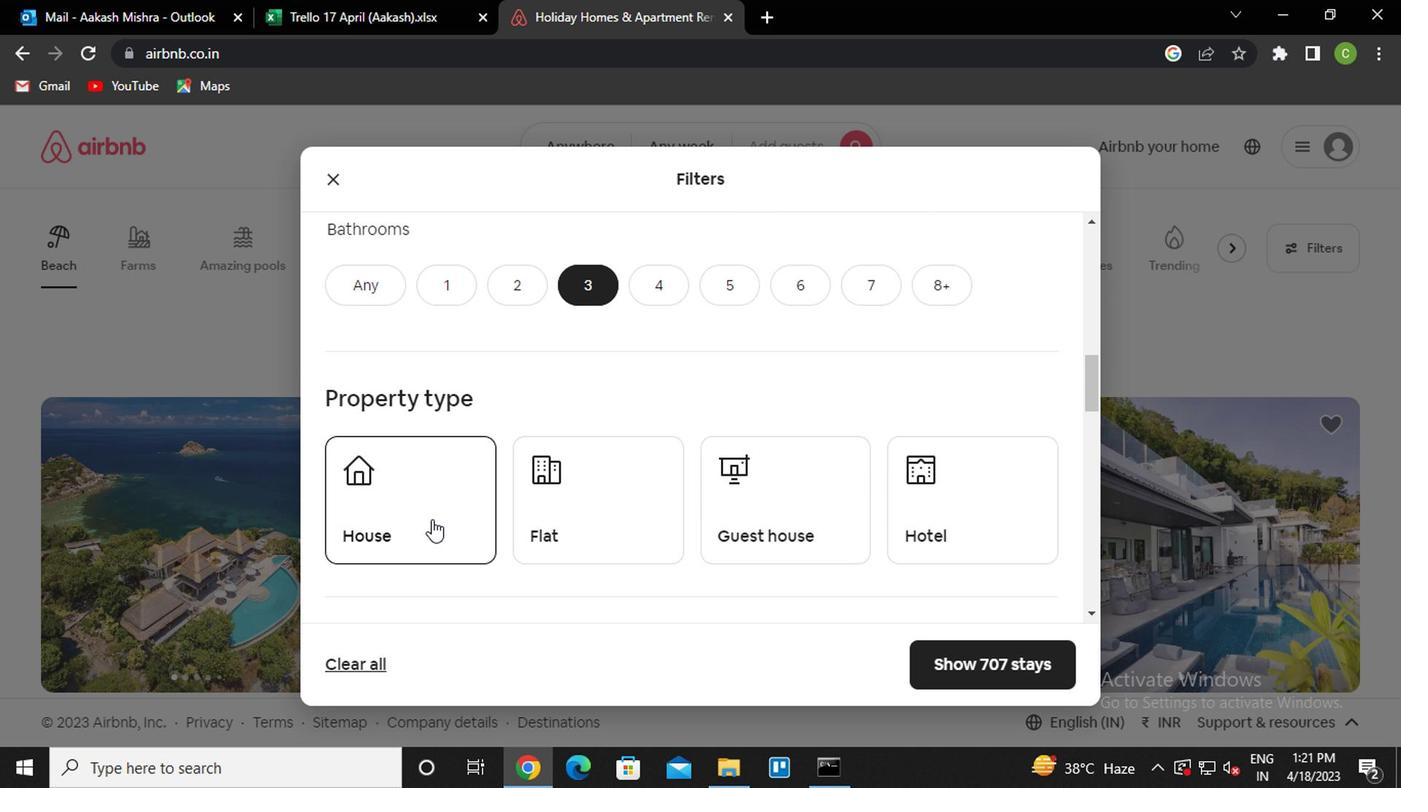 
Action: Mouse moved to (519, 476)
Screenshot: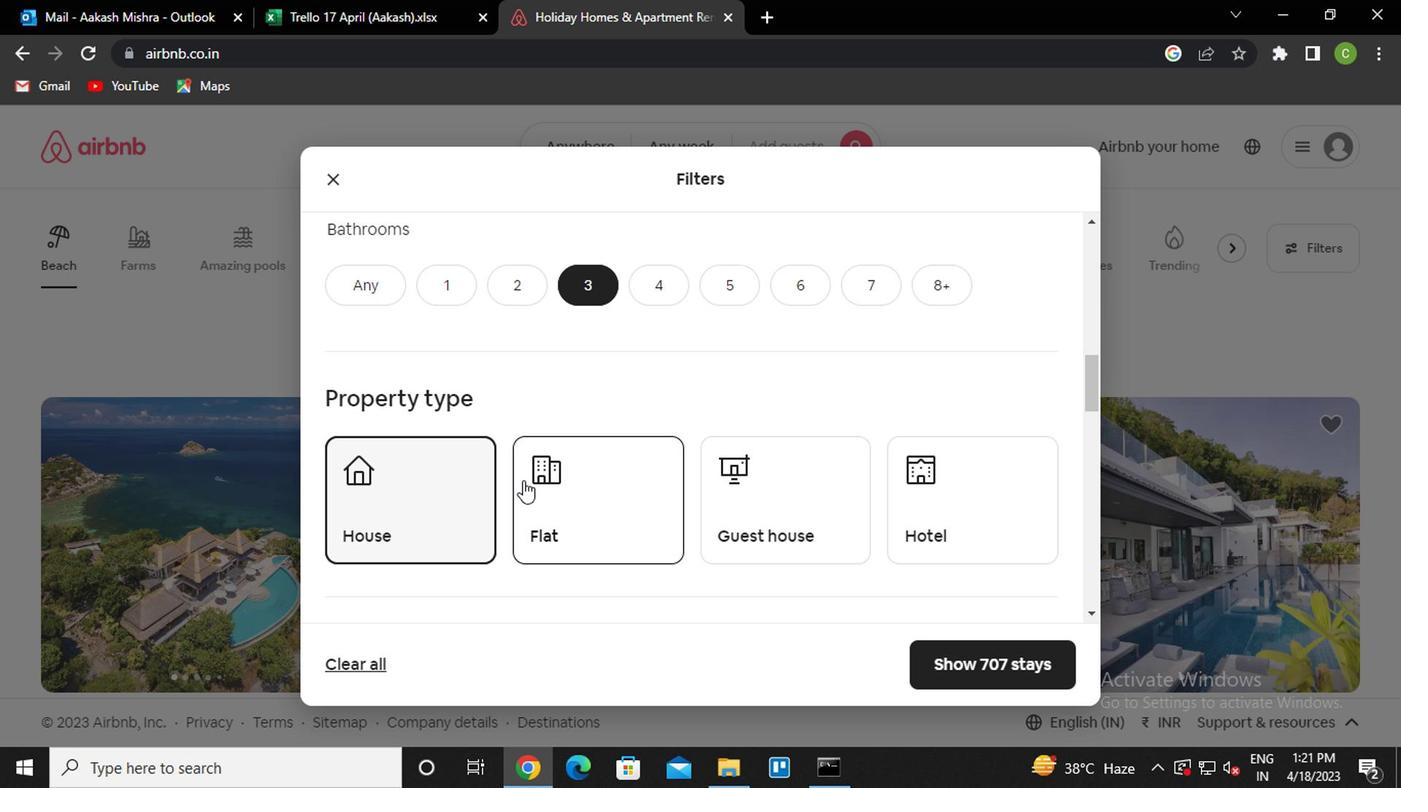 
Action: Mouse scrolled (519, 475) with delta (0, -1)
Screenshot: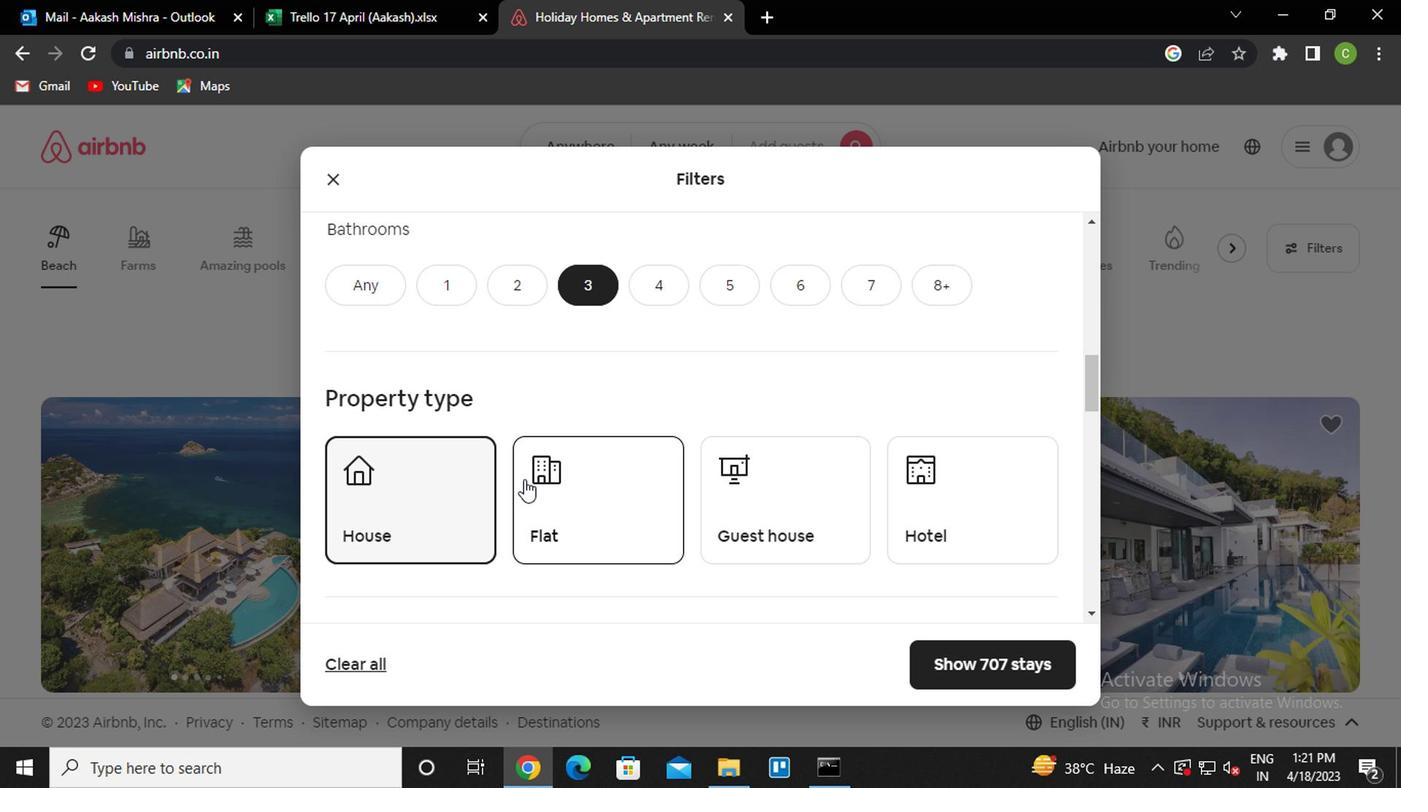 
Action: Mouse scrolled (519, 475) with delta (0, -1)
Screenshot: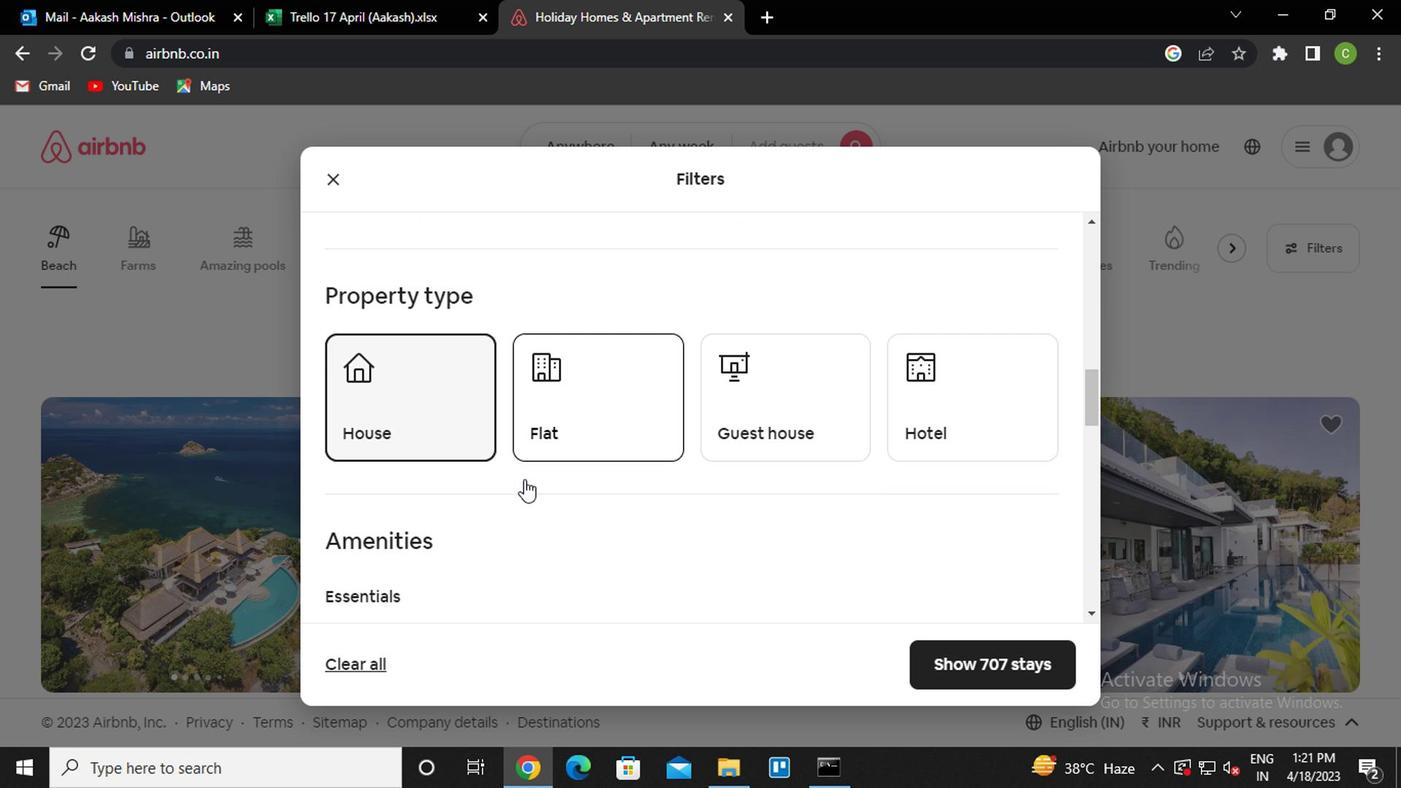
Action: Mouse scrolled (519, 475) with delta (0, -1)
Screenshot: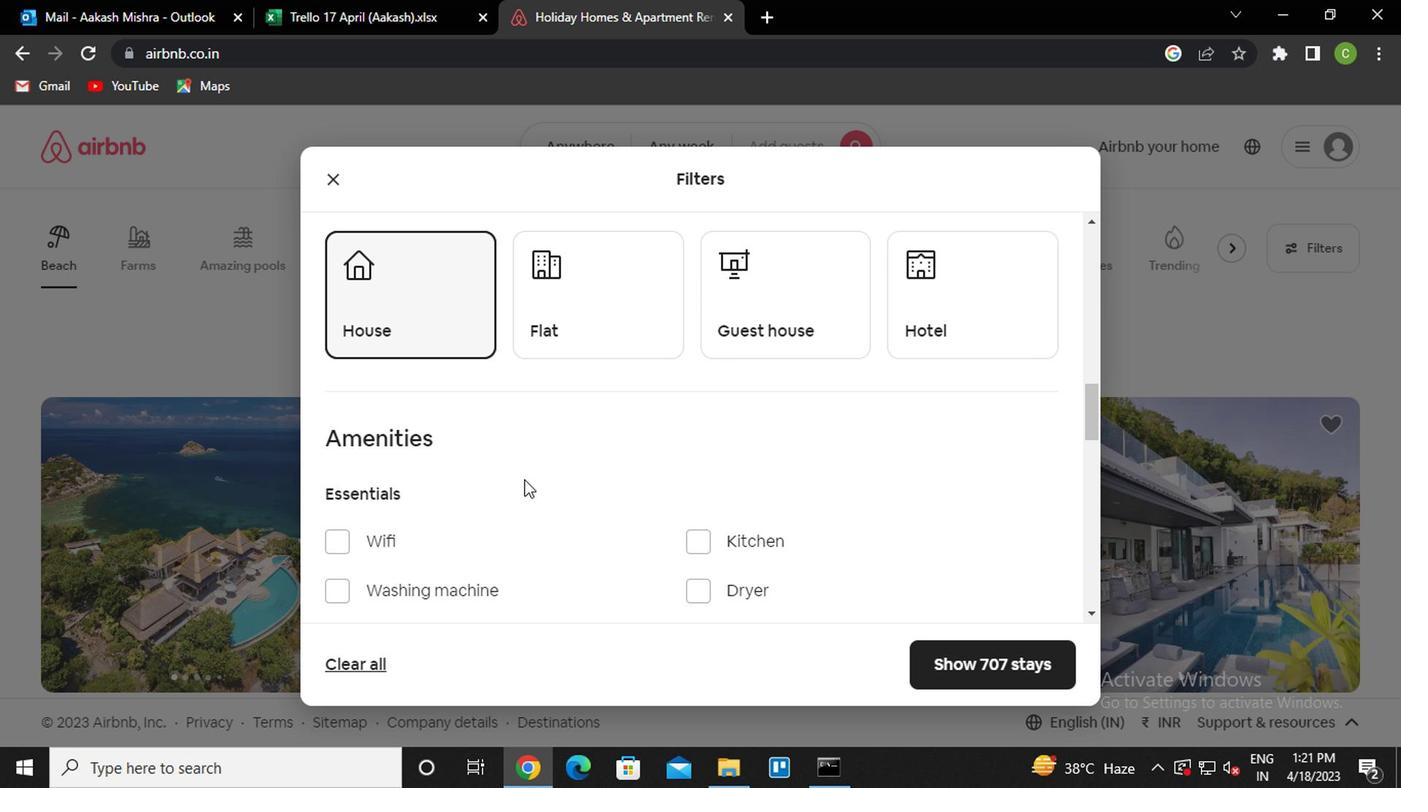 
Action: Mouse moved to (515, 478)
Screenshot: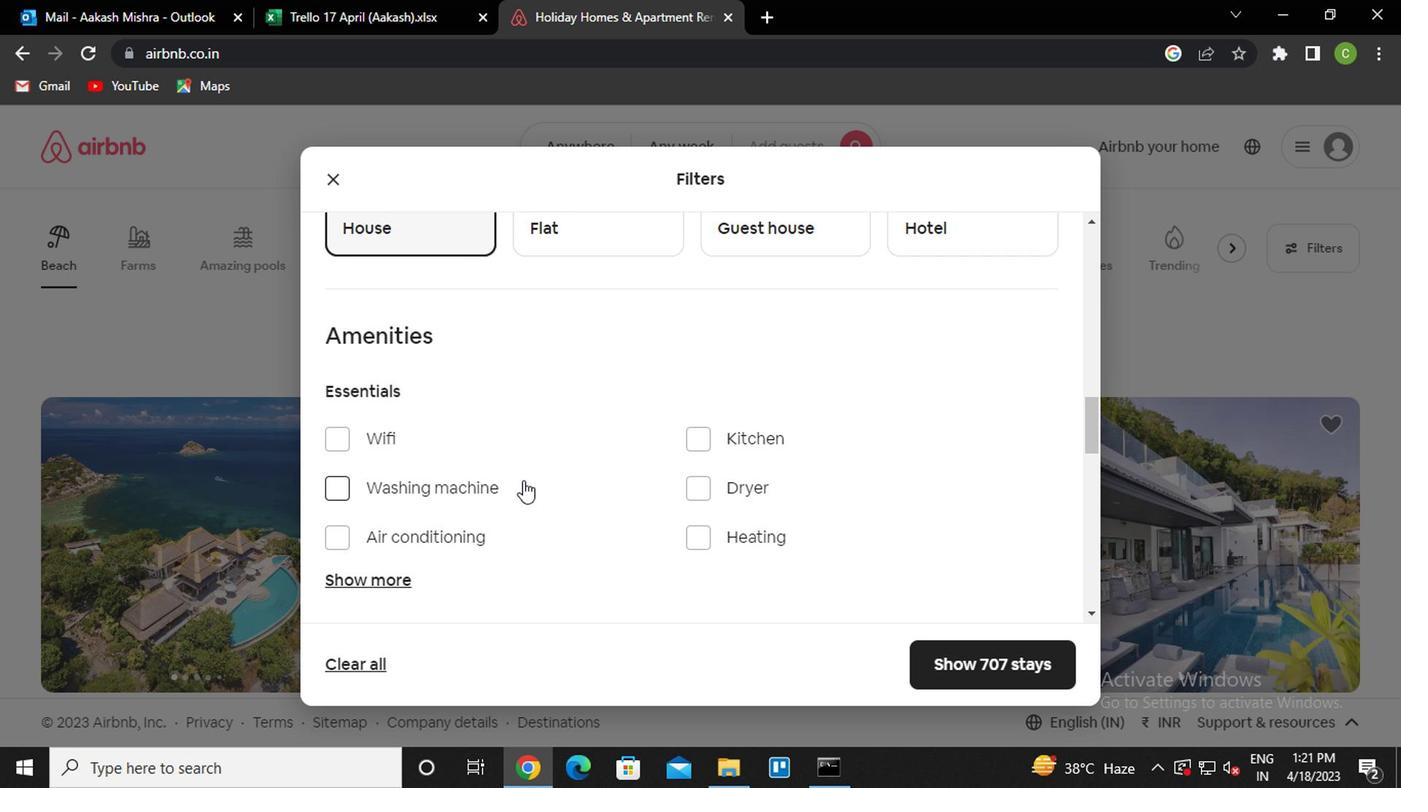 
Action: Mouse scrolled (515, 477) with delta (0, 0)
Screenshot: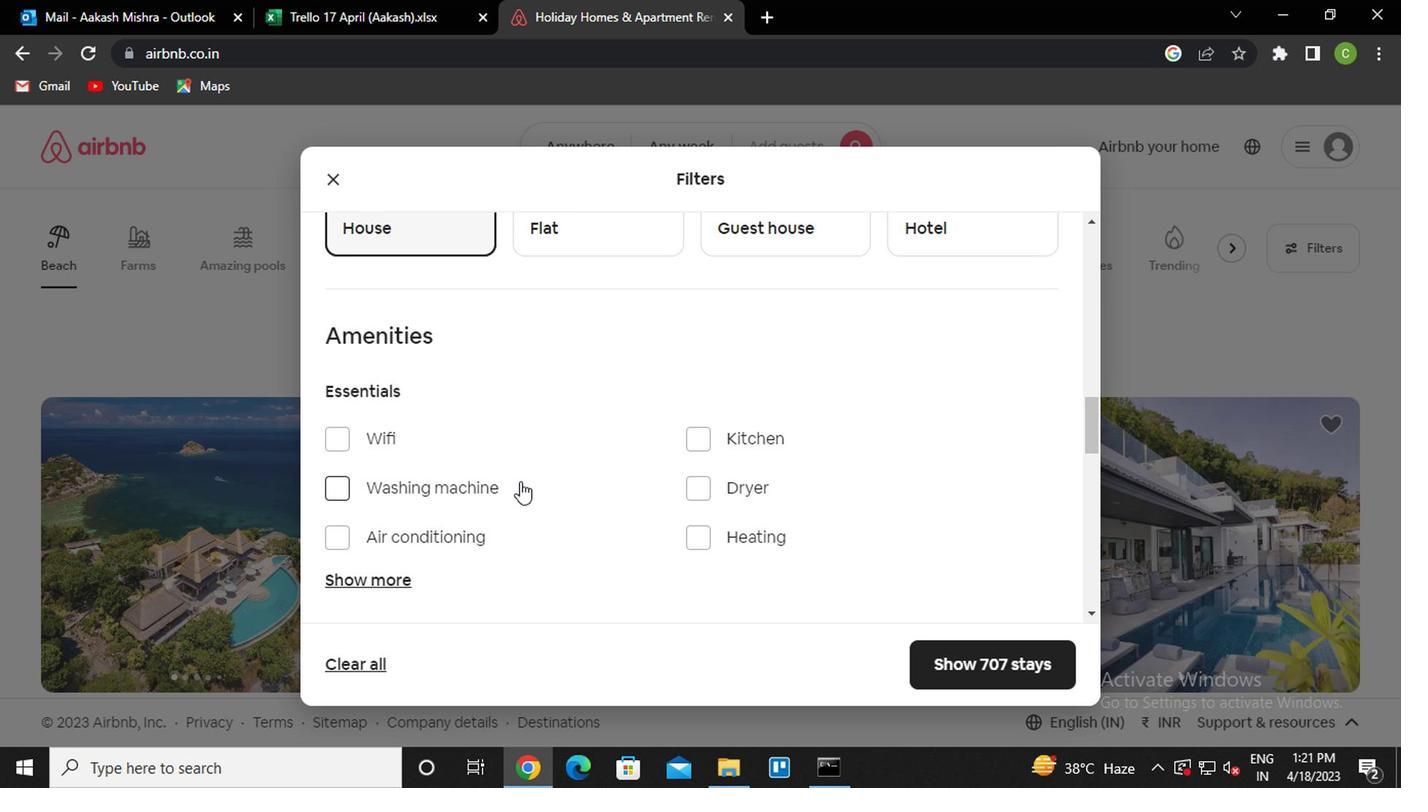 
Action: Mouse moved to (515, 478)
Screenshot: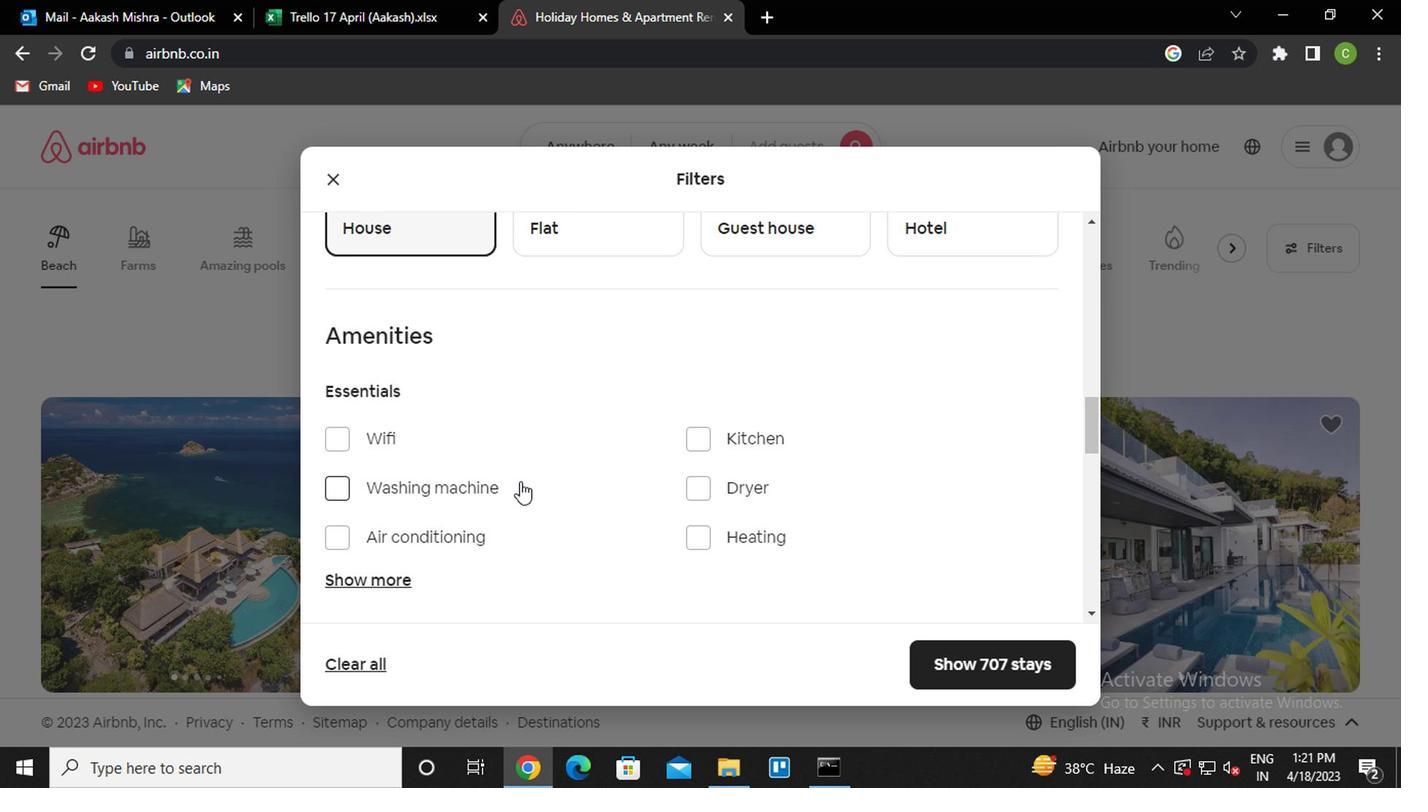 
Action: Mouse scrolled (515, 477) with delta (0, 0)
Screenshot: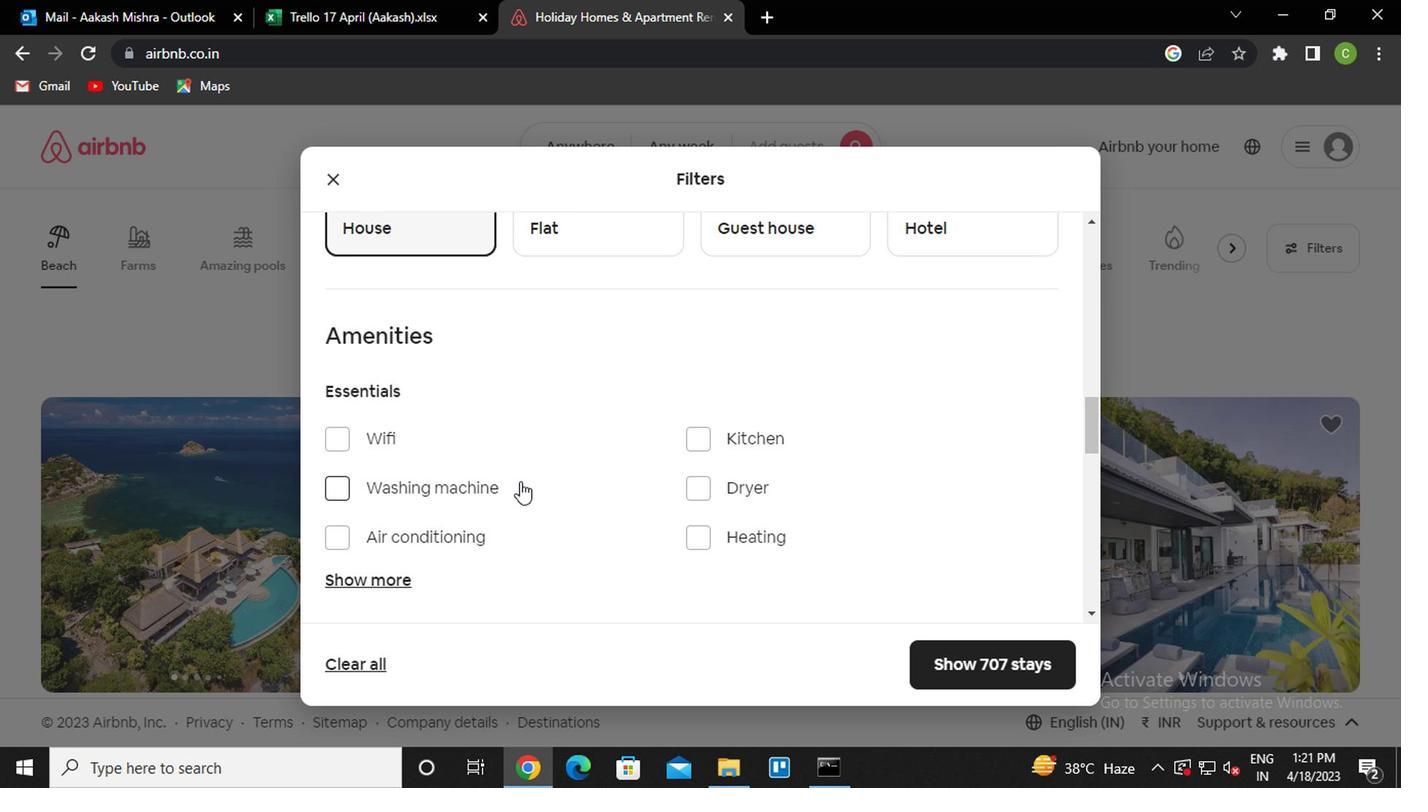 
Action: Mouse moved to (513, 479)
Screenshot: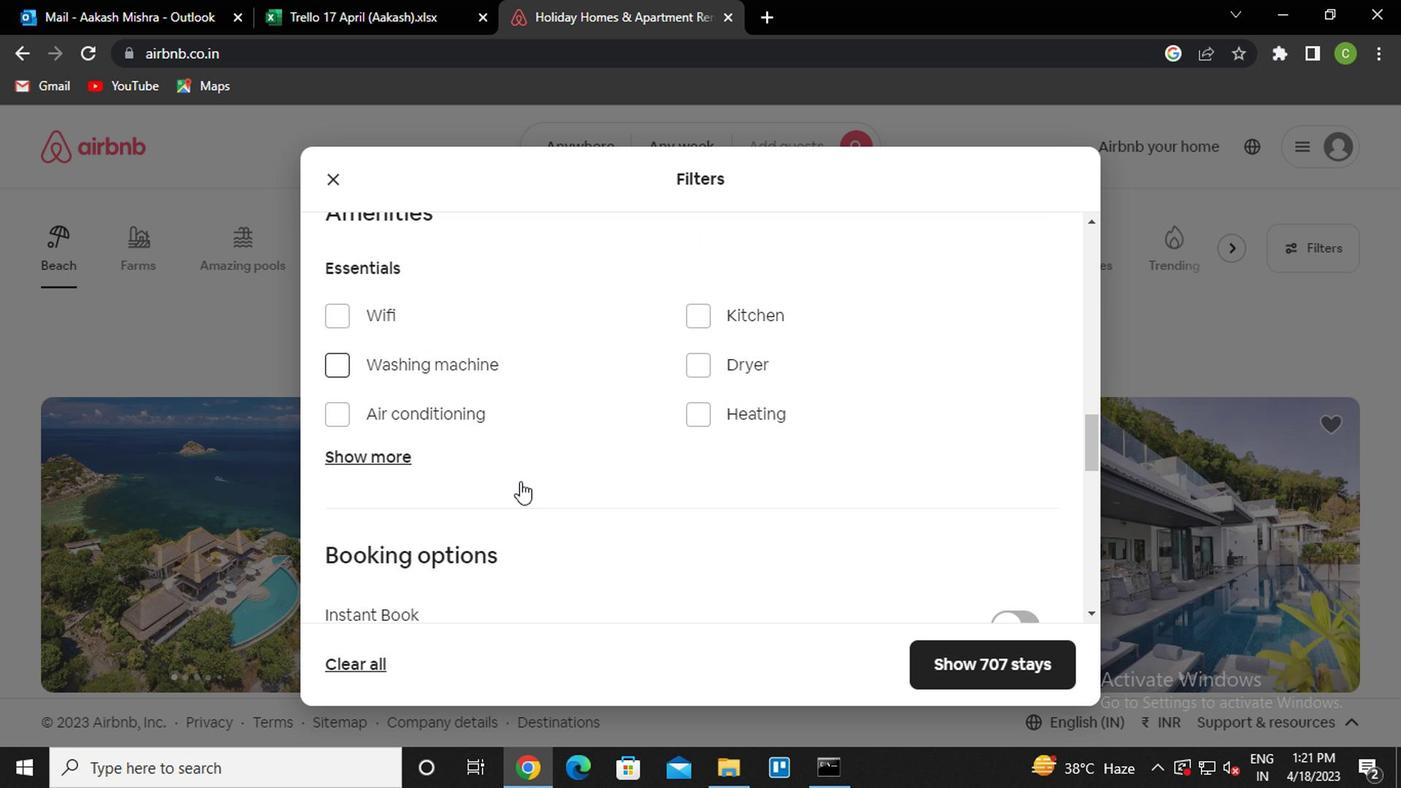 
Action: Mouse scrolled (513, 478) with delta (0, -1)
Screenshot: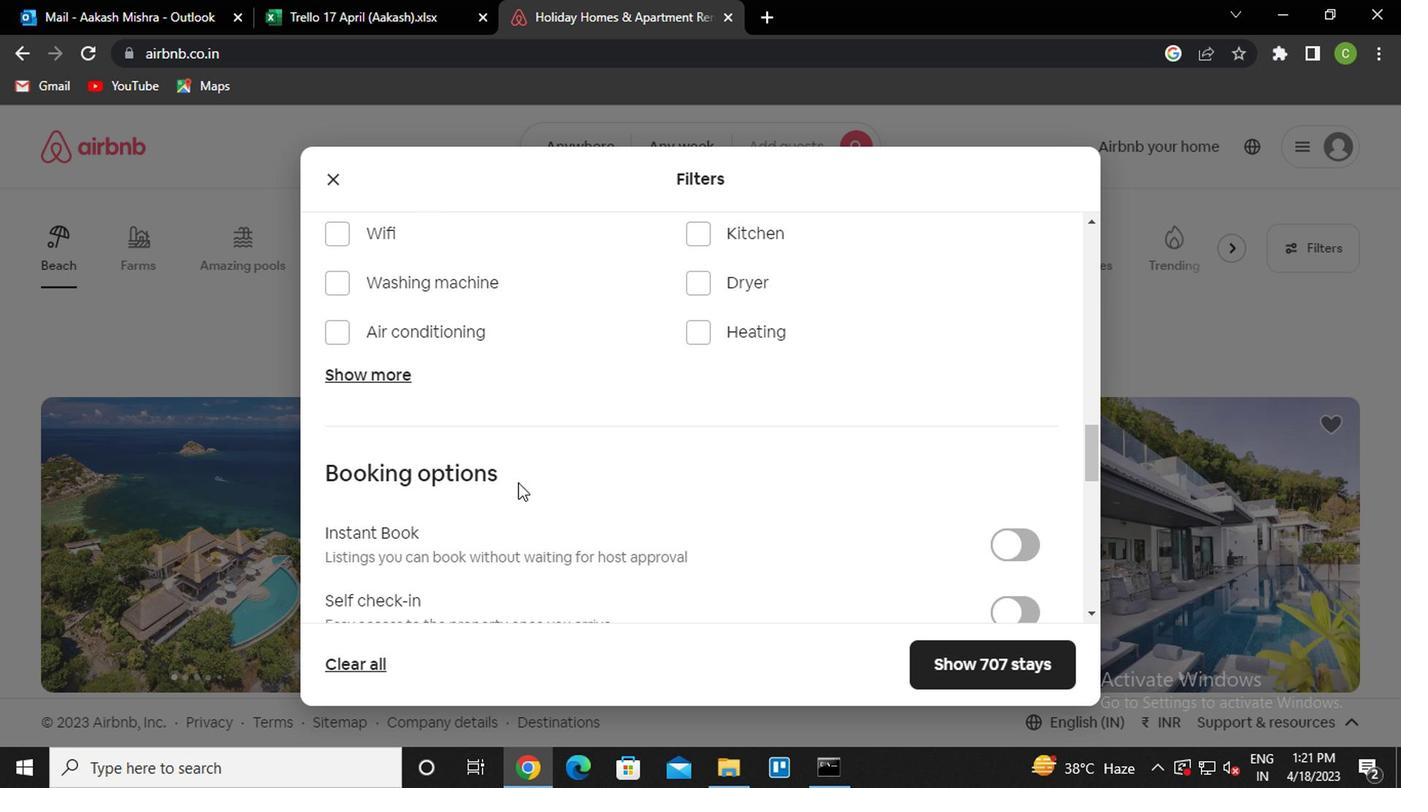 
Action: Mouse scrolled (513, 478) with delta (0, -1)
Screenshot: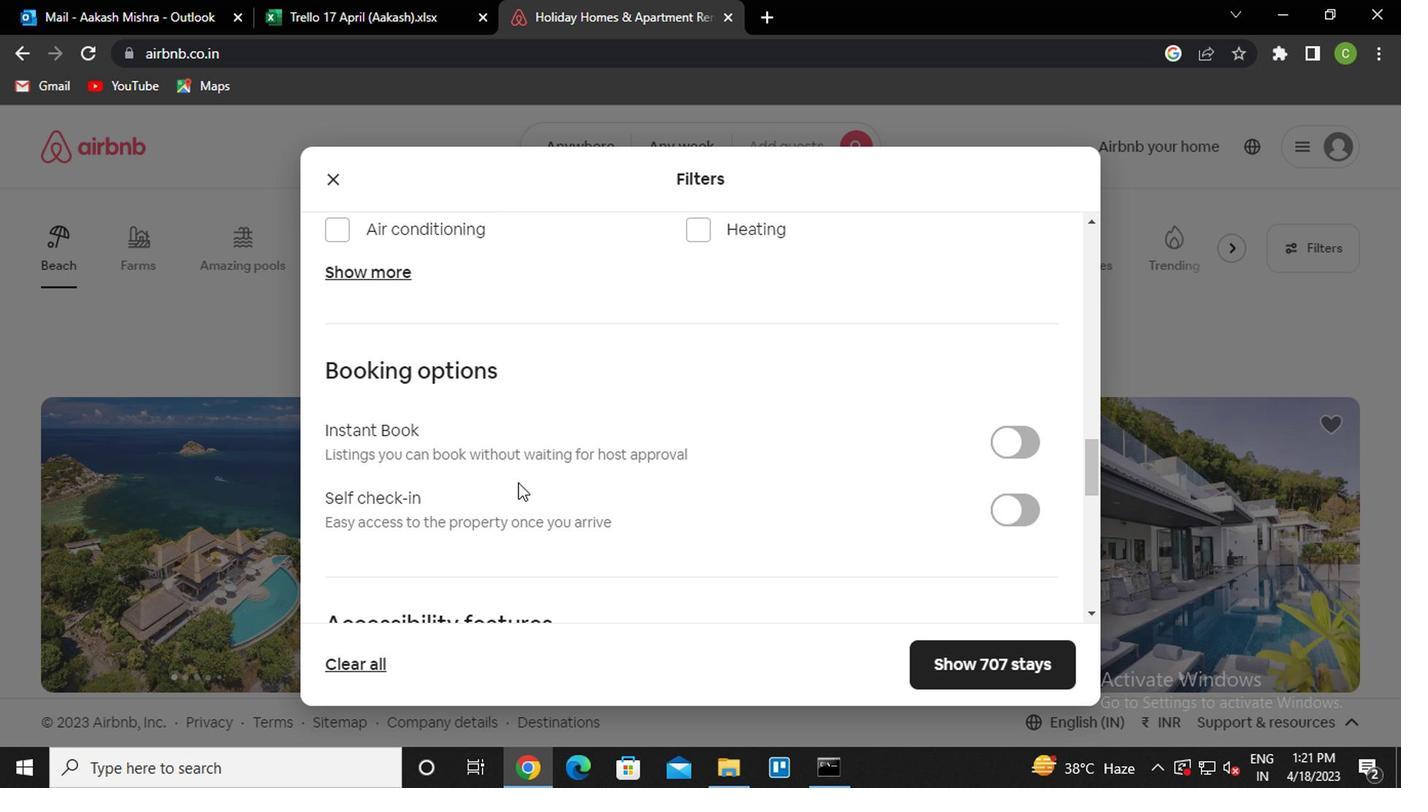 
Action: Mouse scrolled (513, 478) with delta (0, -1)
Screenshot: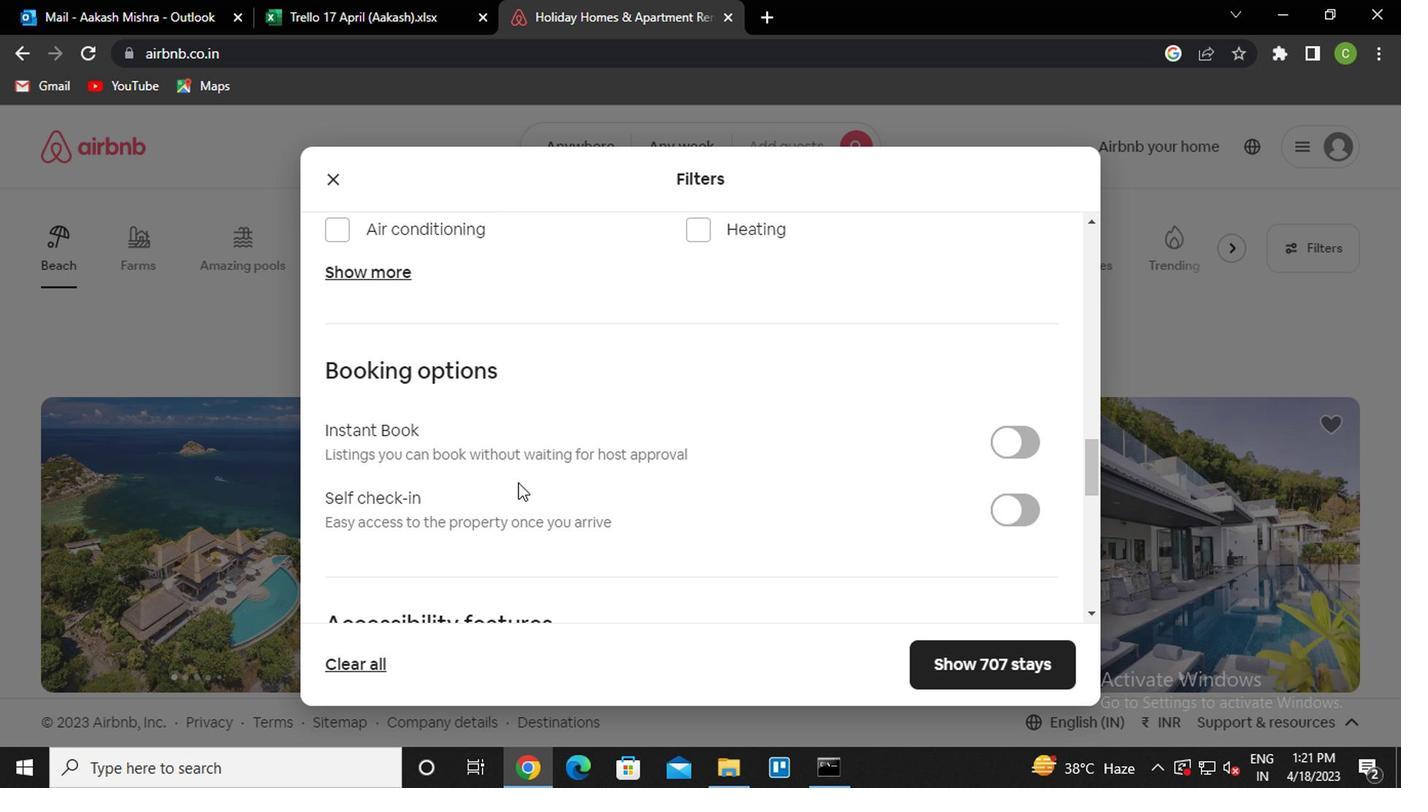 
Action: Mouse moved to (972, 345)
Screenshot: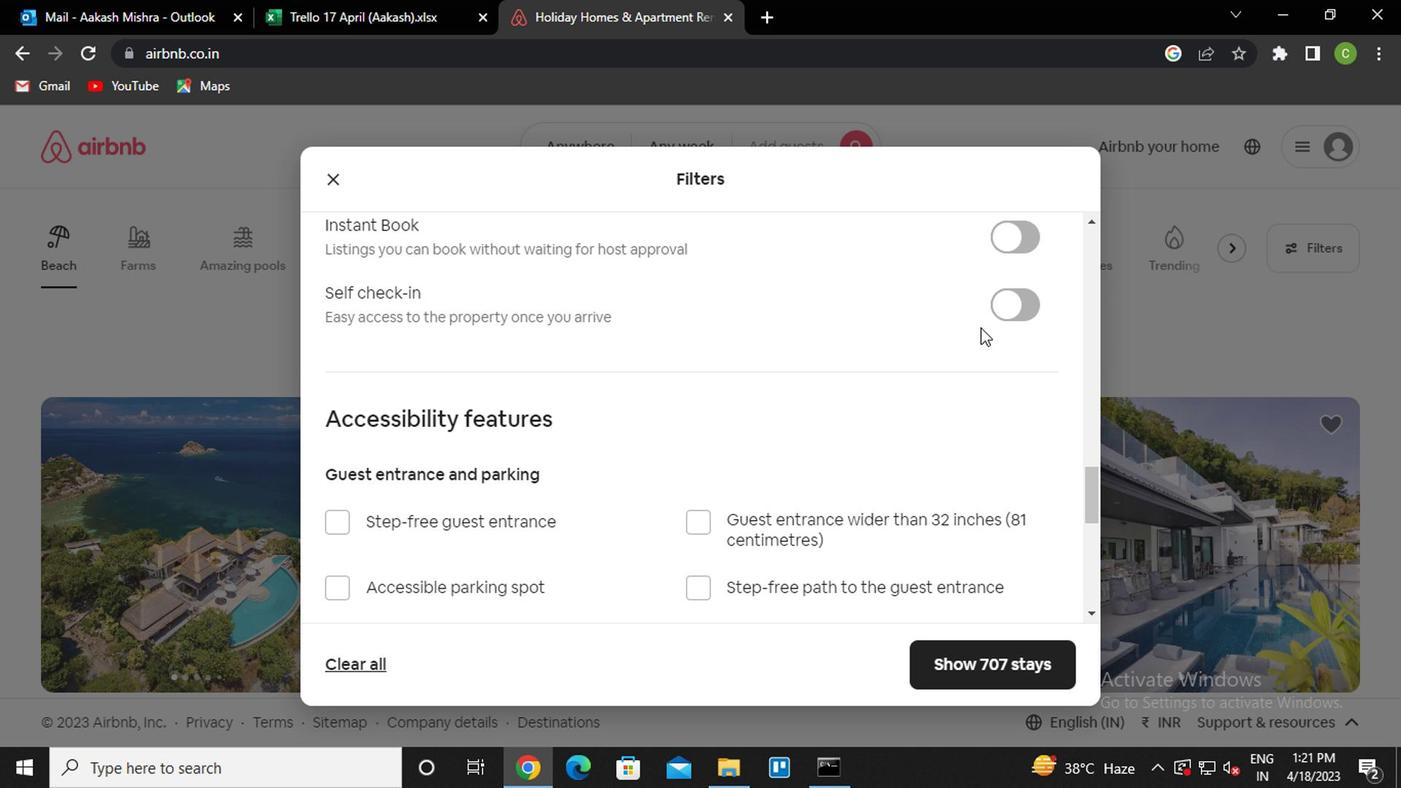 
Action: Mouse scrolled (972, 346) with delta (0, 0)
Screenshot: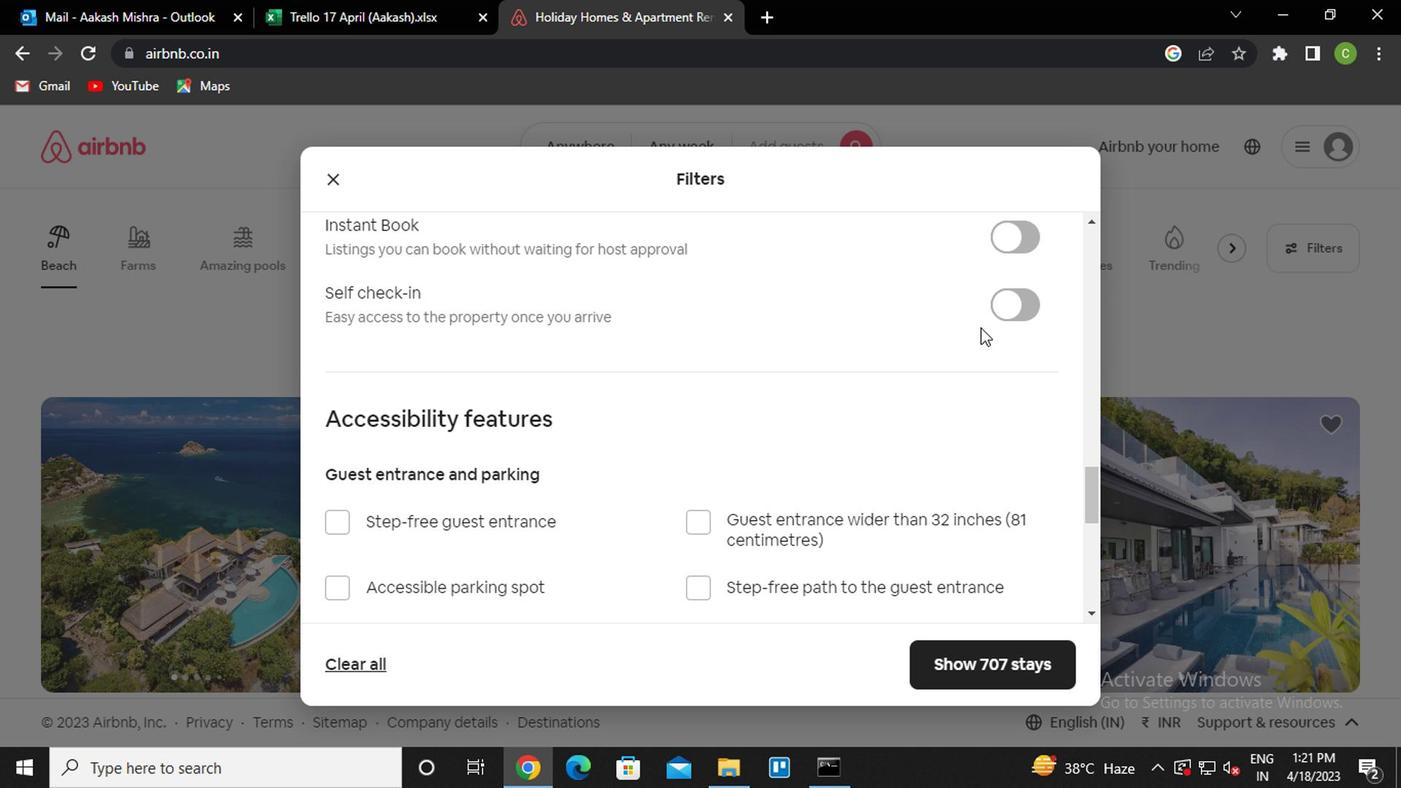 
Action: Mouse moved to (1034, 400)
Screenshot: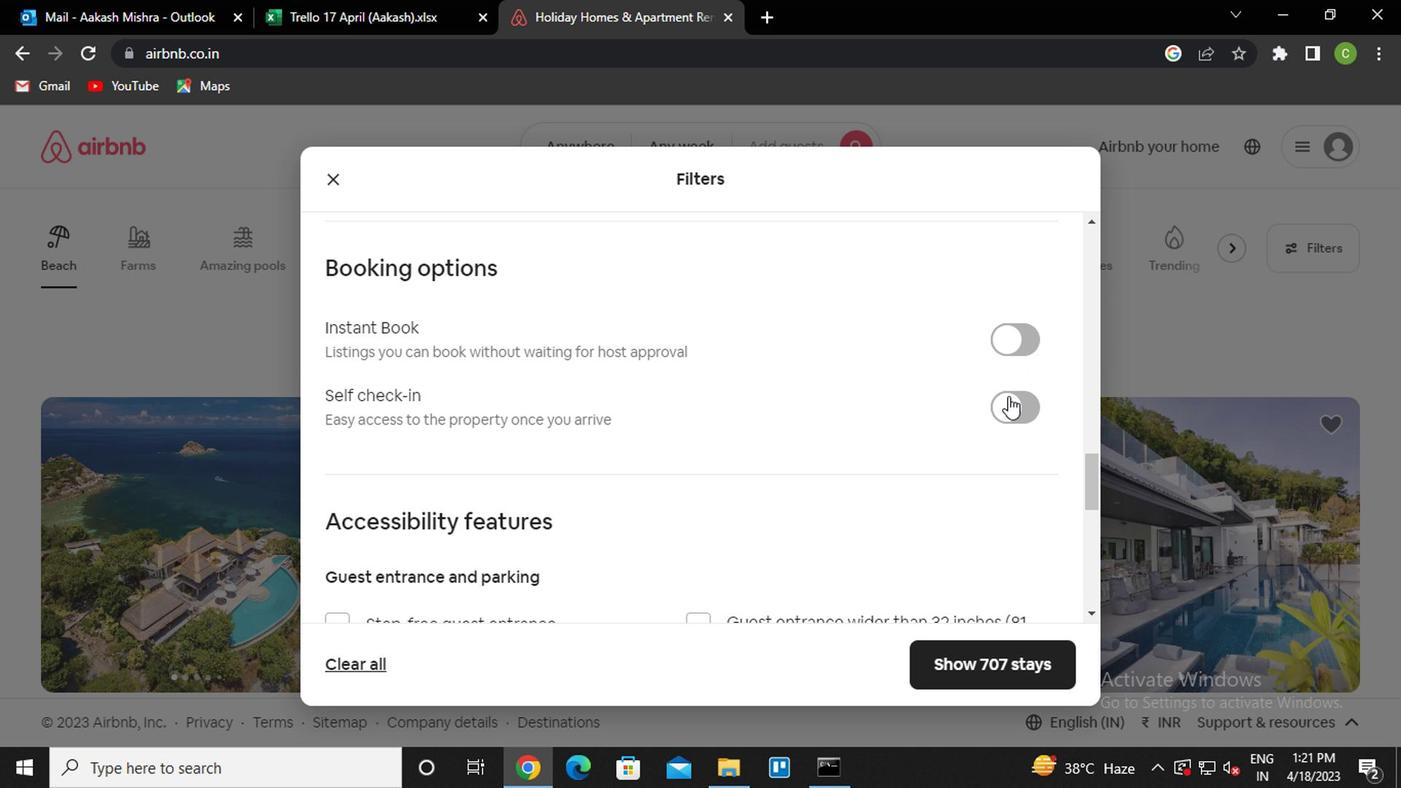 
Action: Mouse pressed left at (1034, 400)
Screenshot: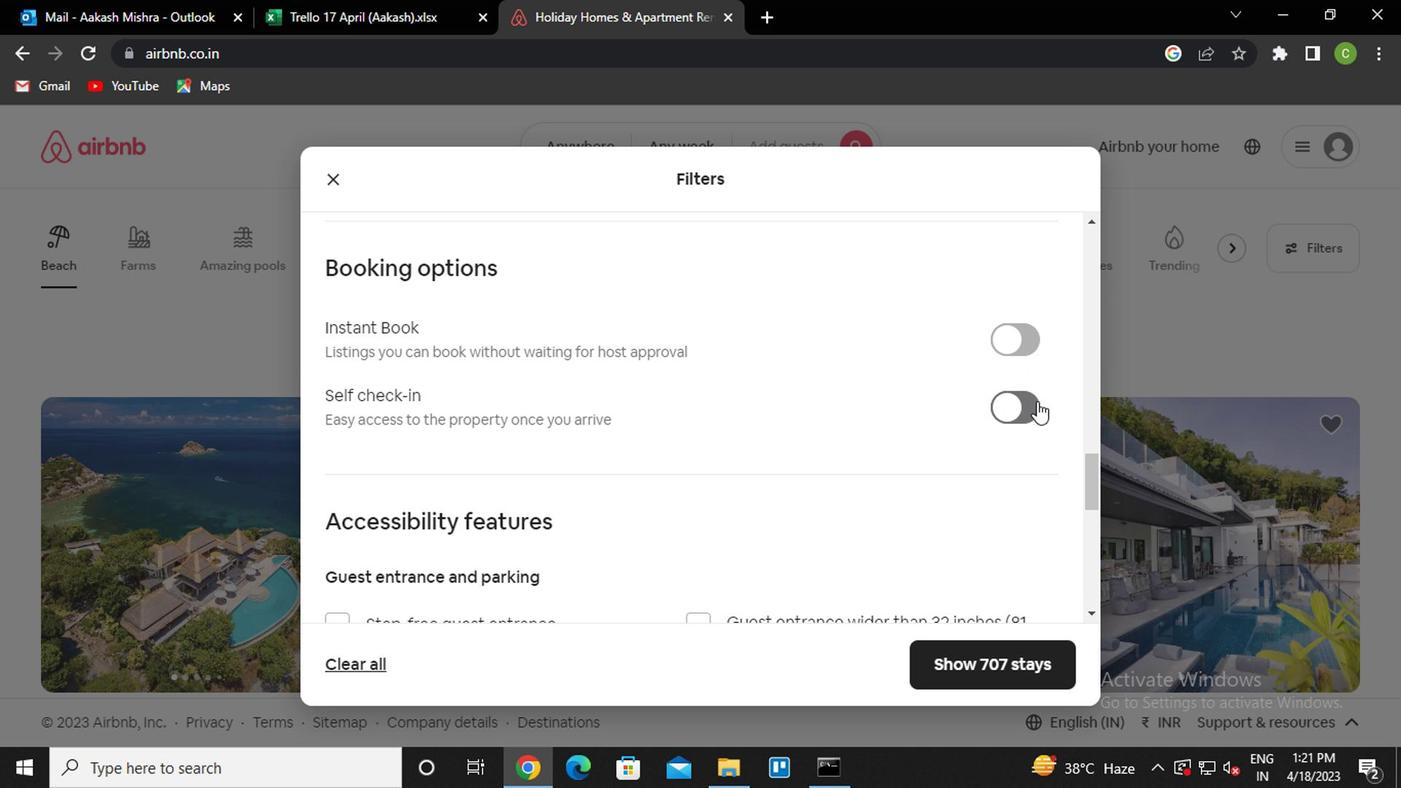 
Action: Mouse moved to (803, 503)
Screenshot: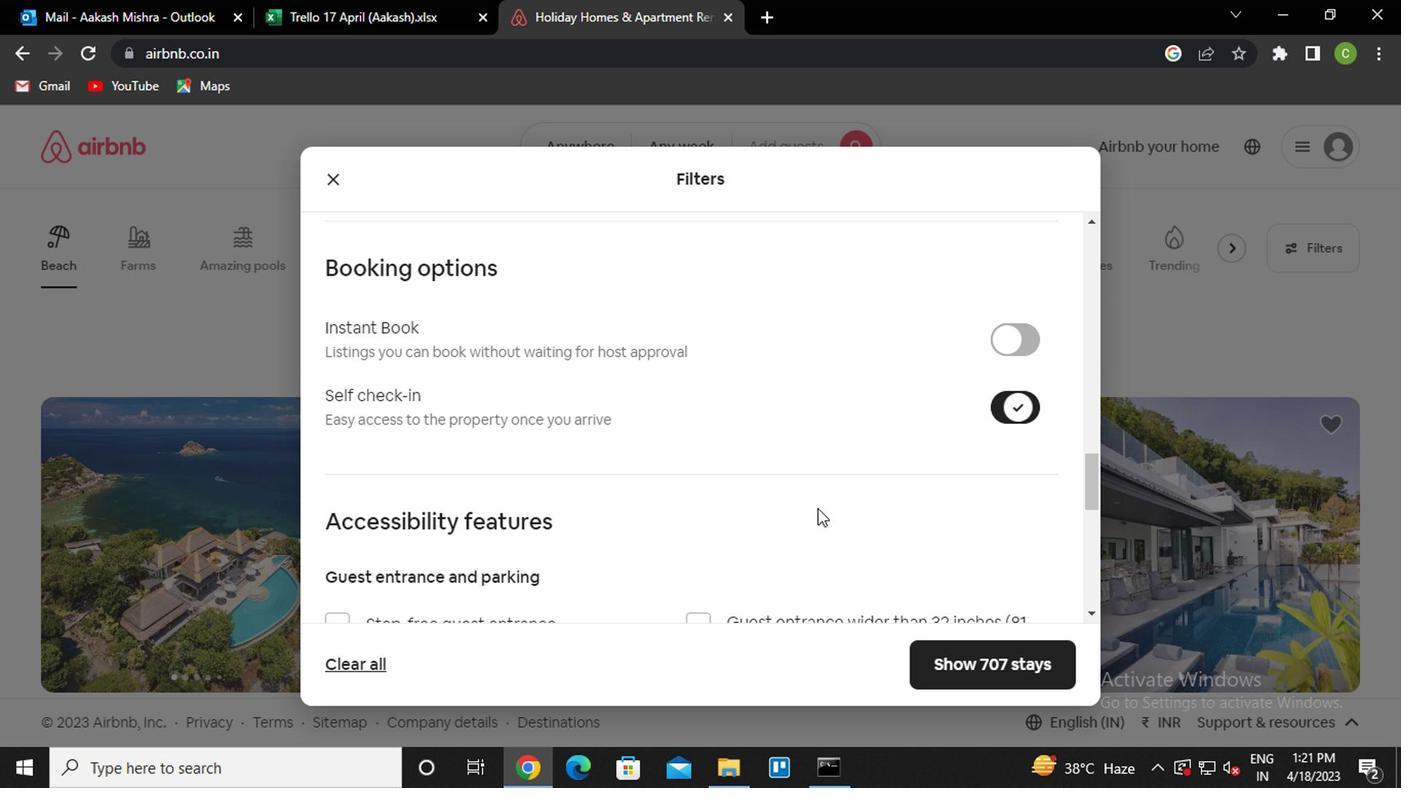 
Action: Mouse scrolled (803, 502) with delta (0, -1)
Screenshot: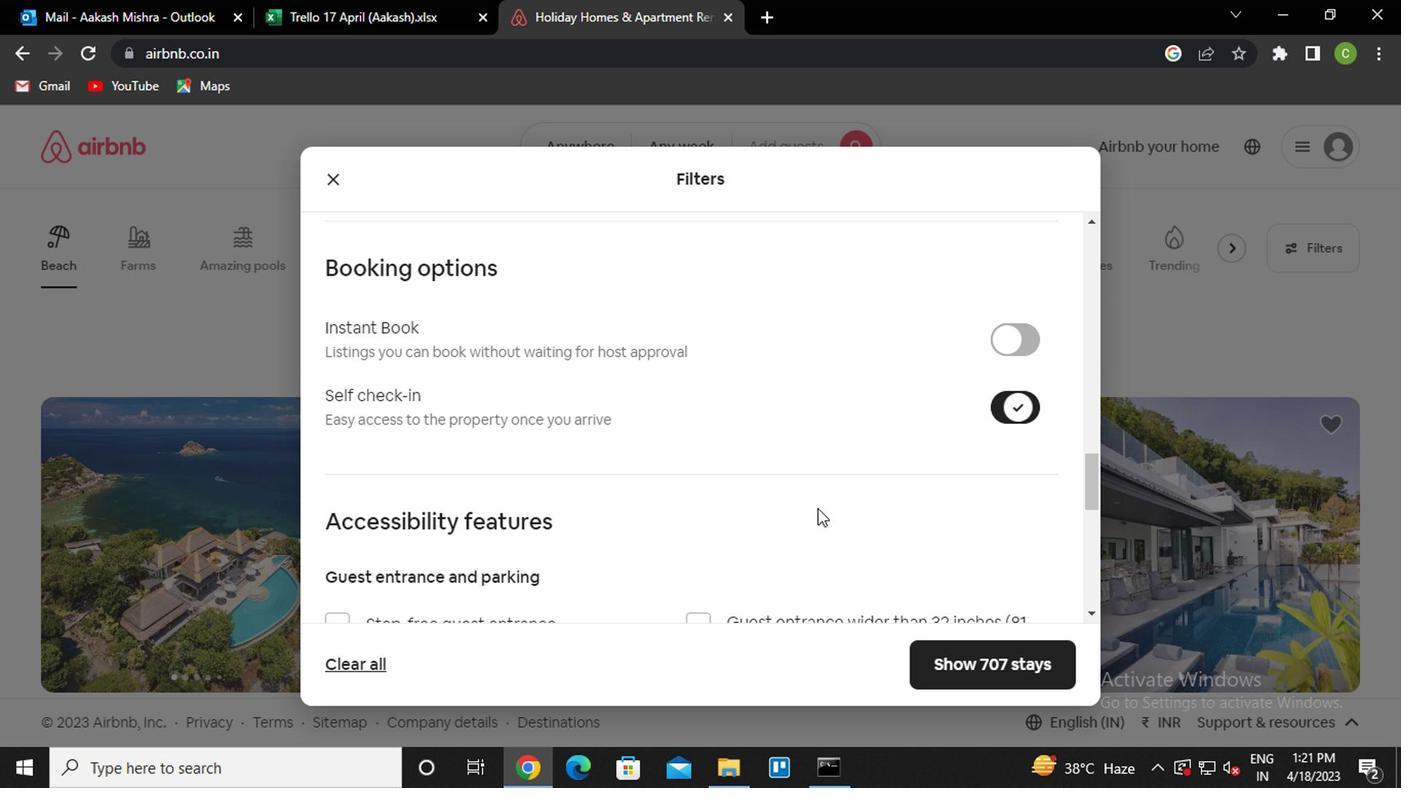 
Action: Mouse moved to (795, 499)
Screenshot: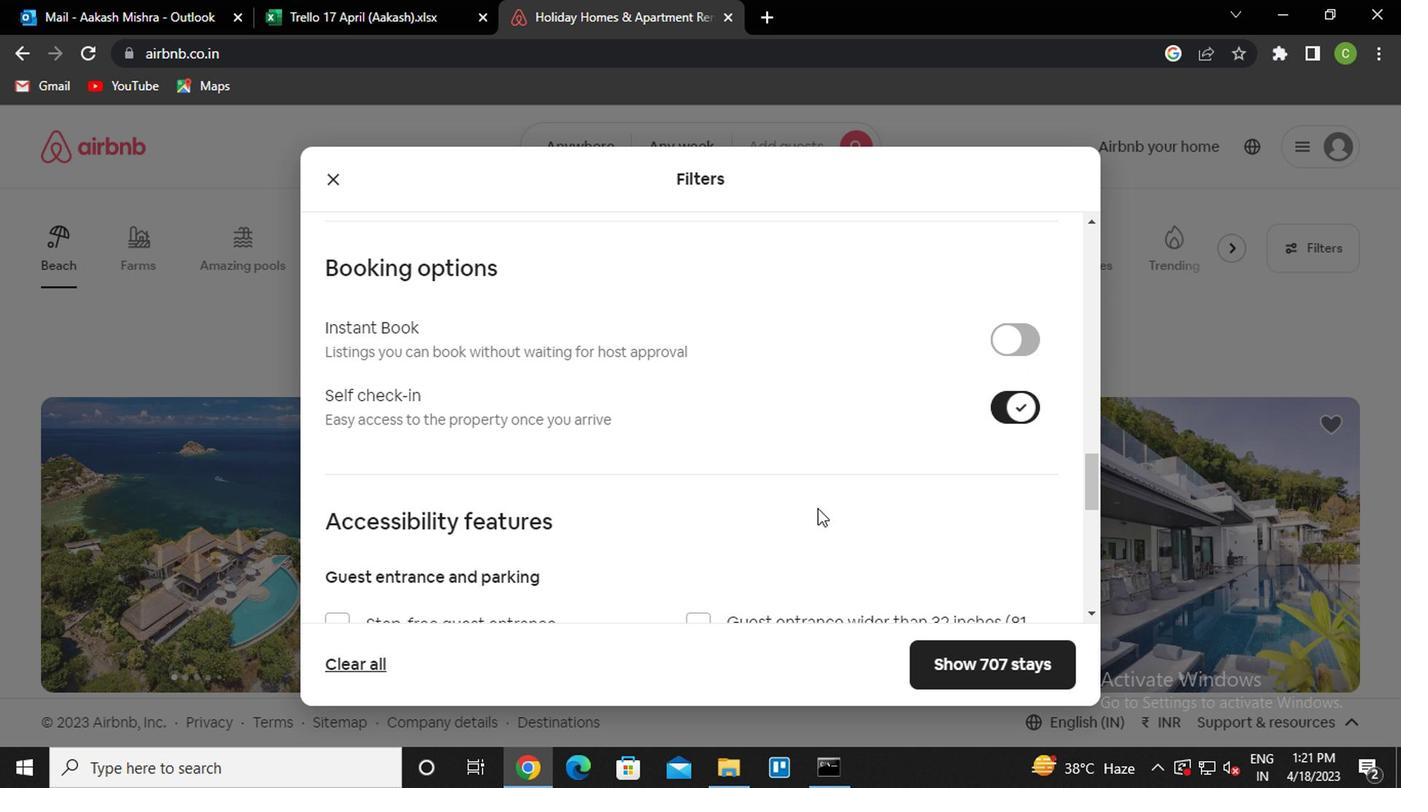 
Action: Mouse scrolled (795, 498) with delta (0, 0)
Screenshot: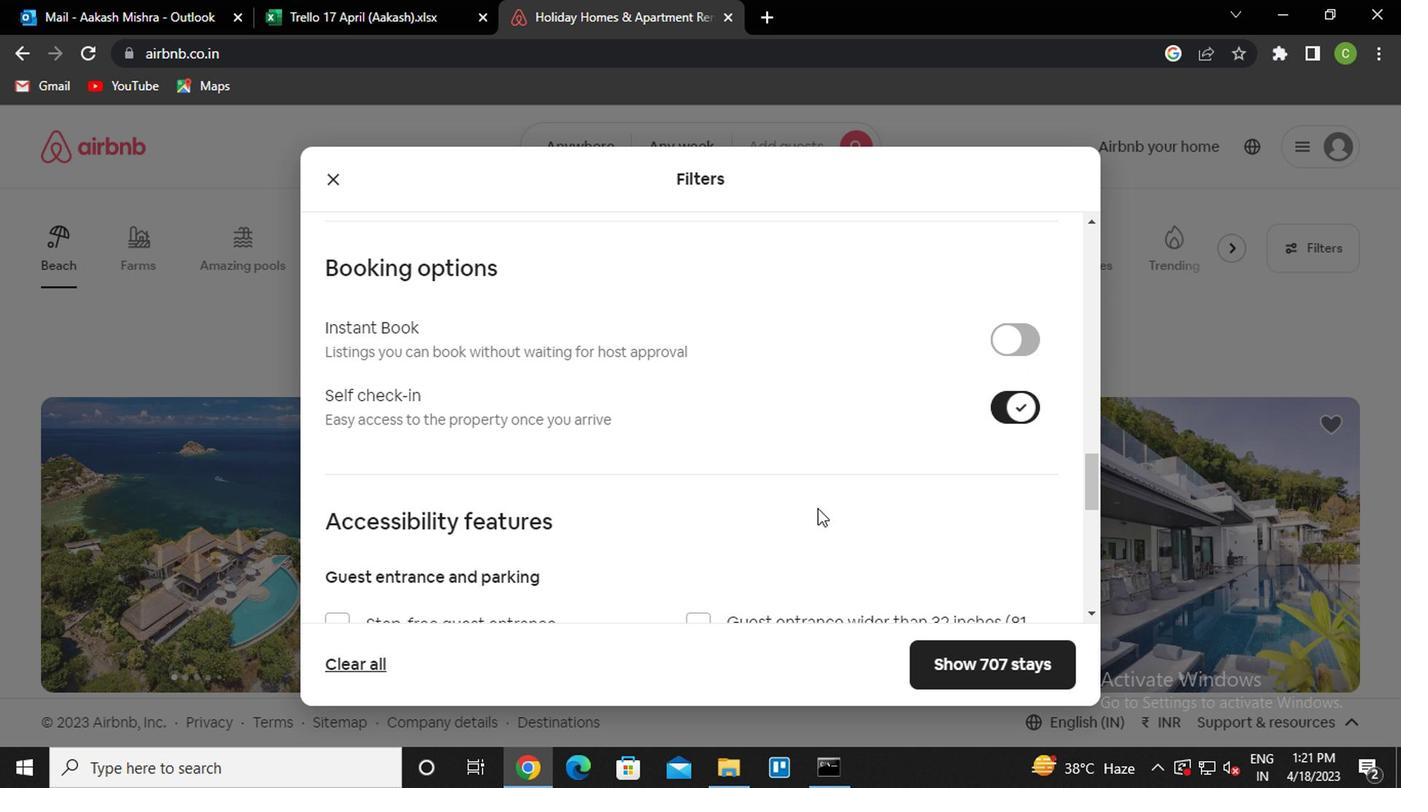 
Action: Mouse moved to (789, 496)
Screenshot: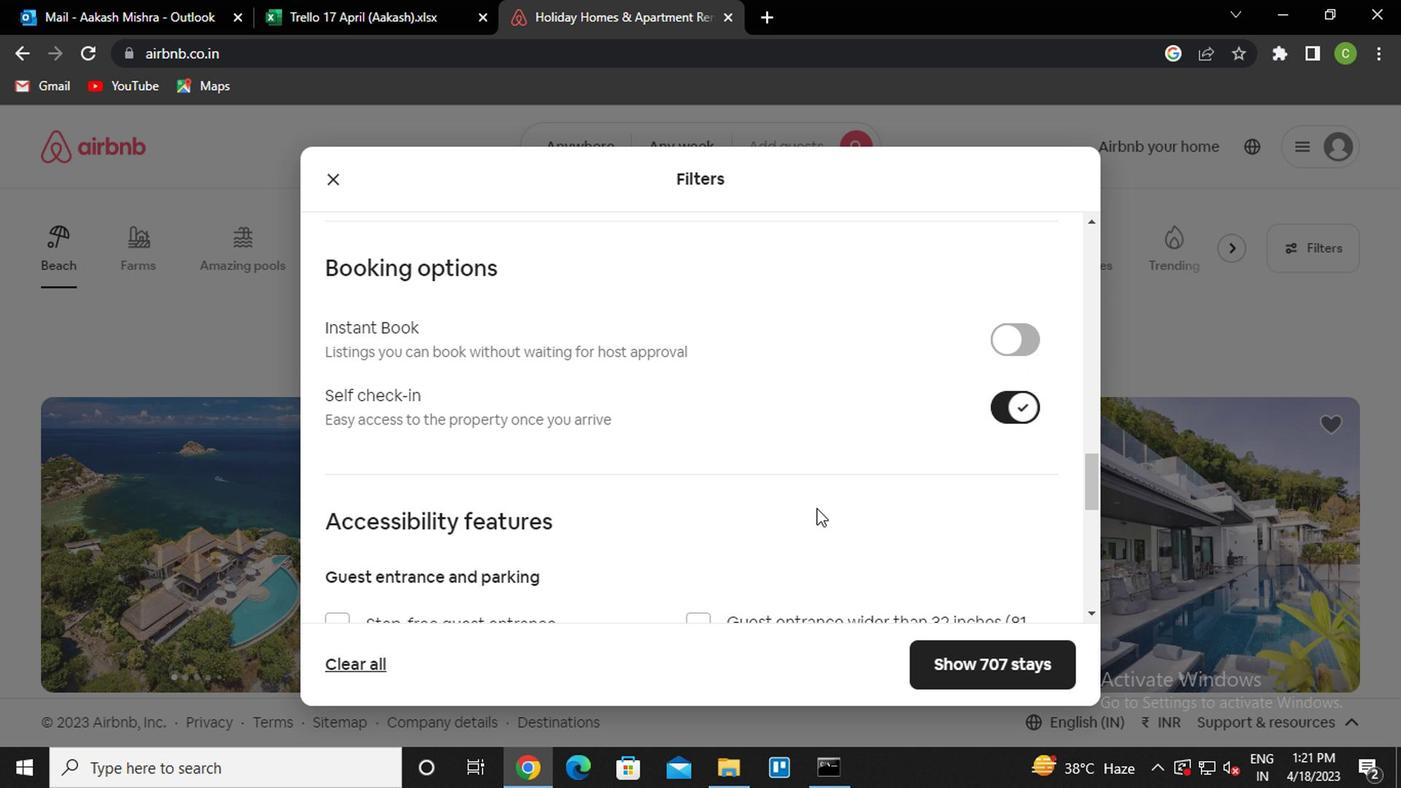 
Action: Mouse scrolled (789, 495) with delta (0, 0)
Screenshot: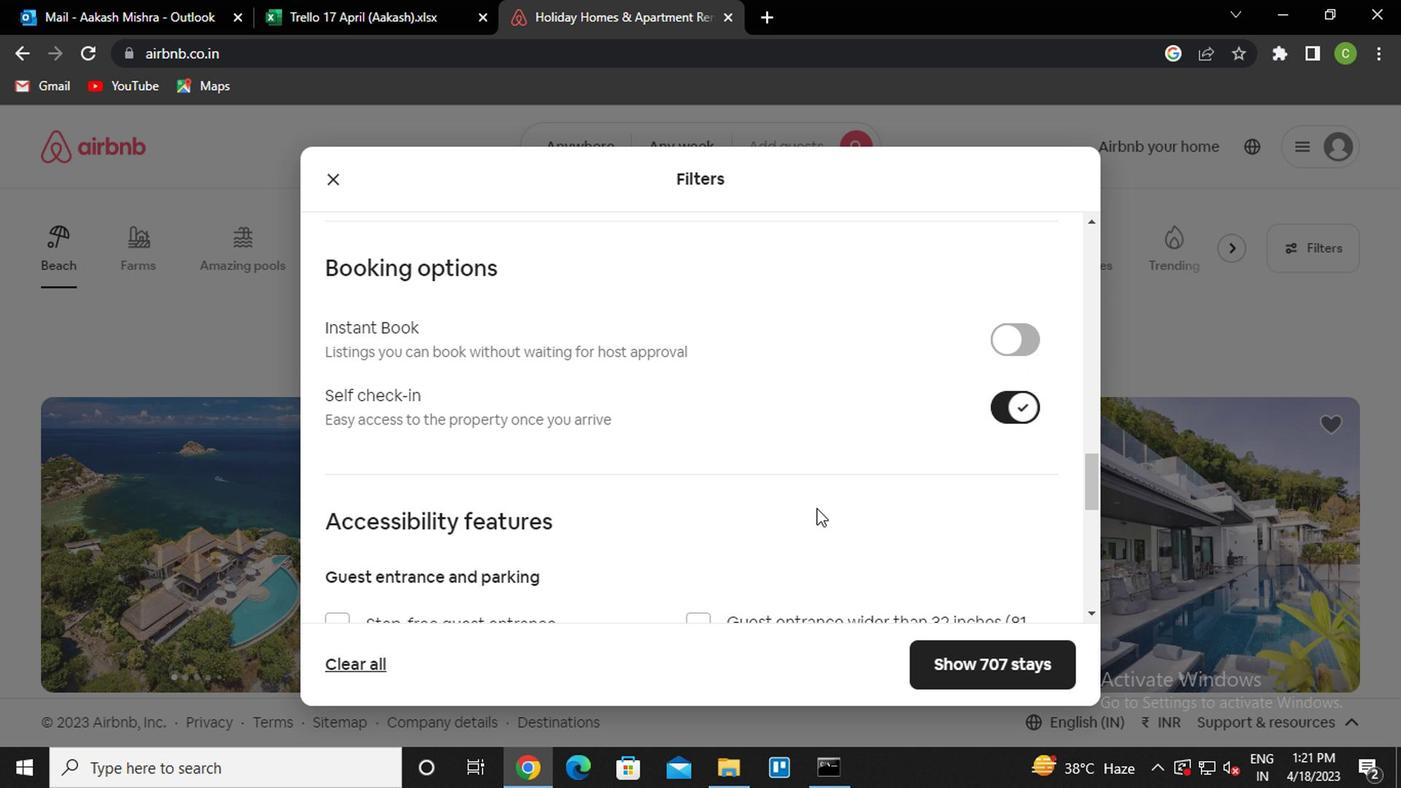 
Action: Mouse moved to (783, 493)
Screenshot: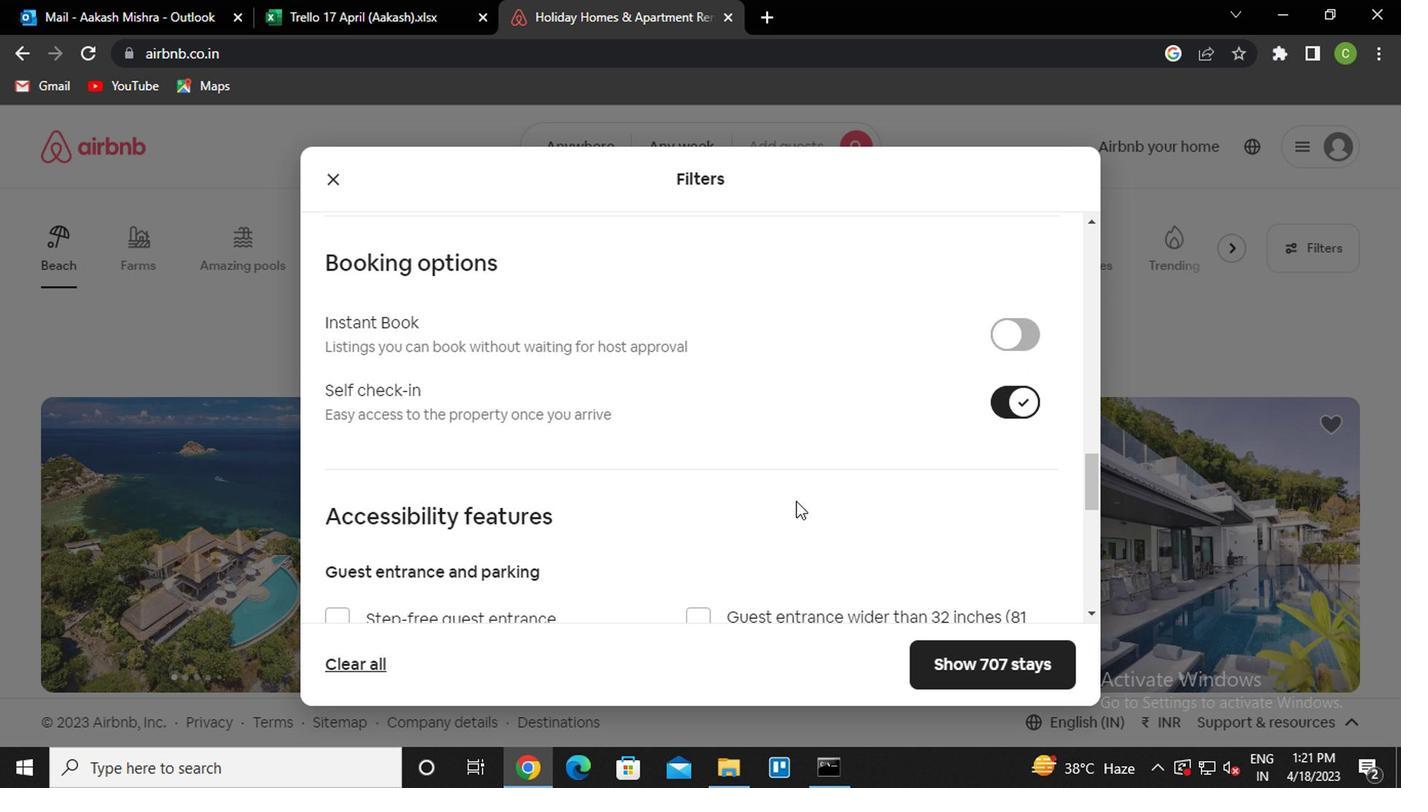 
Action: Mouse scrolled (783, 492) with delta (0, 0)
Screenshot: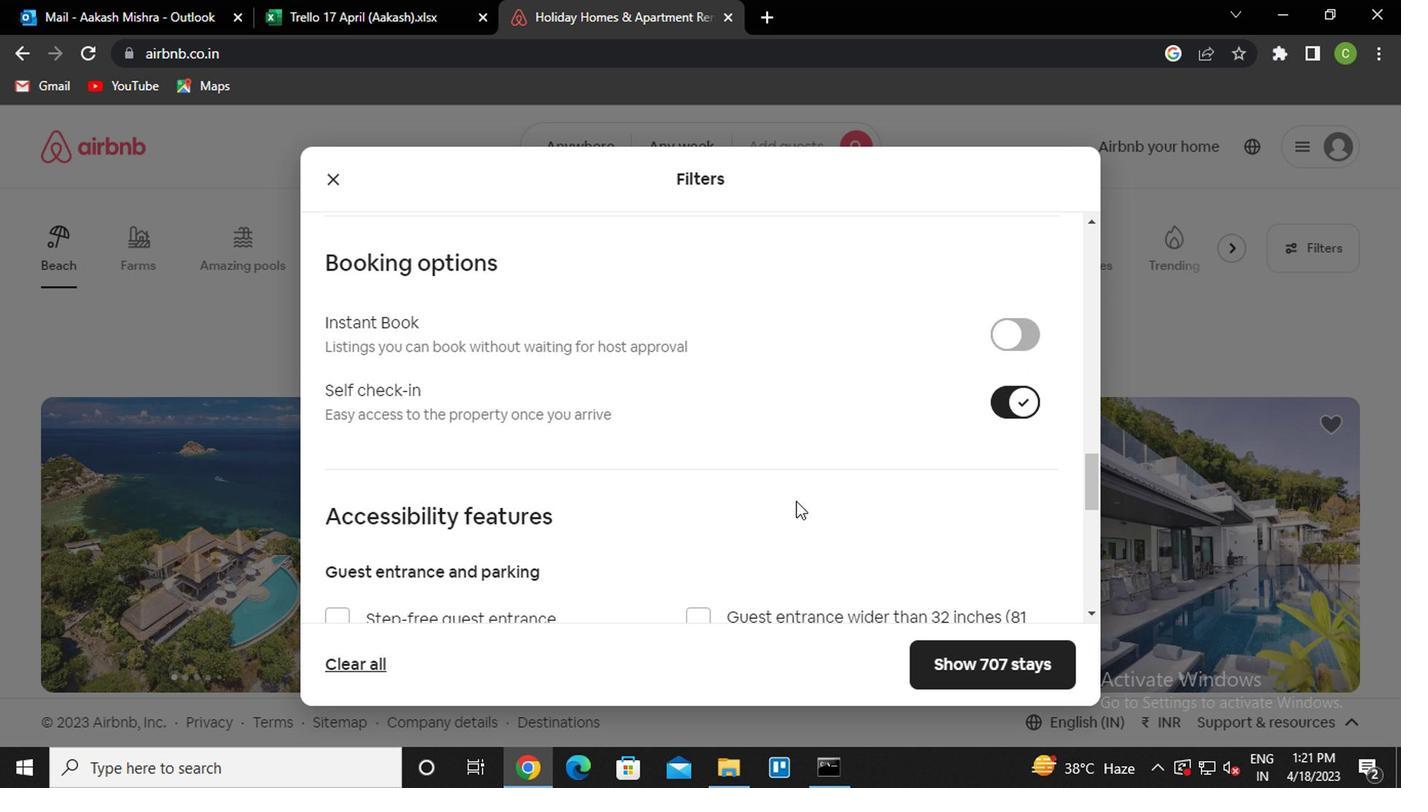 
Action: Mouse moved to (495, 401)
Screenshot: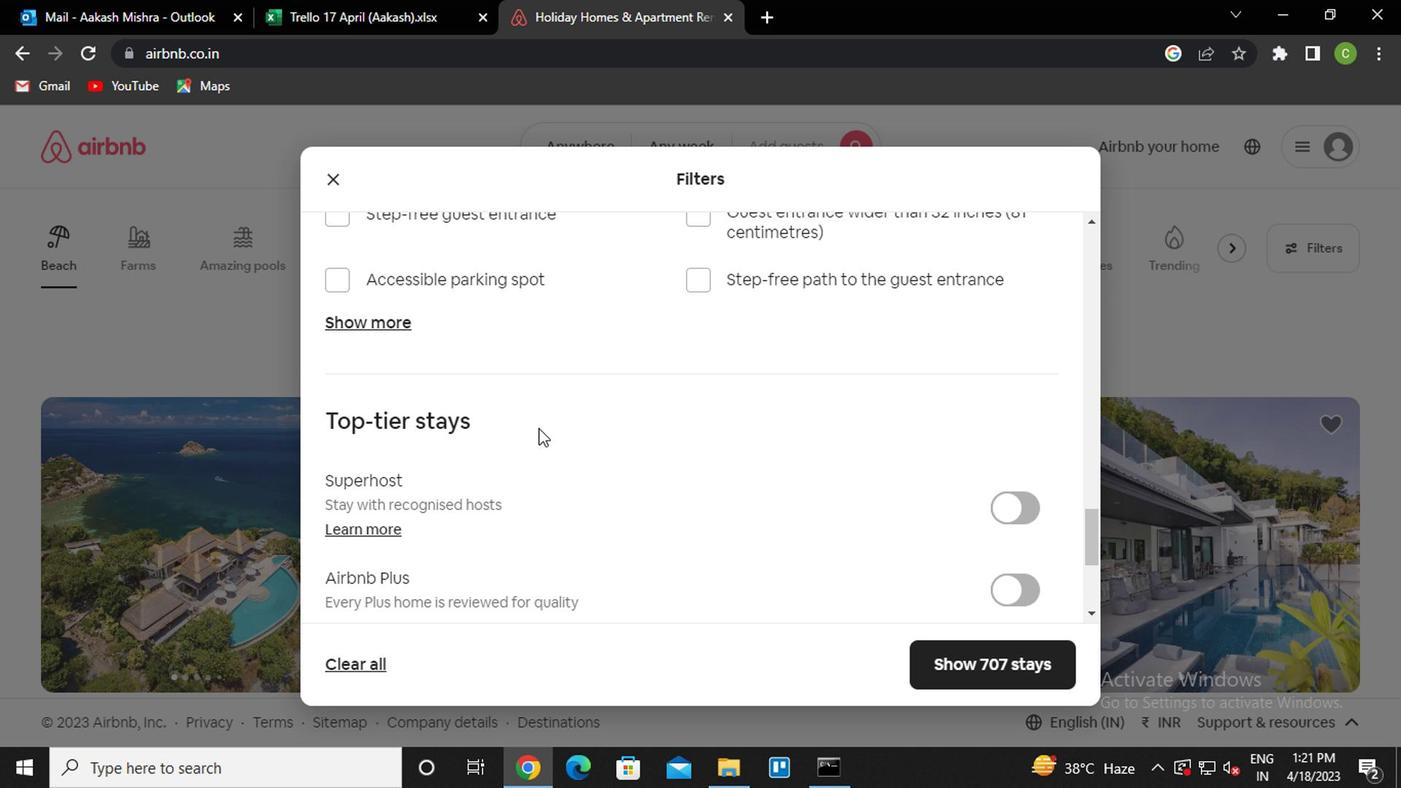 
Action: Mouse scrolled (495, 403) with delta (0, 1)
Screenshot: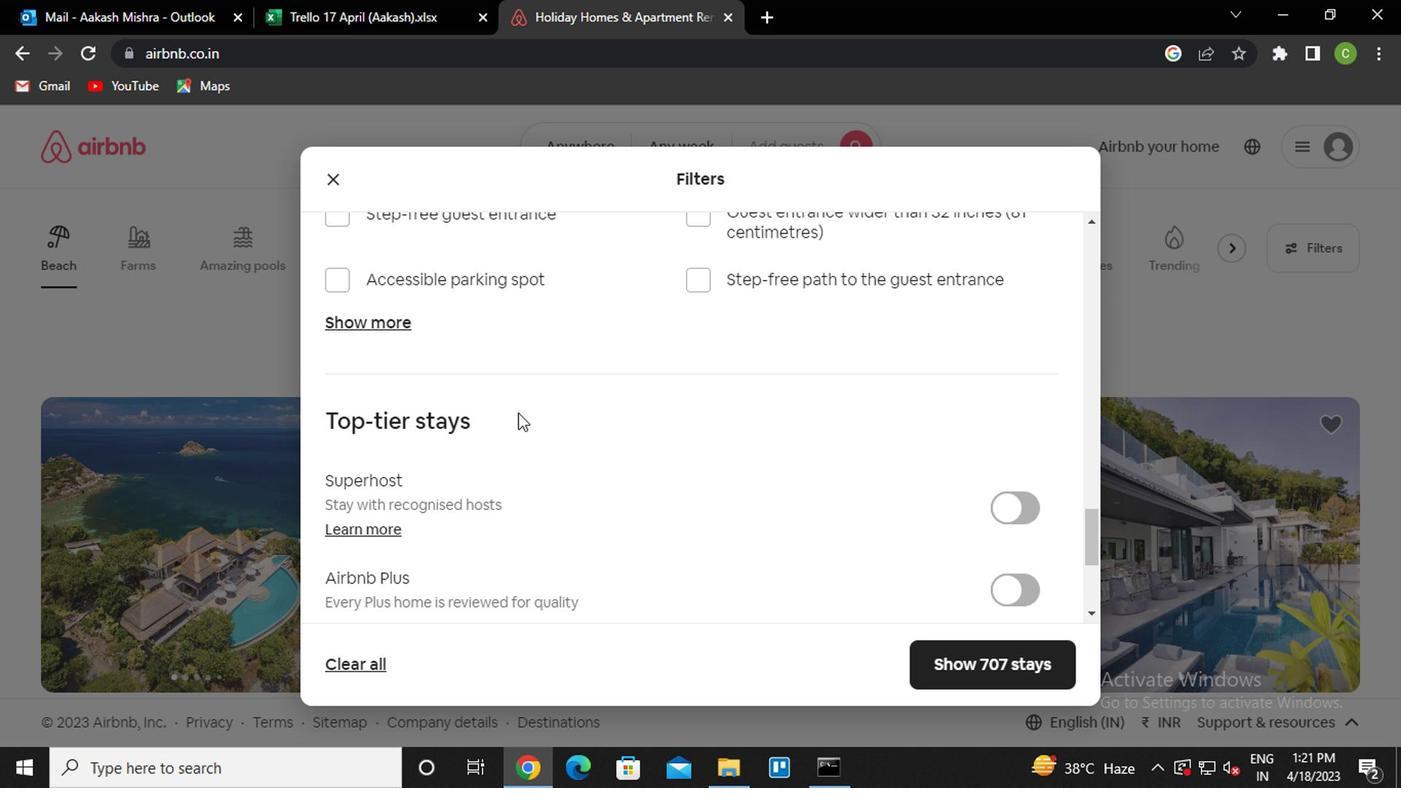 
Action: Mouse moved to (481, 425)
Screenshot: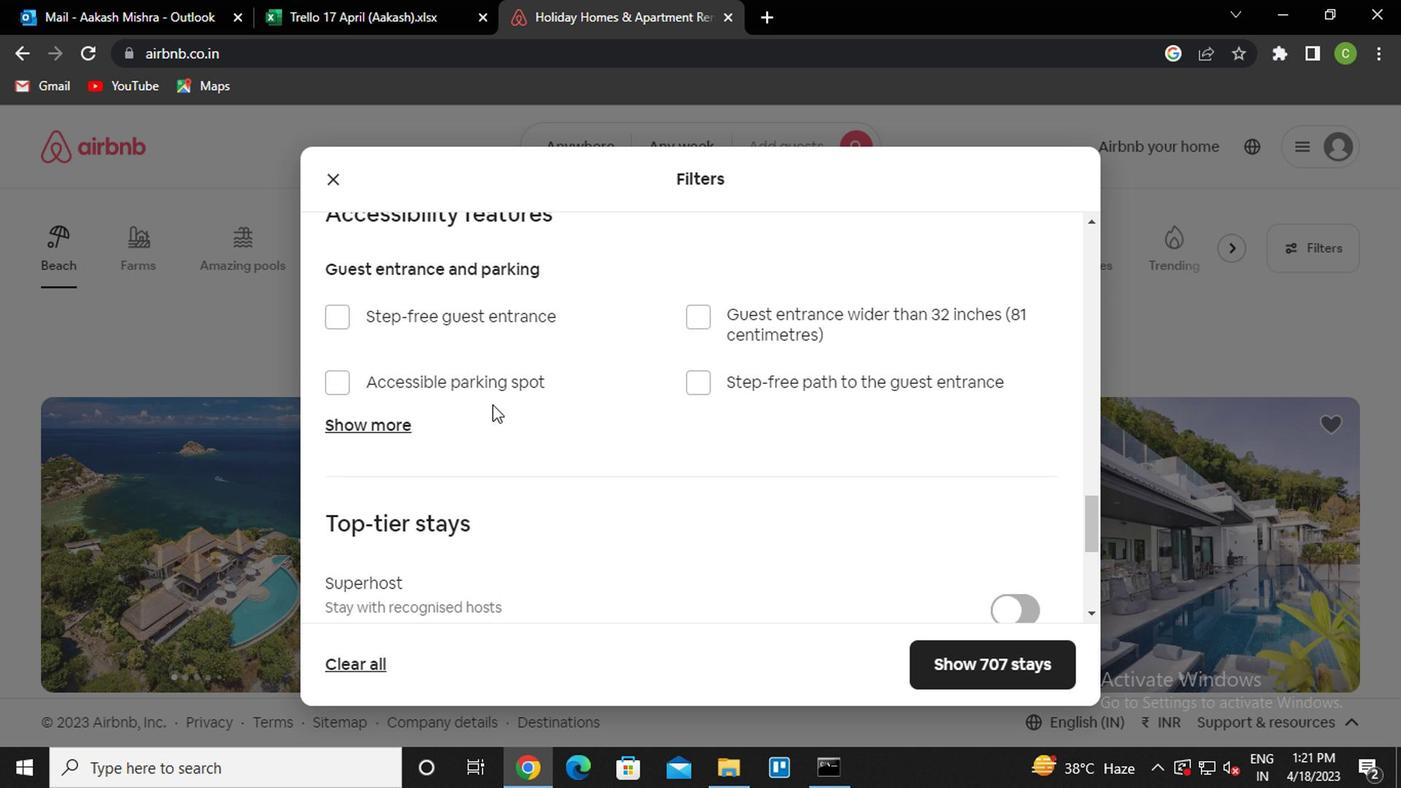 
Action: Mouse scrolled (481, 424) with delta (0, 0)
Screenshot: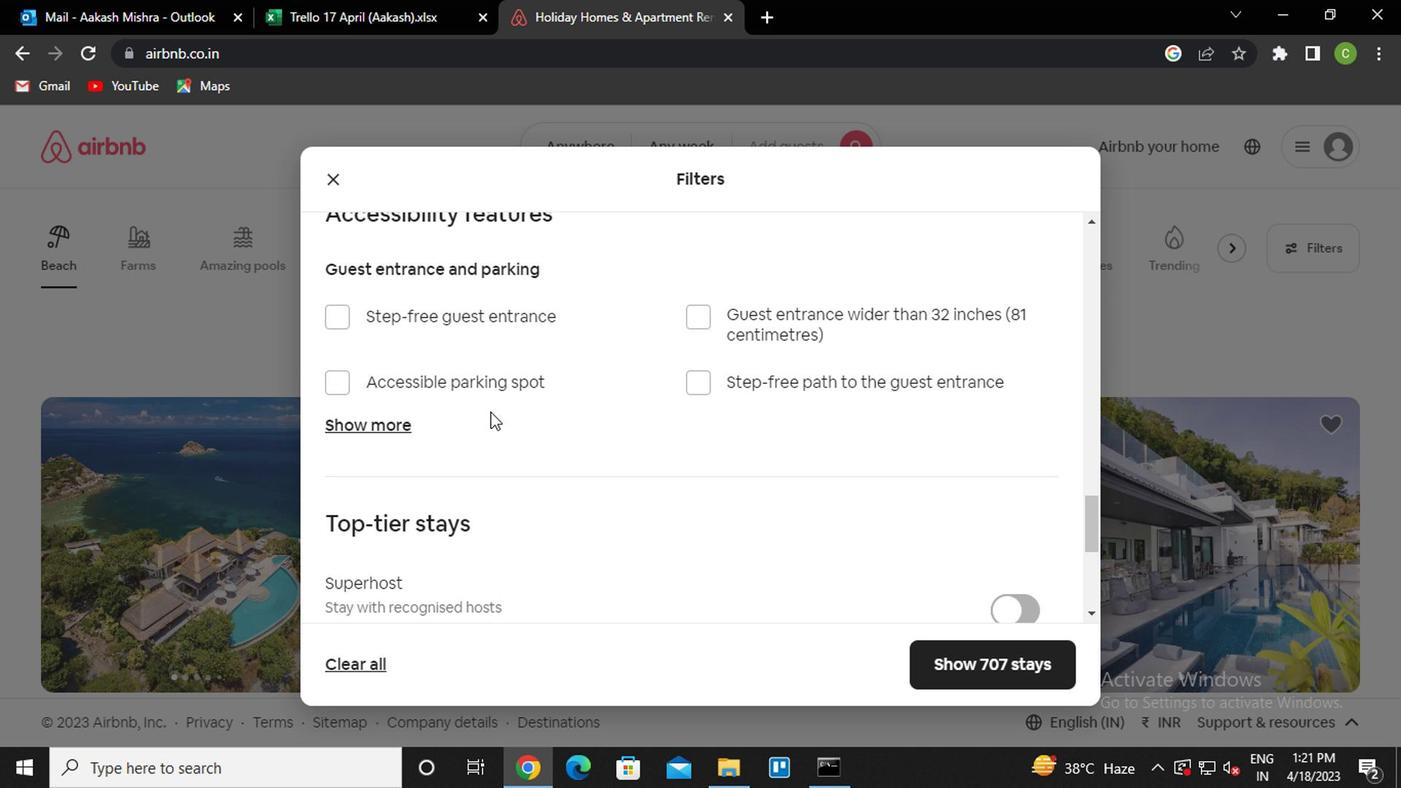 
Action: Mouse moved to (481, 427)
Screenshot: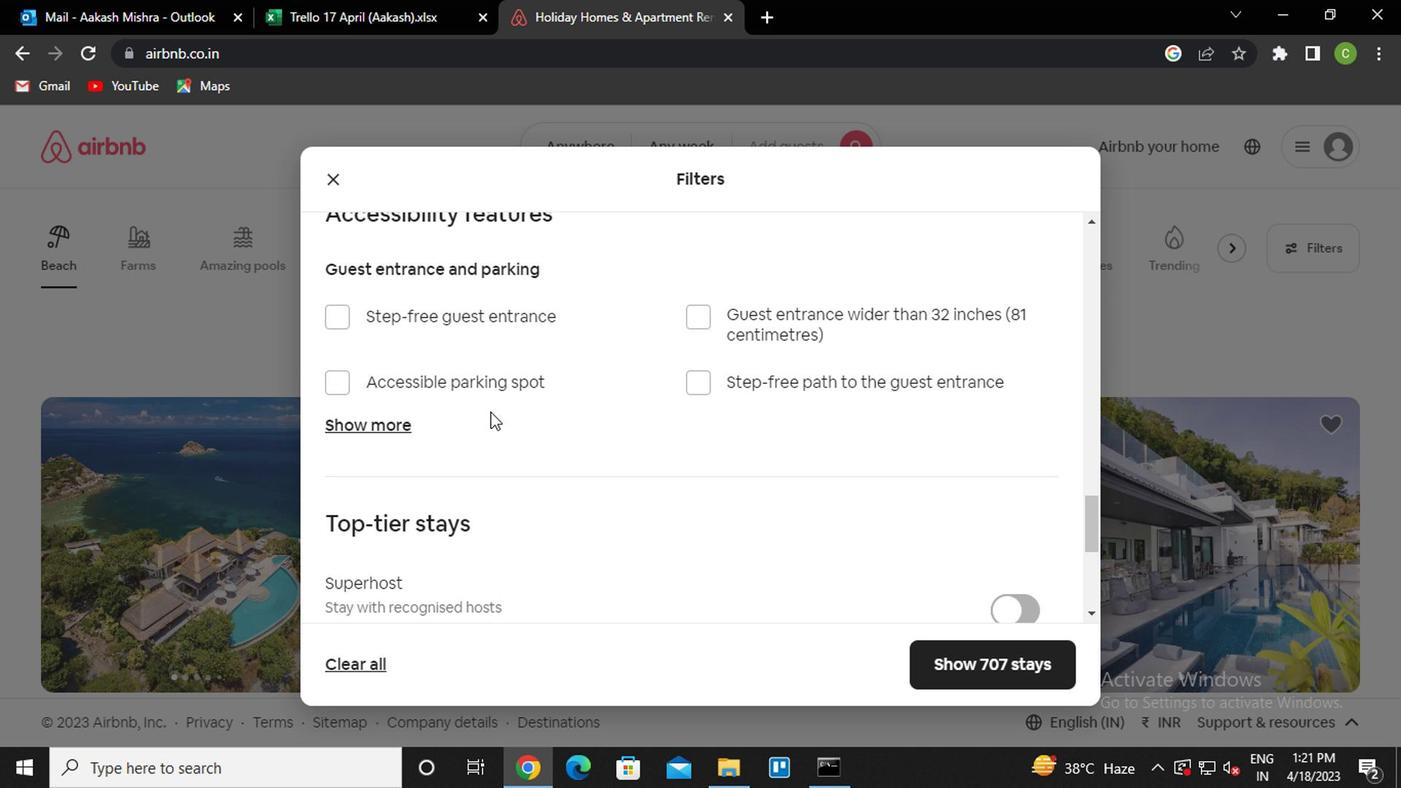 
Action: Mouse scrolled (481, 426) with delta (0, -1)
Screenshot: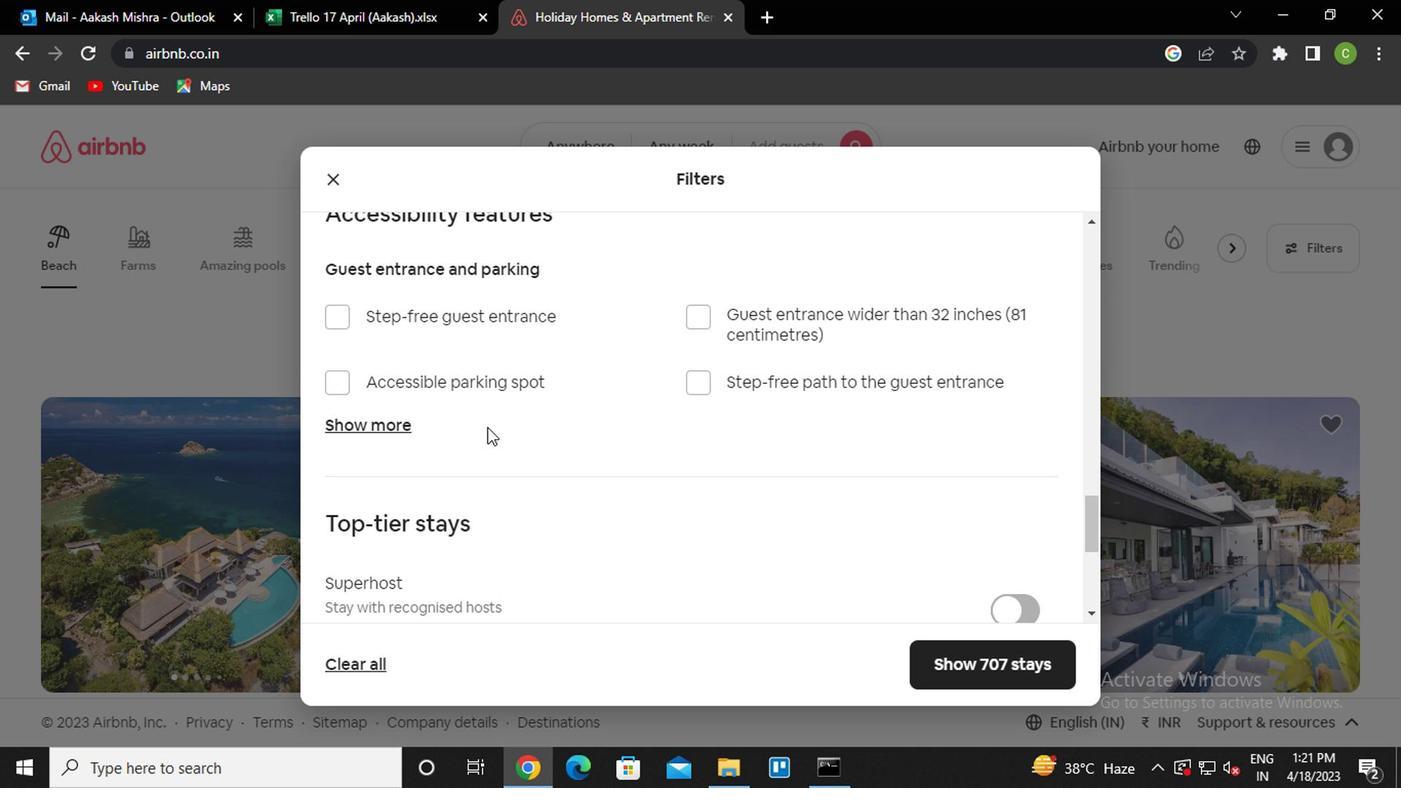 
Action: Mouse moved to (473, 460)
Screenshot: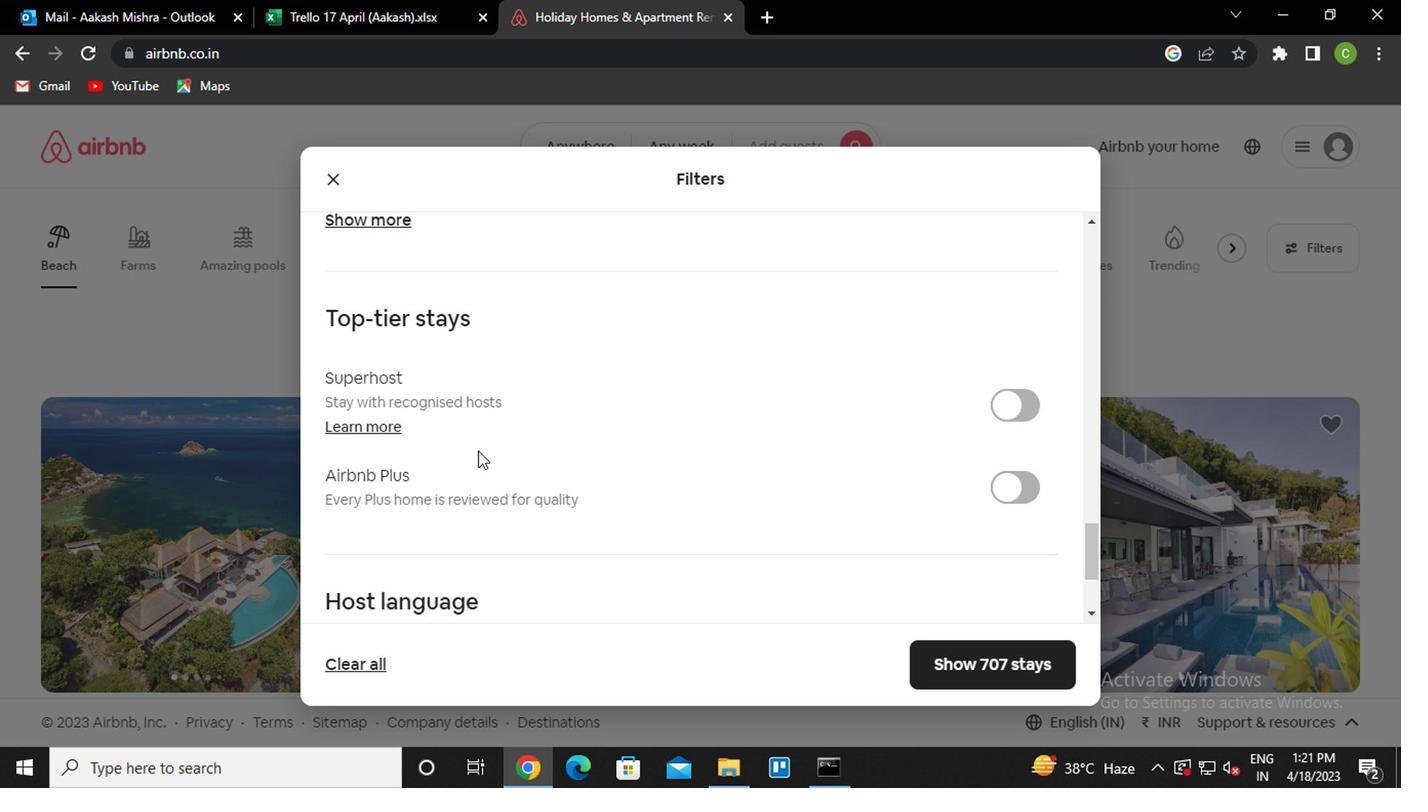 
Action: Mouse scrolled (473, 459) with delta (0, -1)
Screenshot: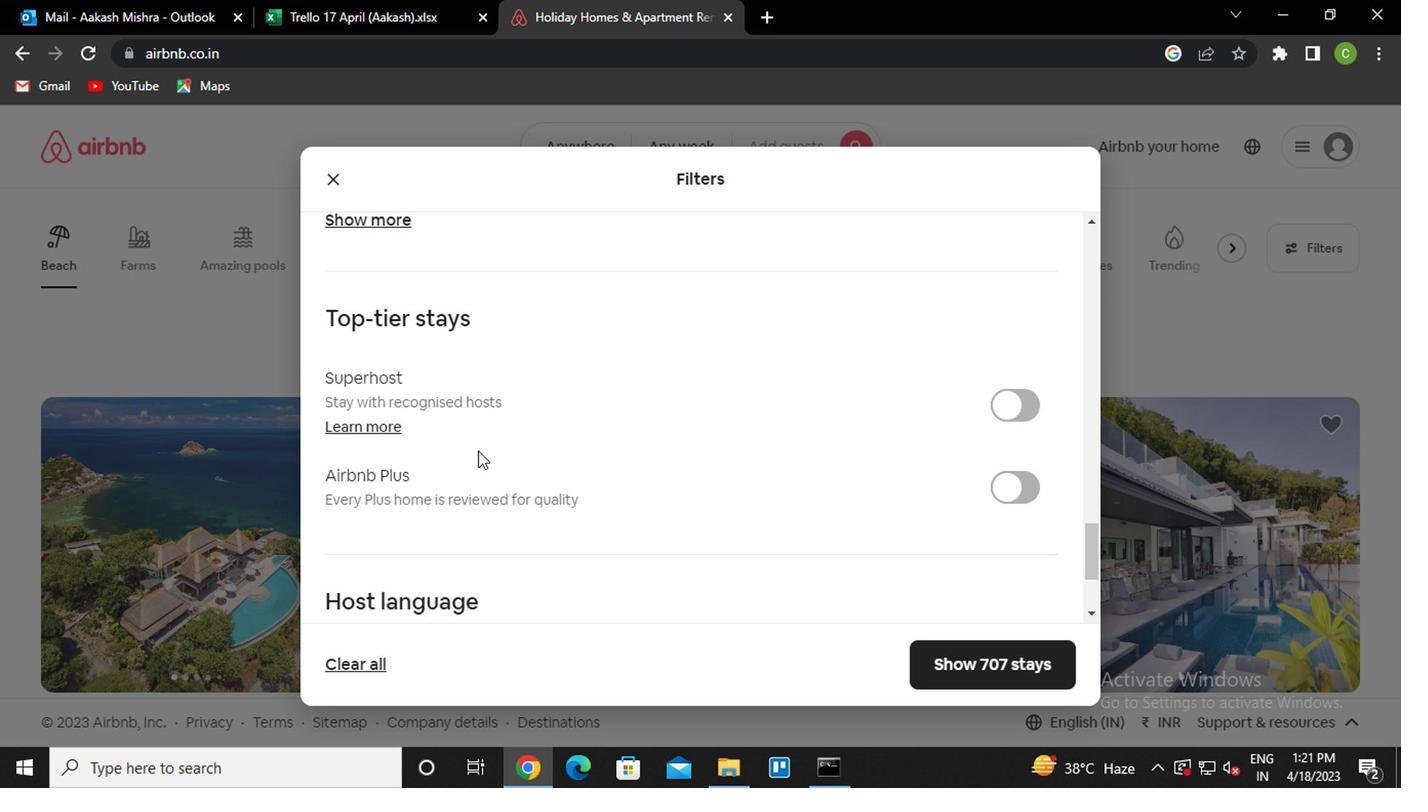 
Action: Mouse moved to (473, 461)
Screenshot: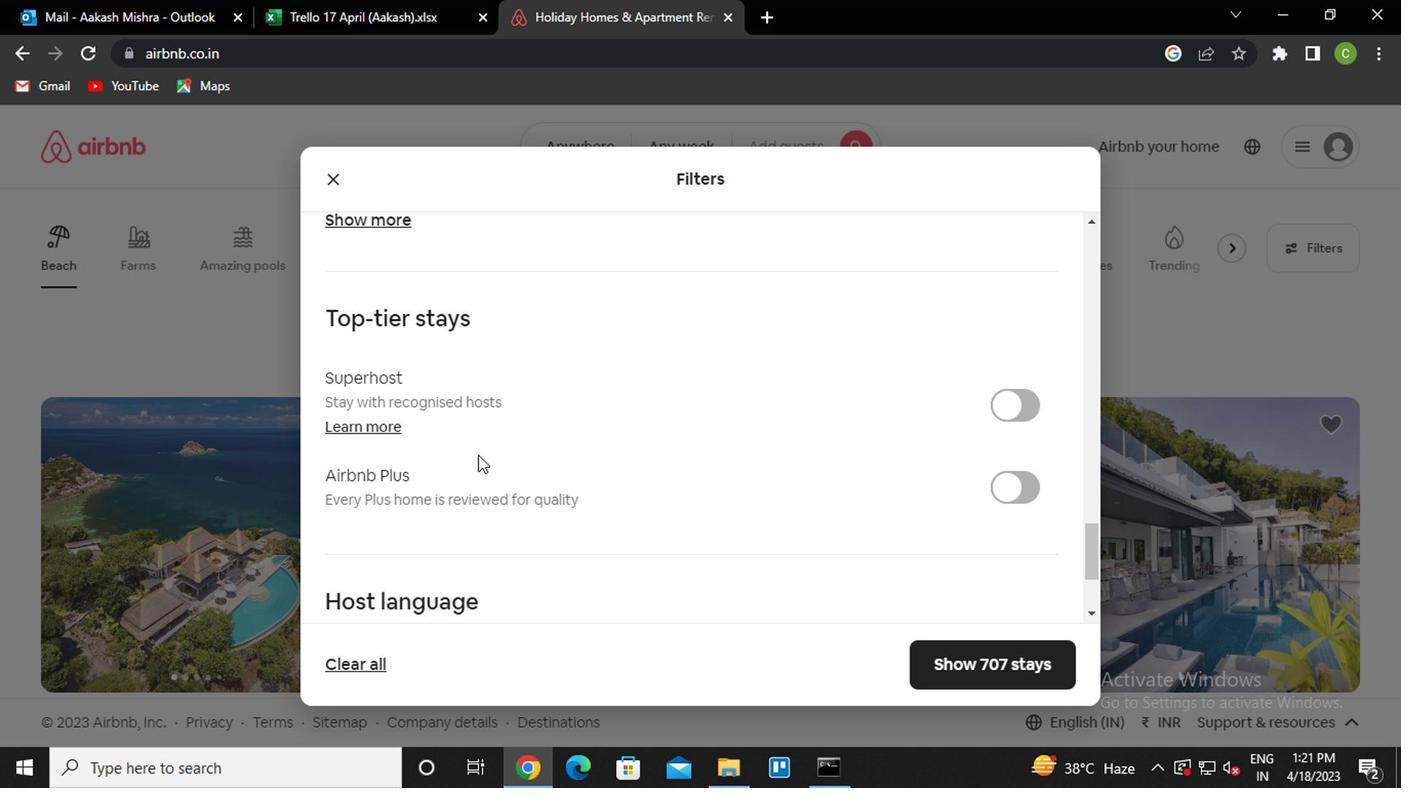 
Action: Mouse scrolled (473, 460) with delta (0, 0)
Screenshot: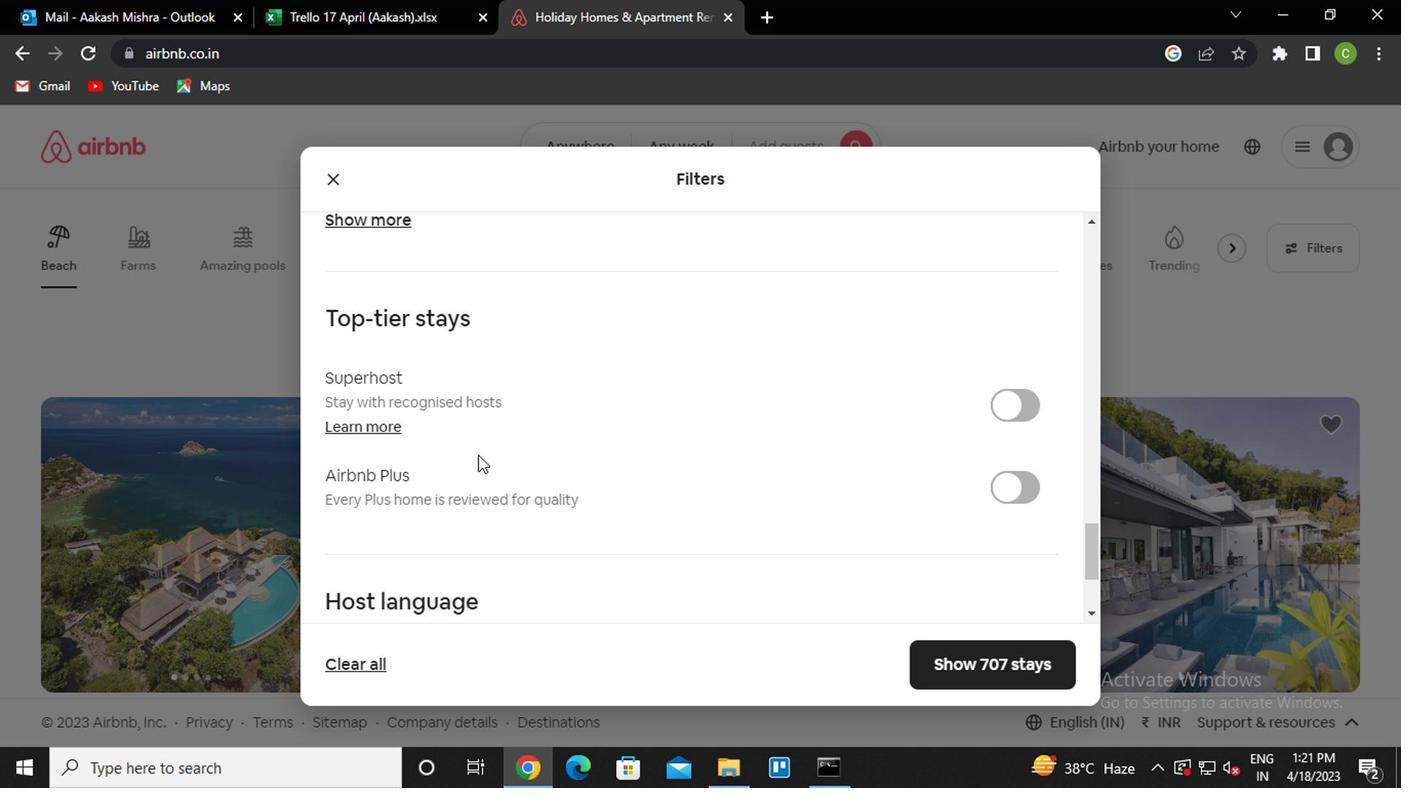 
Action: Mouse moved to (473, 461)
Screenshot: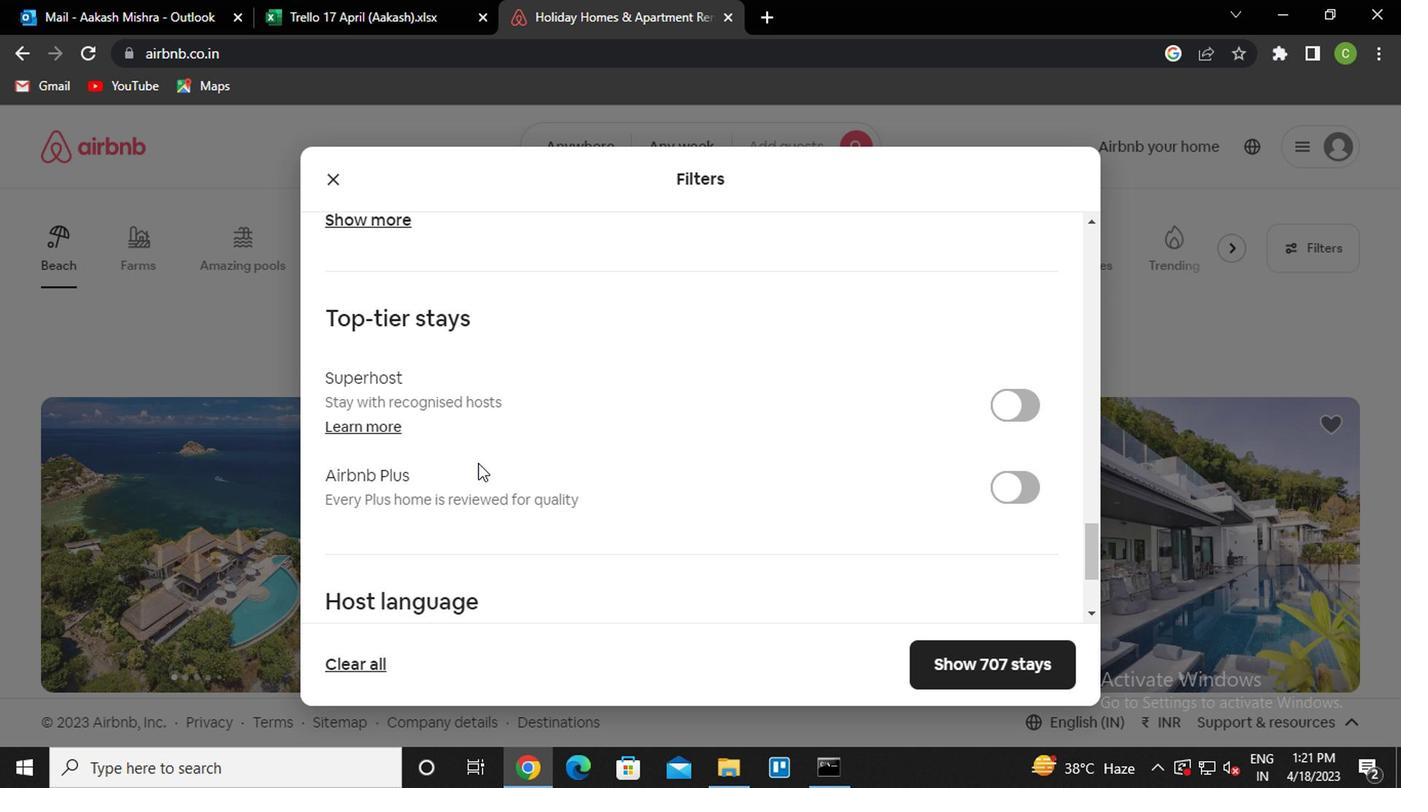 
Action: Mouse scrolled (473, 460) with delta (0, 0)
Screenshot: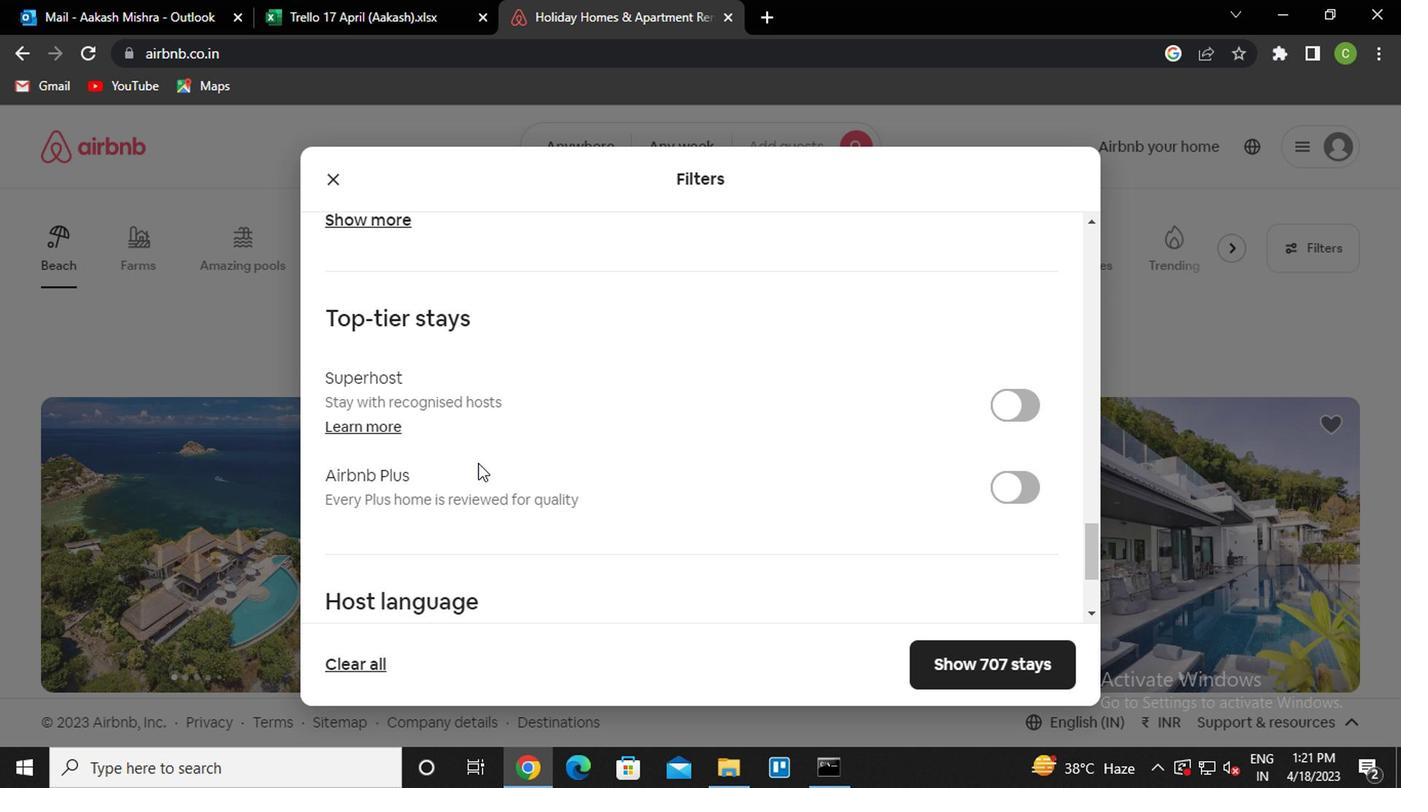 
Action: Mouse moved to (378, 562)
Screenshot: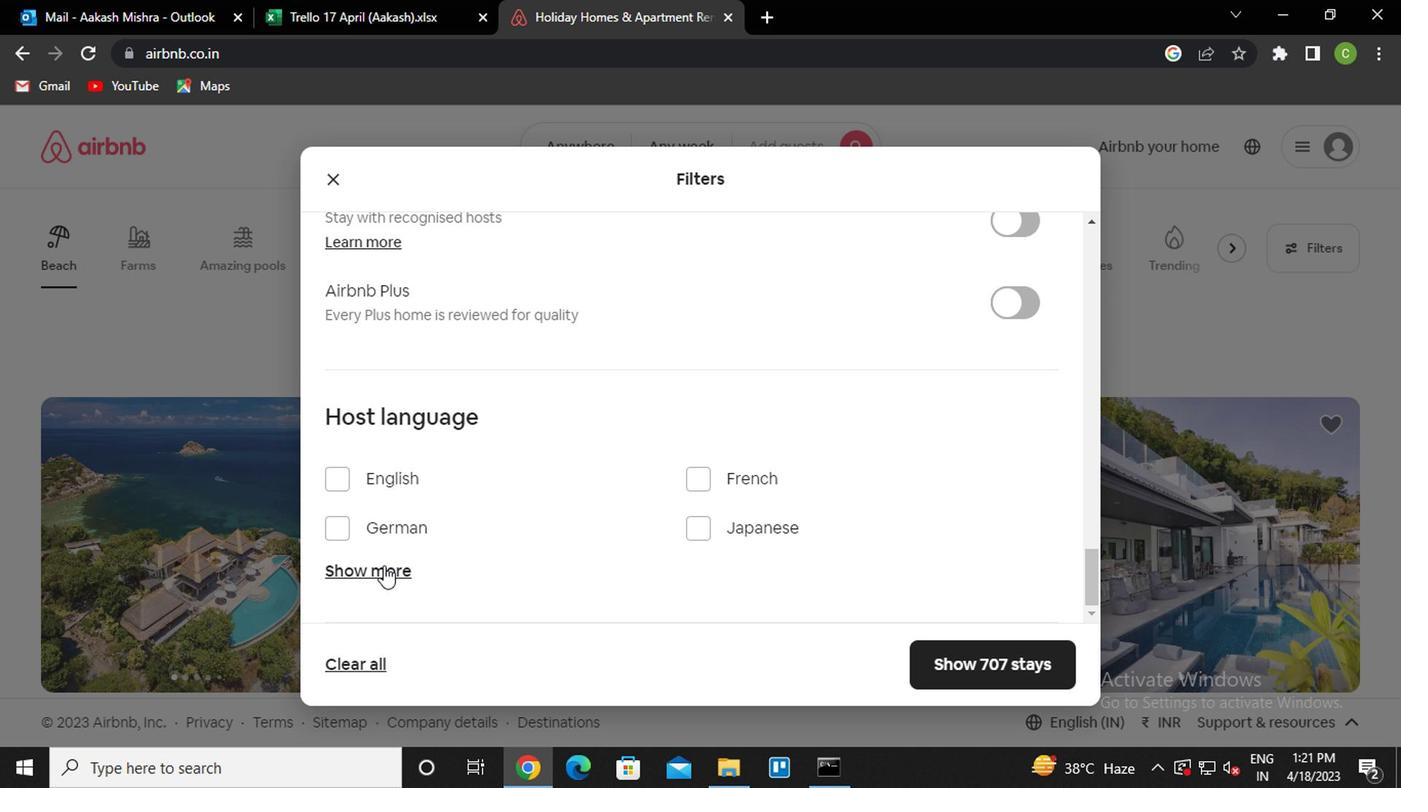 
Action: Mouse pressed left at (378, 562)
Screenshot: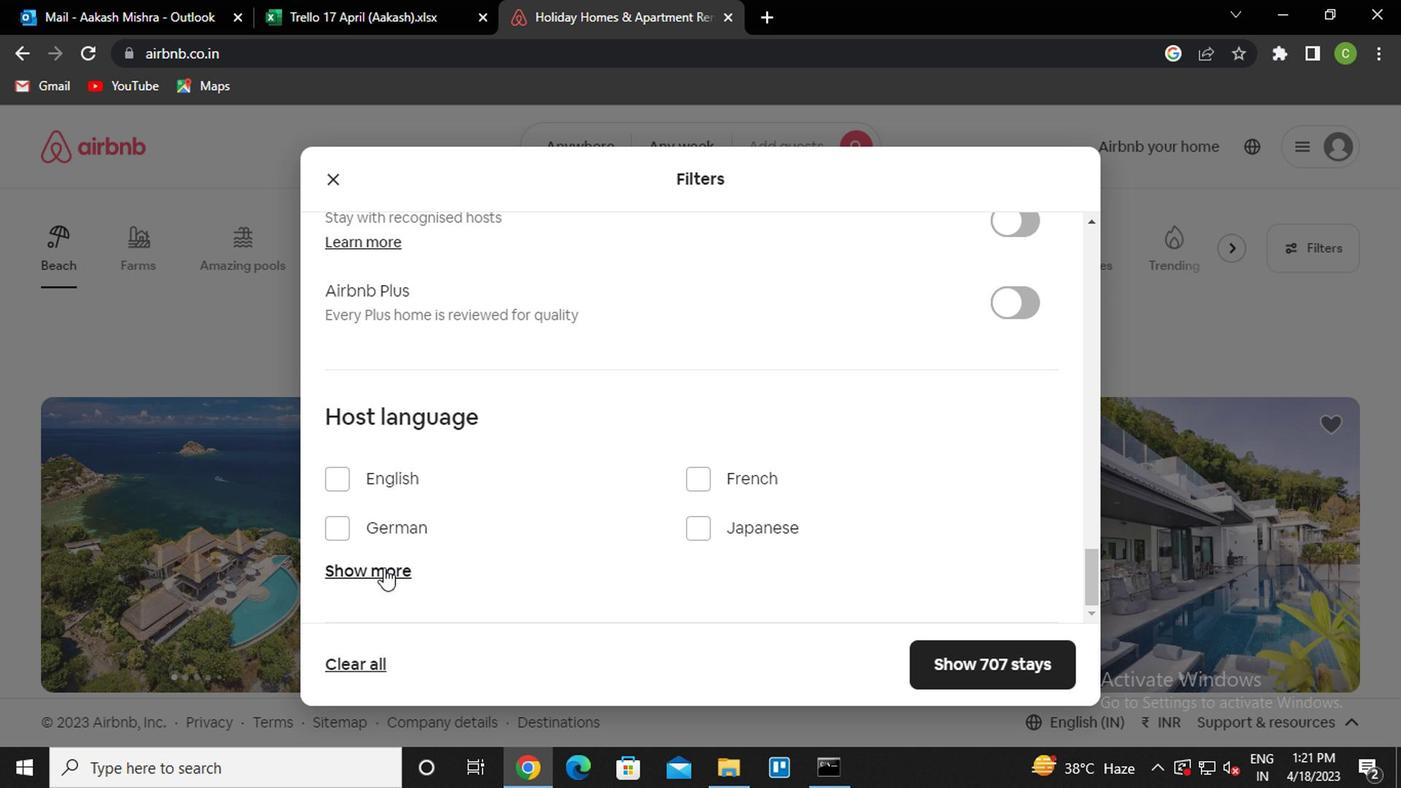 
Action: Mouse moved to (503, 549)
Screenshot: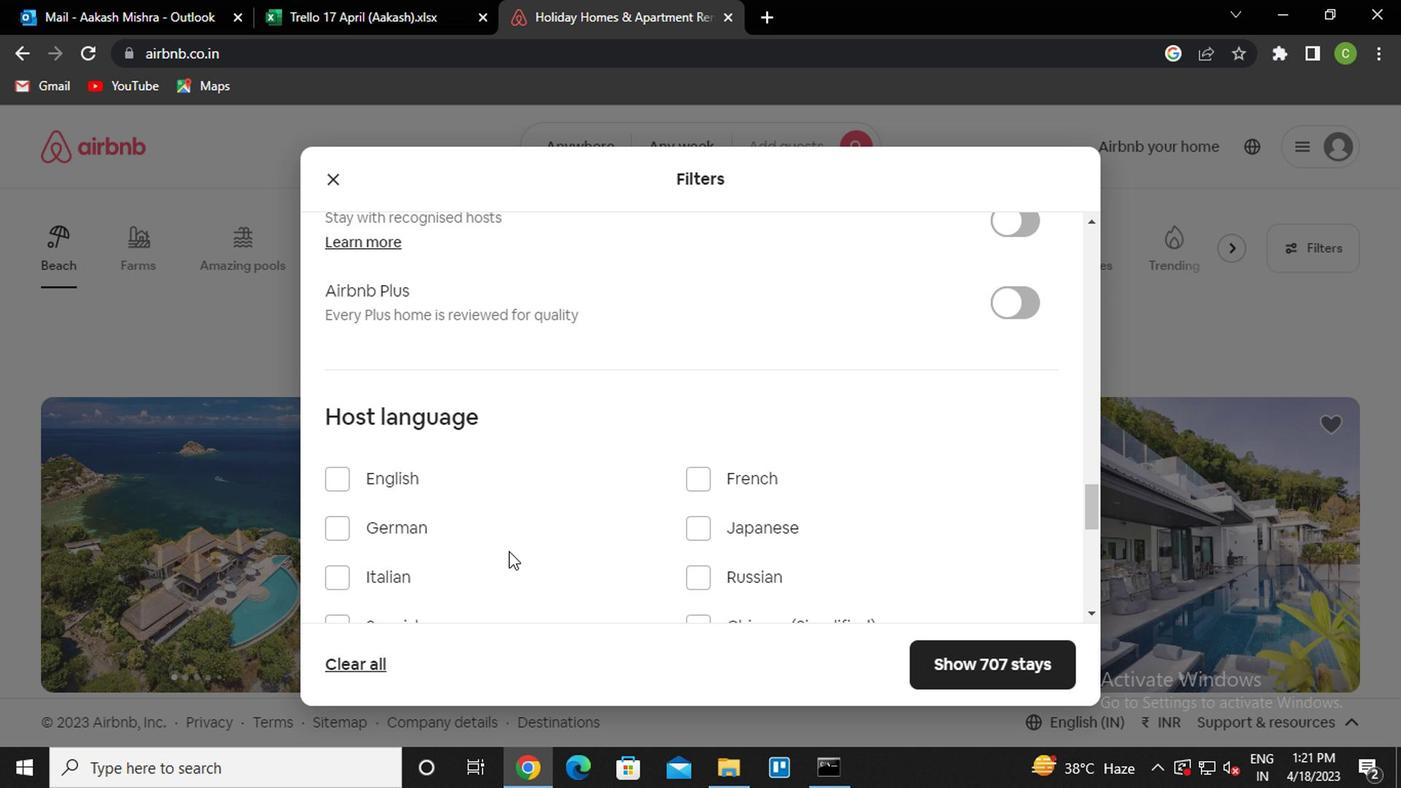 
Action: Mouse scrolled (503, 548) with delta (0, 0)
Screenshot: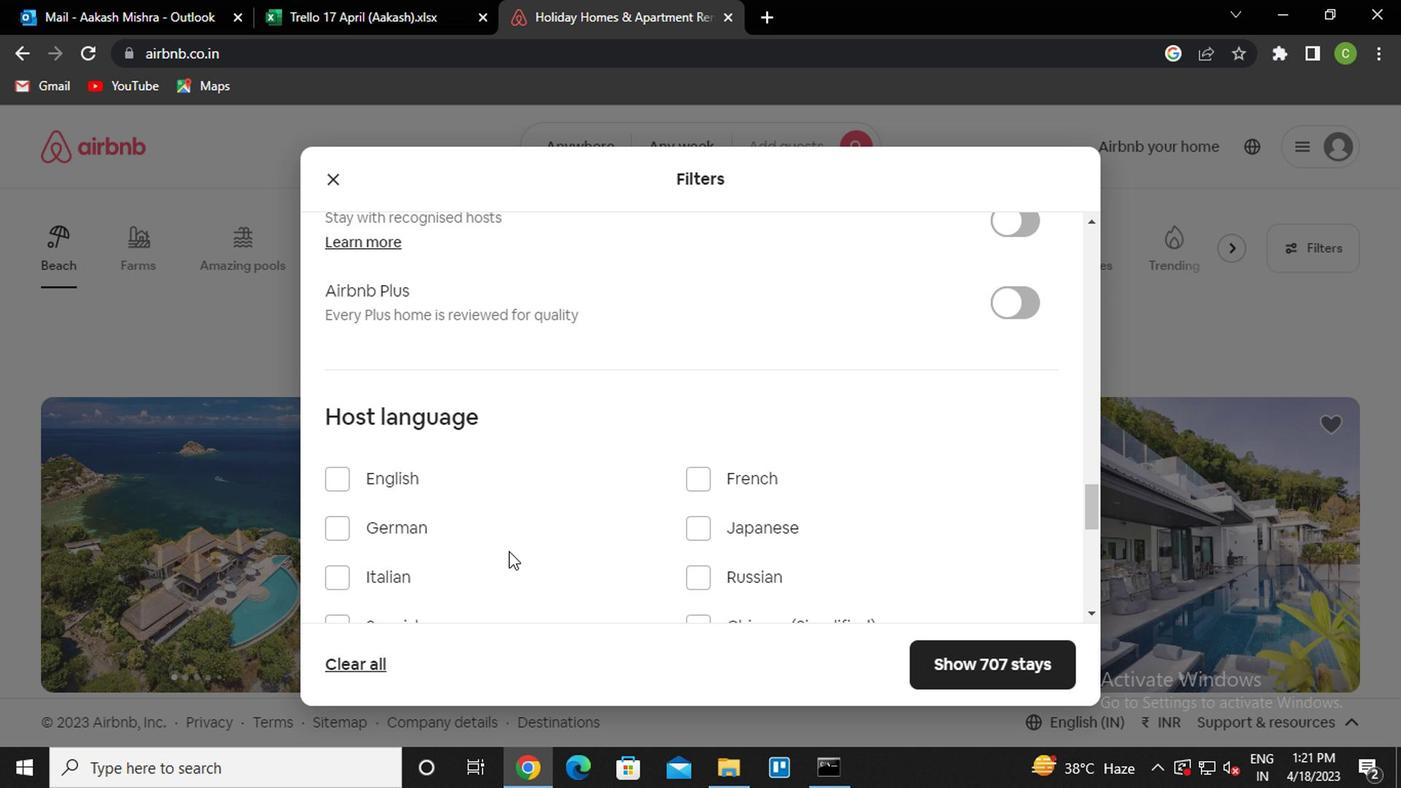 
Action: Mouse moved to (495, 539)
Screenshot: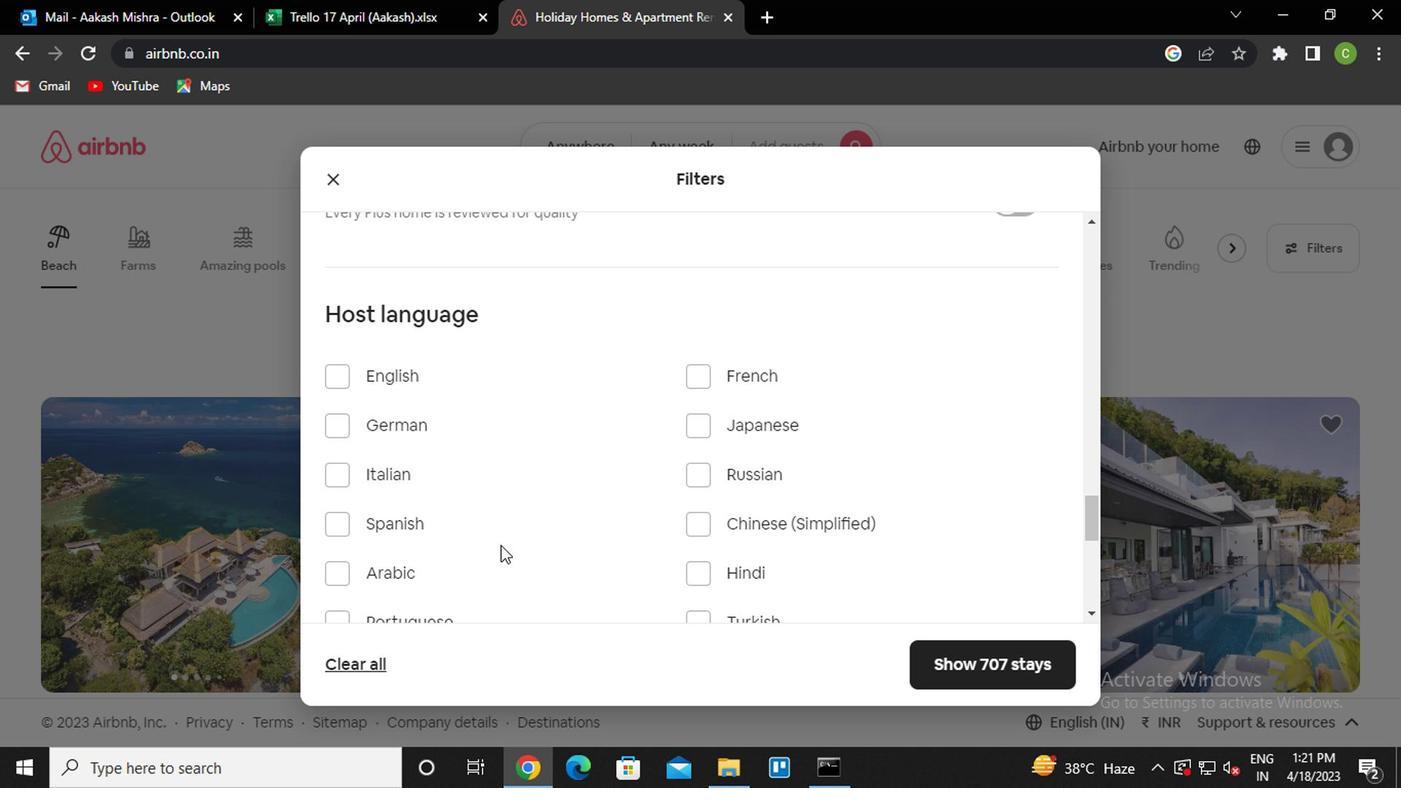 
Action: Mouse scrolled (495, 538) with delta (0, -1)
Screenshot: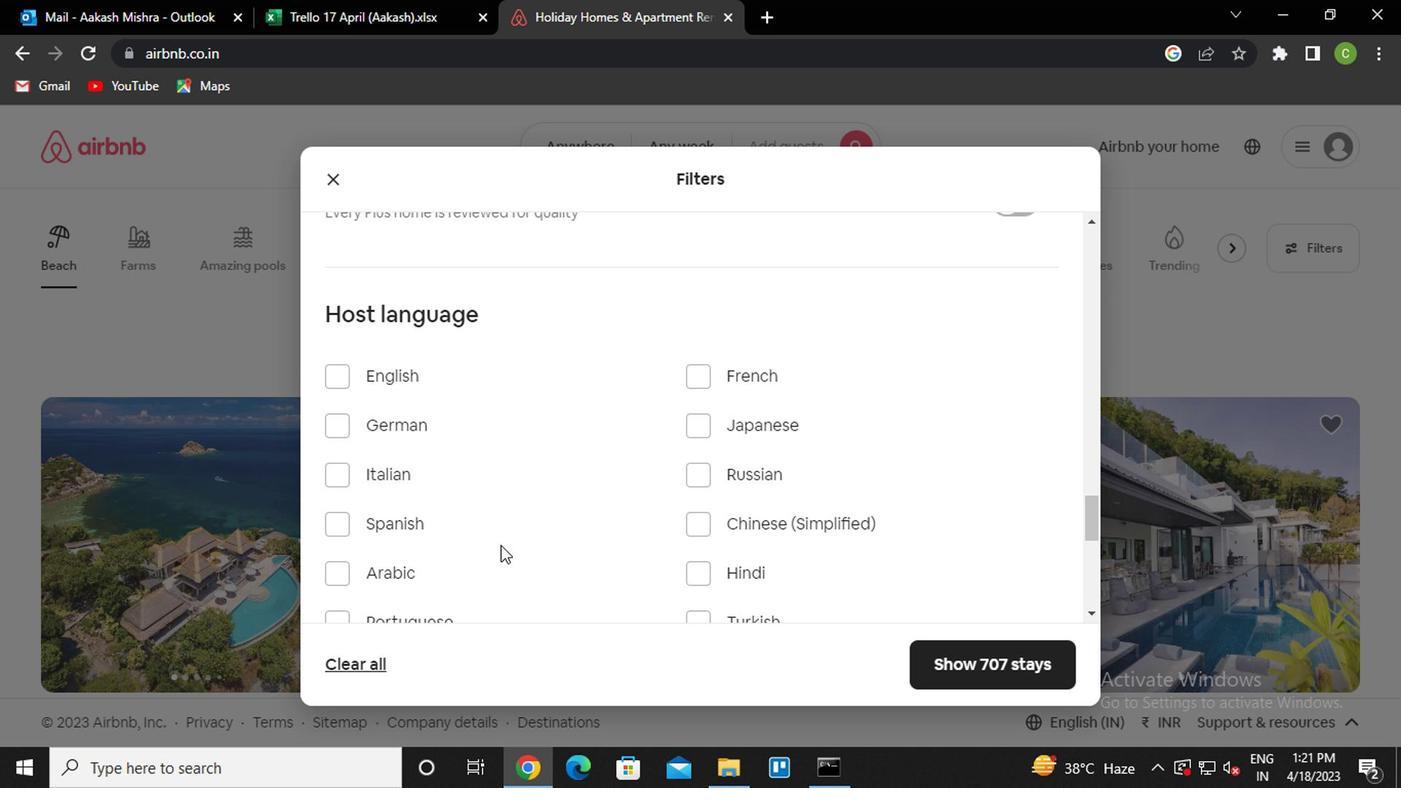 
Action: Mouse moved to (335, 420)
Screenshot: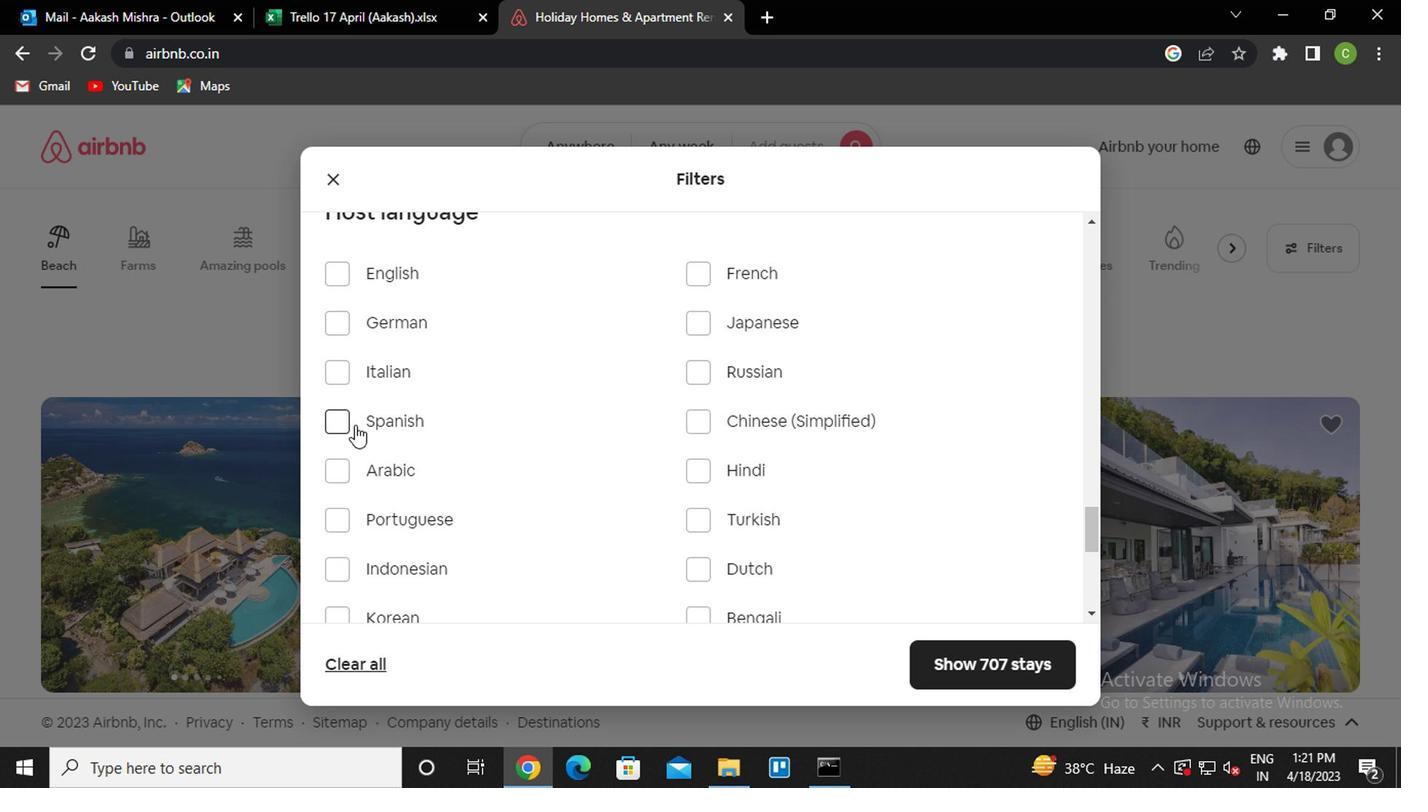
Action: Mouse pressed left at (335, 420)
Screenshot: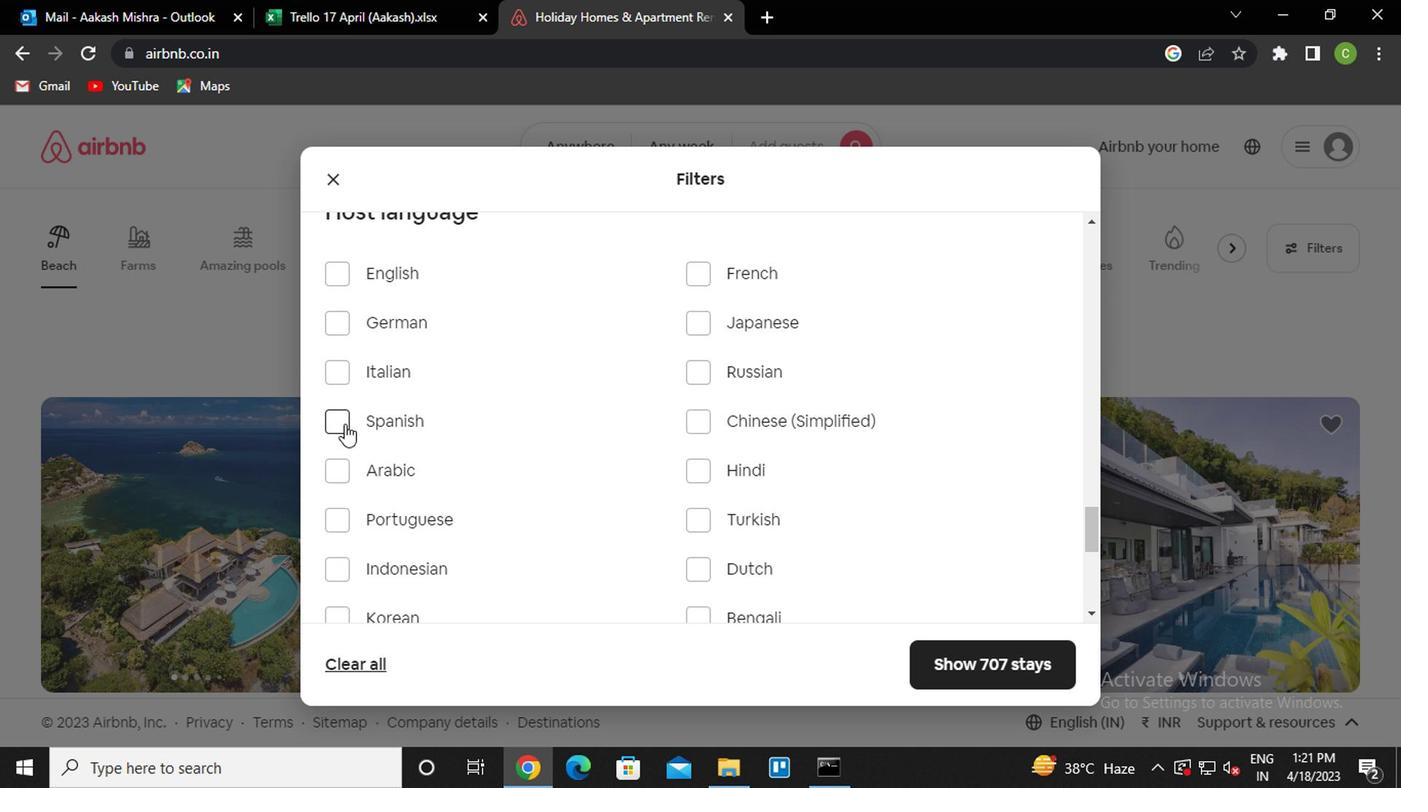 
Action: Mouse moved to (936, 649)
Screenshot: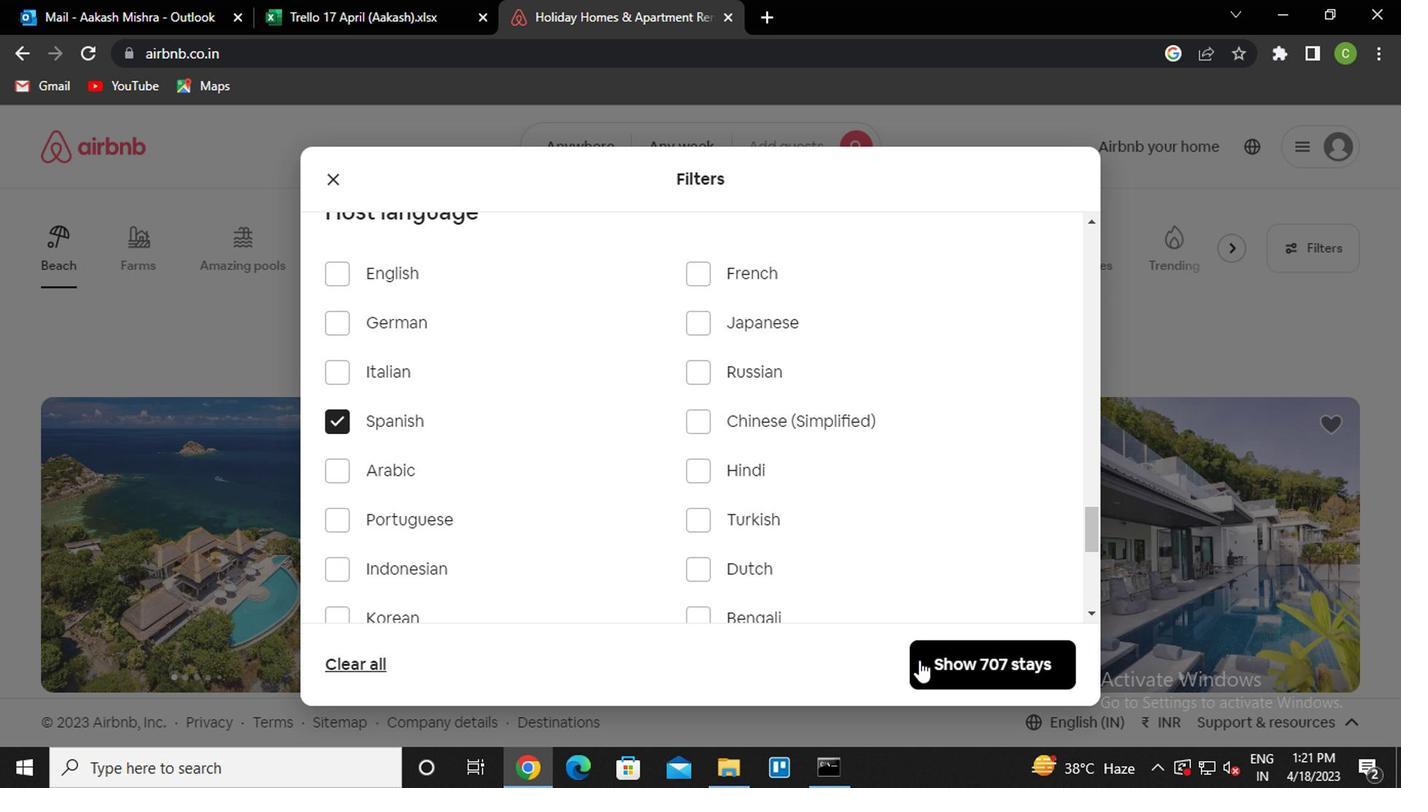 
Action: Mouse pressed left at (936, 649)
Screenshot: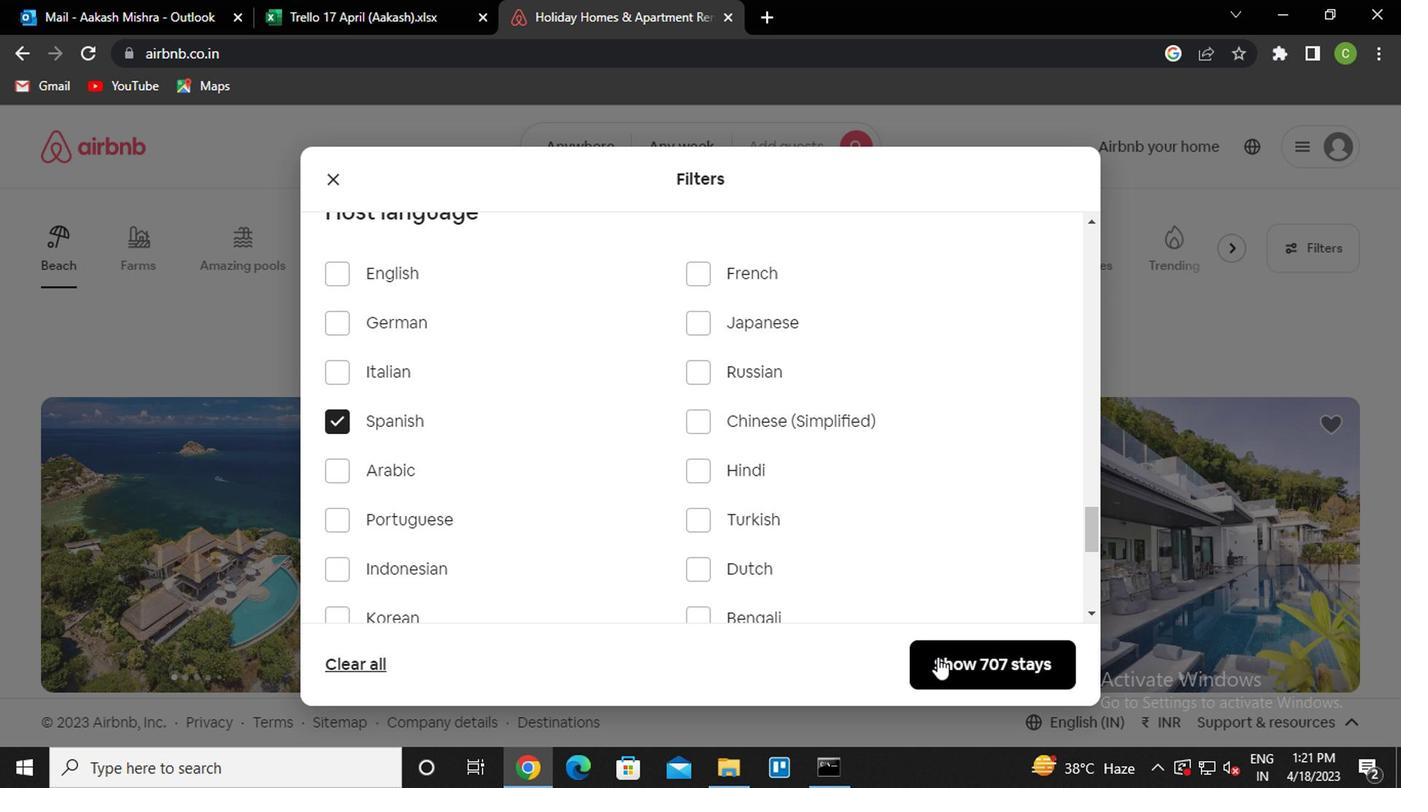 
Action: Mouse moved to (583, 518)
Screenshot: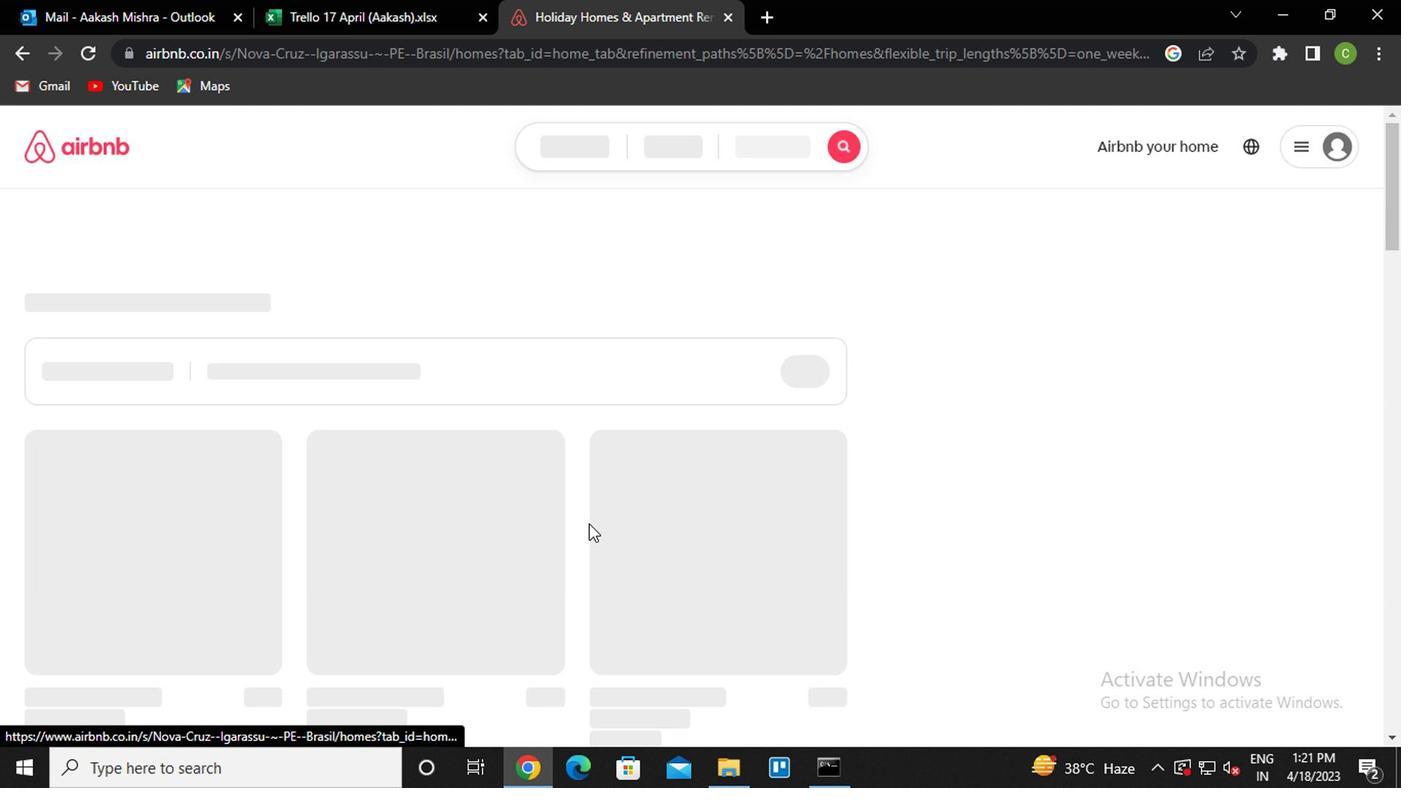 
